 Task: Look for space in Uppal Kalan, India from 5th June, 2023 to 16th June, 2023 for 2 adults in price range Rs.14000 to Rs.18000. Place can be entire place with 1  bedroom having 1 bed and 1 bathroom. Property type can be house, flat, guest house, hotel. Amenities needed are: washing machine. Booking option can be shelf check-in. Required host language is English.
Action: Mouse moved to (459, 87)
Screenshot: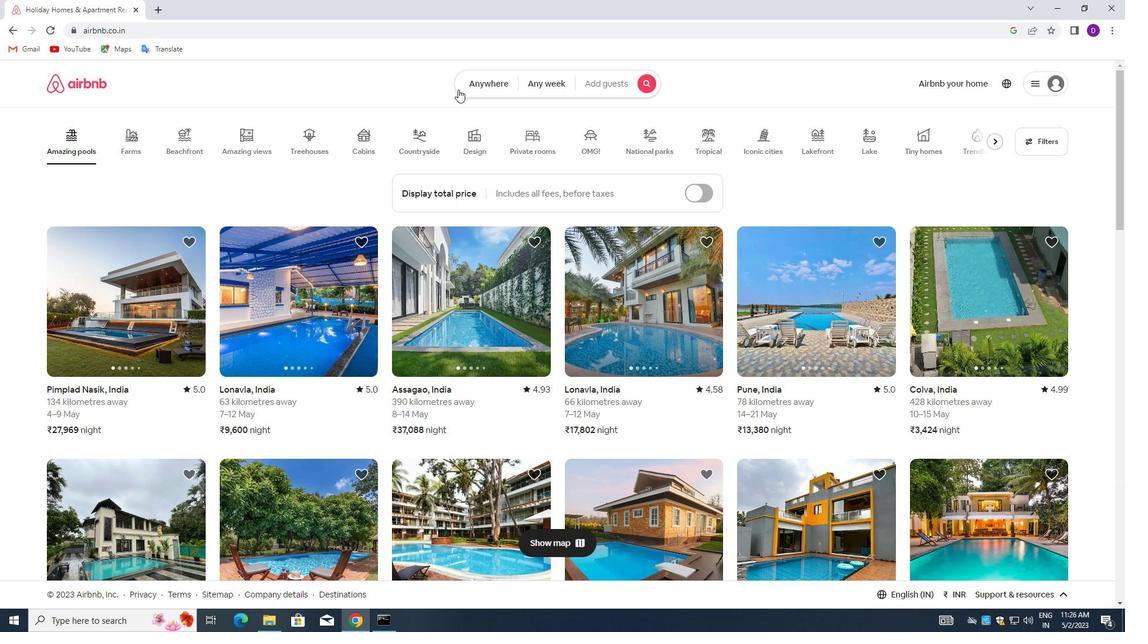 
Action: Mouse pressed left at (459, 87)
Screenshot: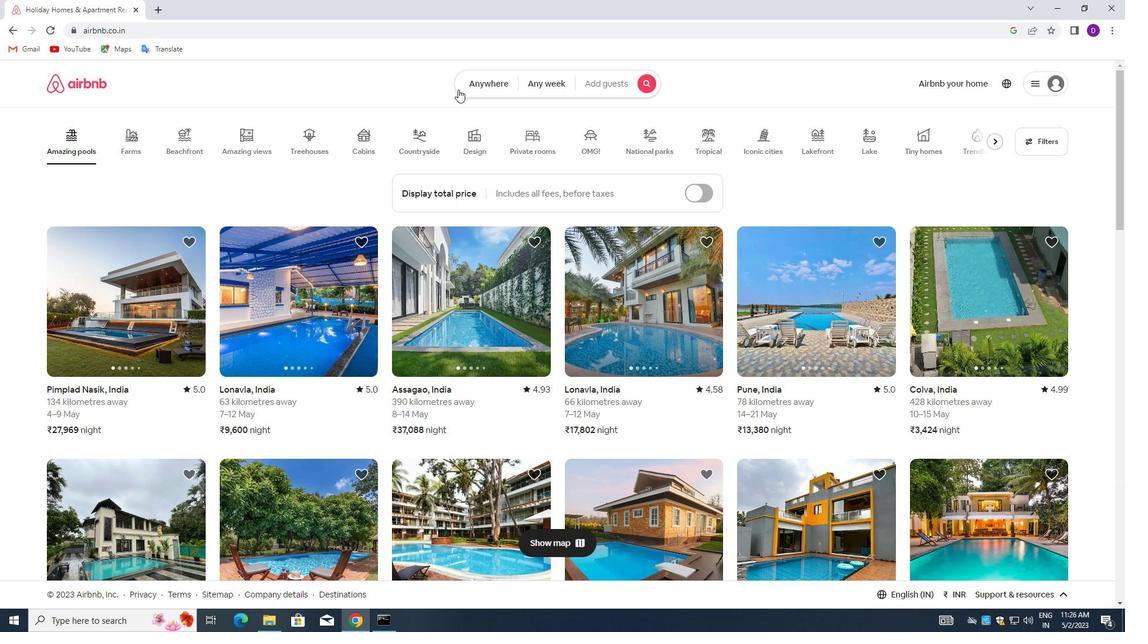 
Action: Mouse moved to (385, 128)
Screenshot: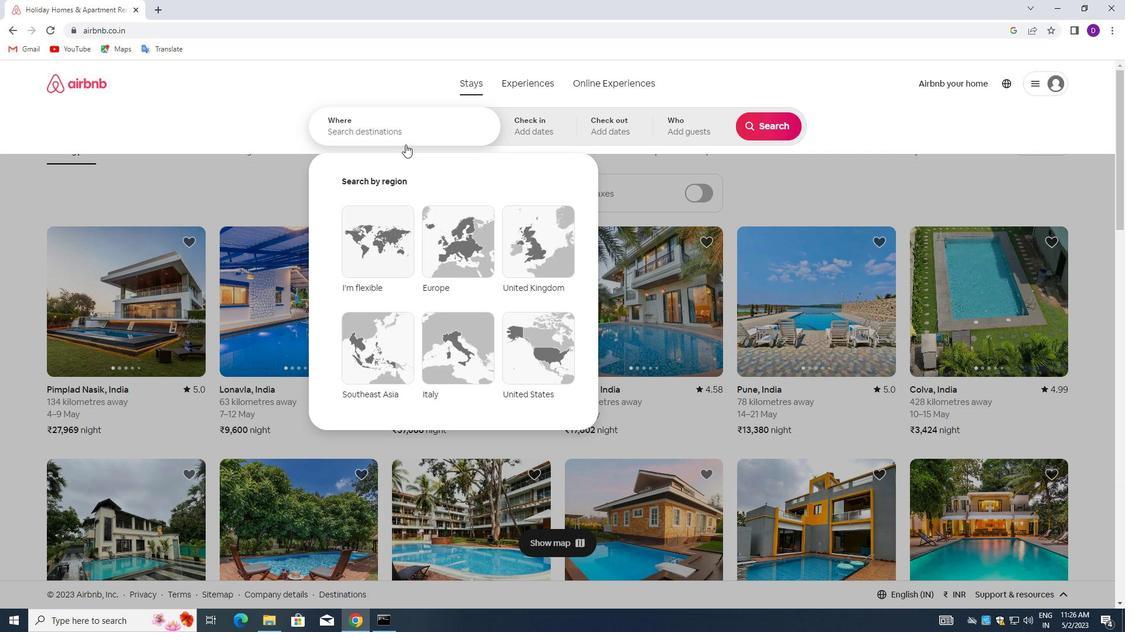 
Action: Mouse pressed left at (385, 128)
Screenshot: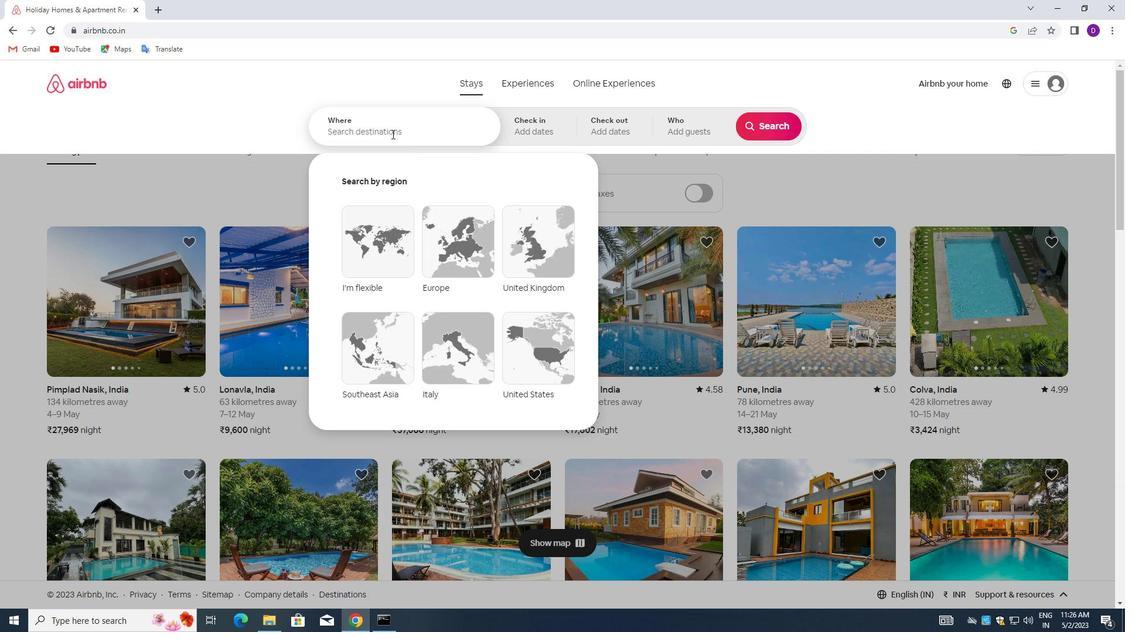 
Action: Key pressed <Key.shift>UPPAL<Key.space><Key.shift>KALAN<Key.space><Key.backspace>,<Key.space><Key.shift>INDIA<Key.enter>
Screenshot: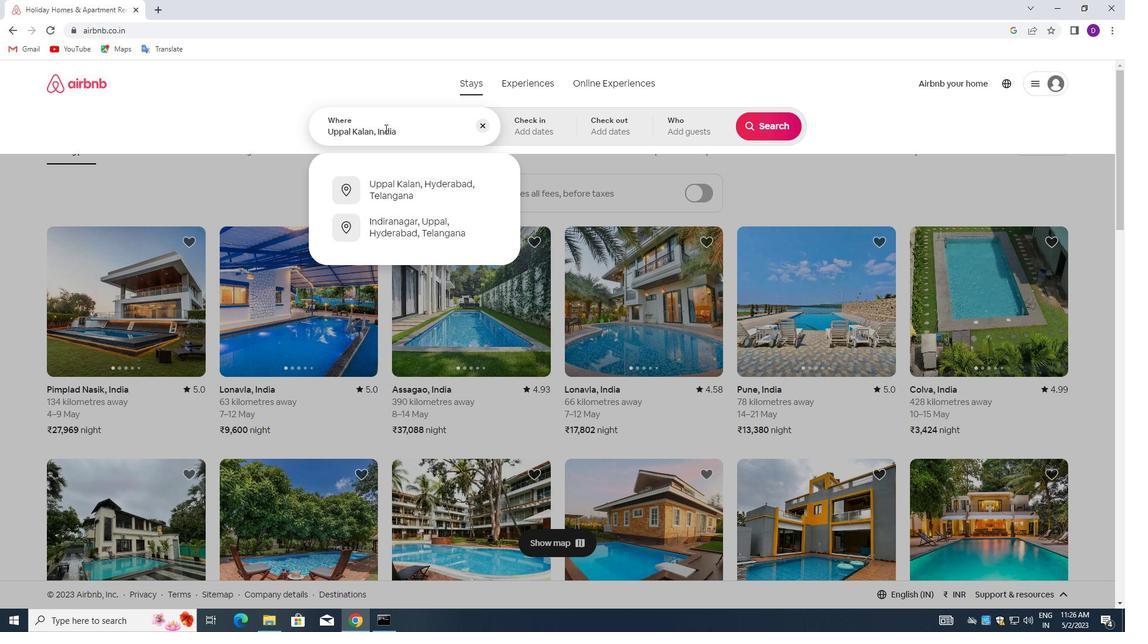 
Action: Mouse moved to (625, 292)
Screenshot: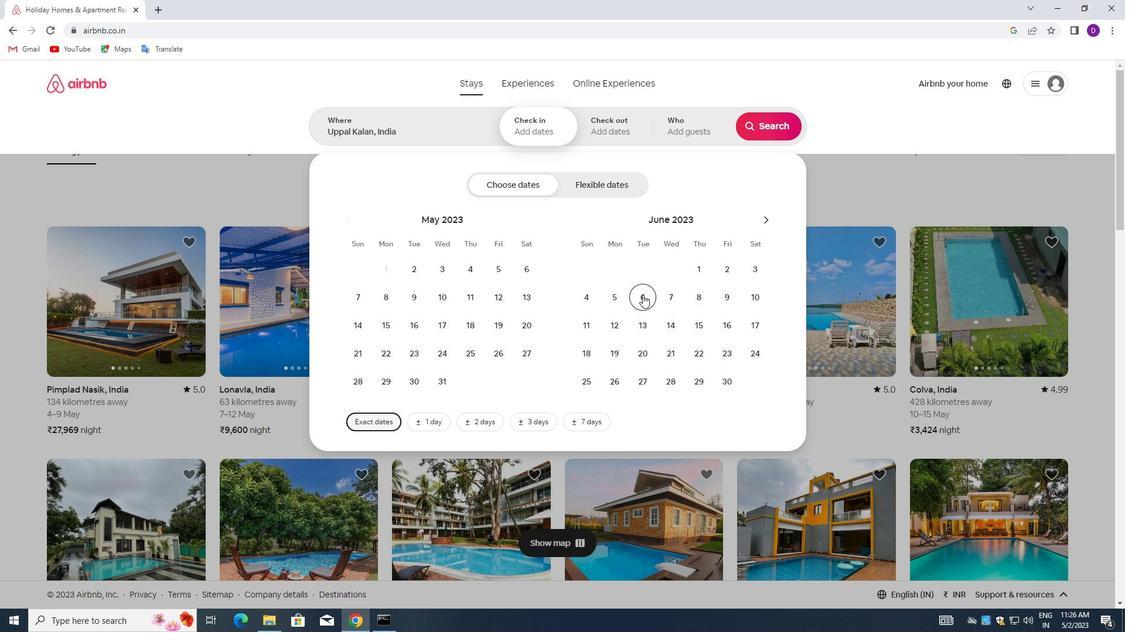
Action: Mouse pressed left at (625, 292)
Screenshot: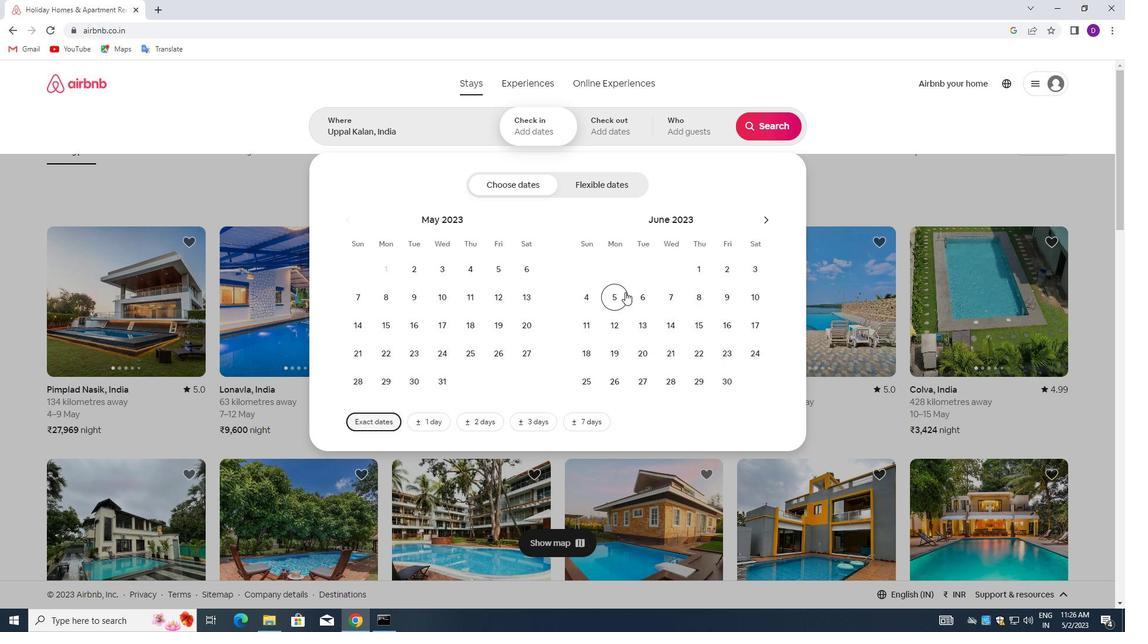 
Action: Mouse moved to (724, 322)
Screenshot: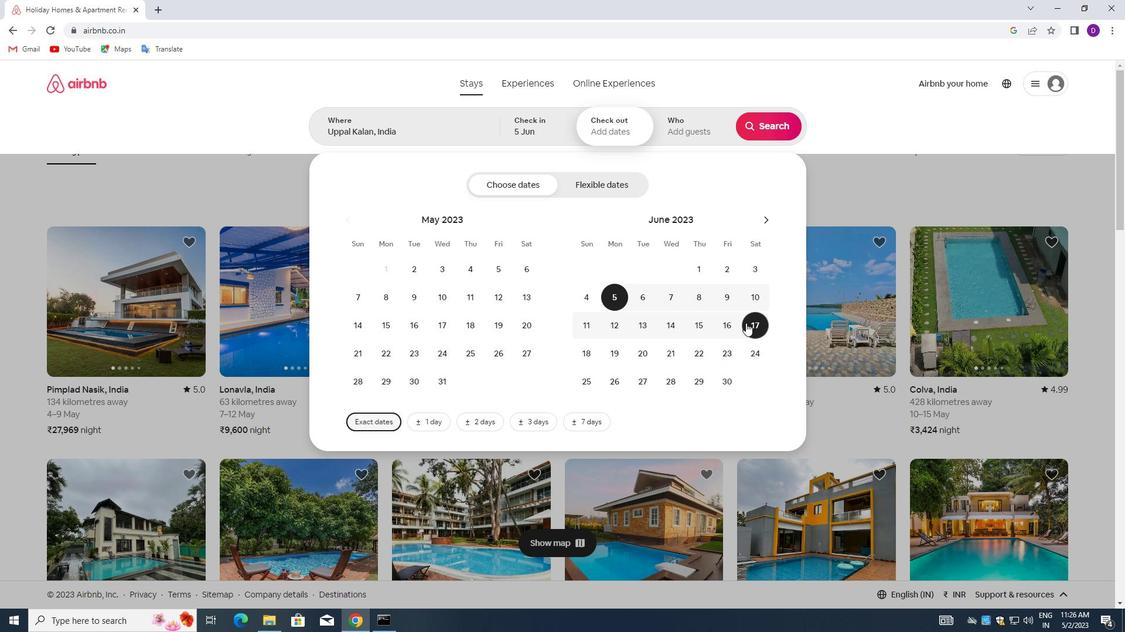 
Action: Mouse pressed left at (724, 322)
Screenshot: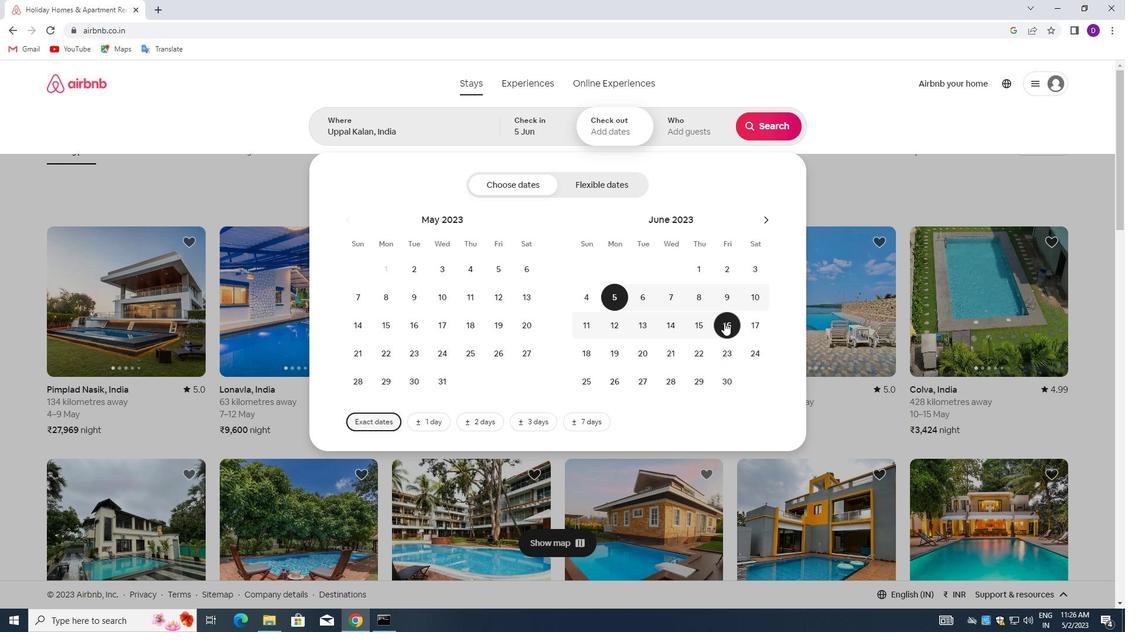 
Action: Mouse moved to (677, 119)
Screenshot: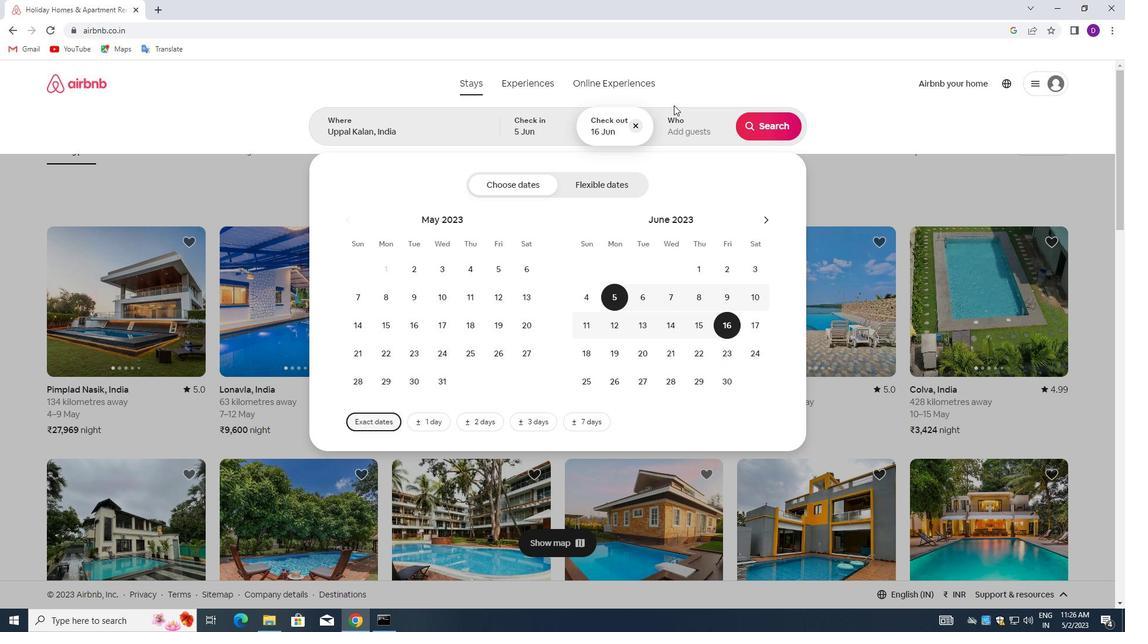 
Action: Mouse pressed left at (677, 119)
Screenshot: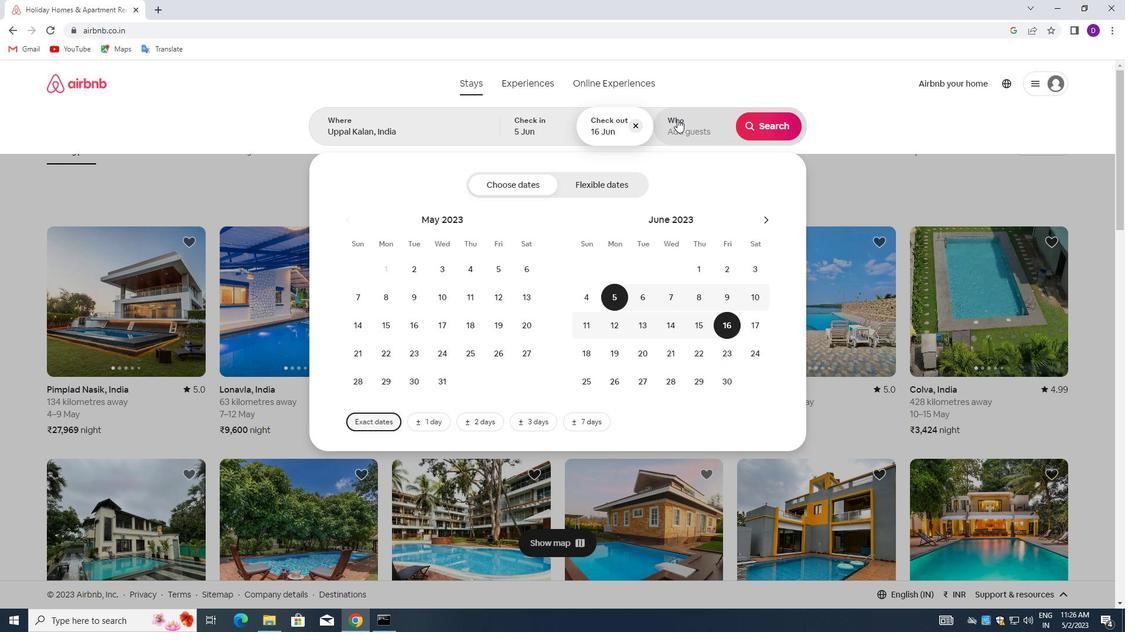 
Action: Mouse moved to (764, 186)
Screenshot: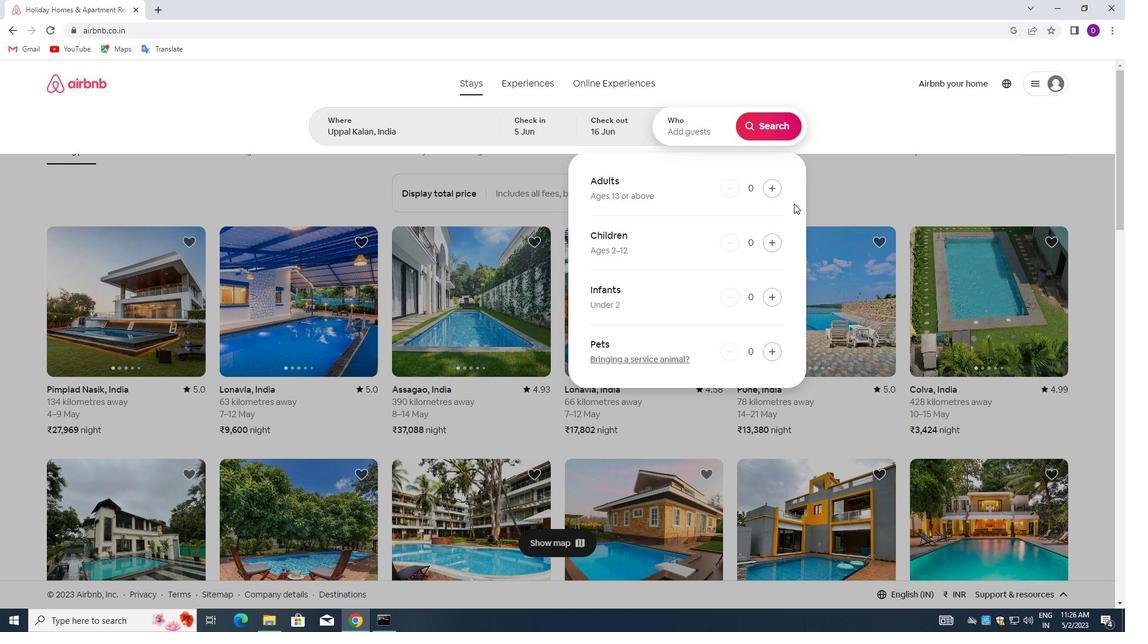 
Action: Mouse pressed left at (764, 186)
Screenshot: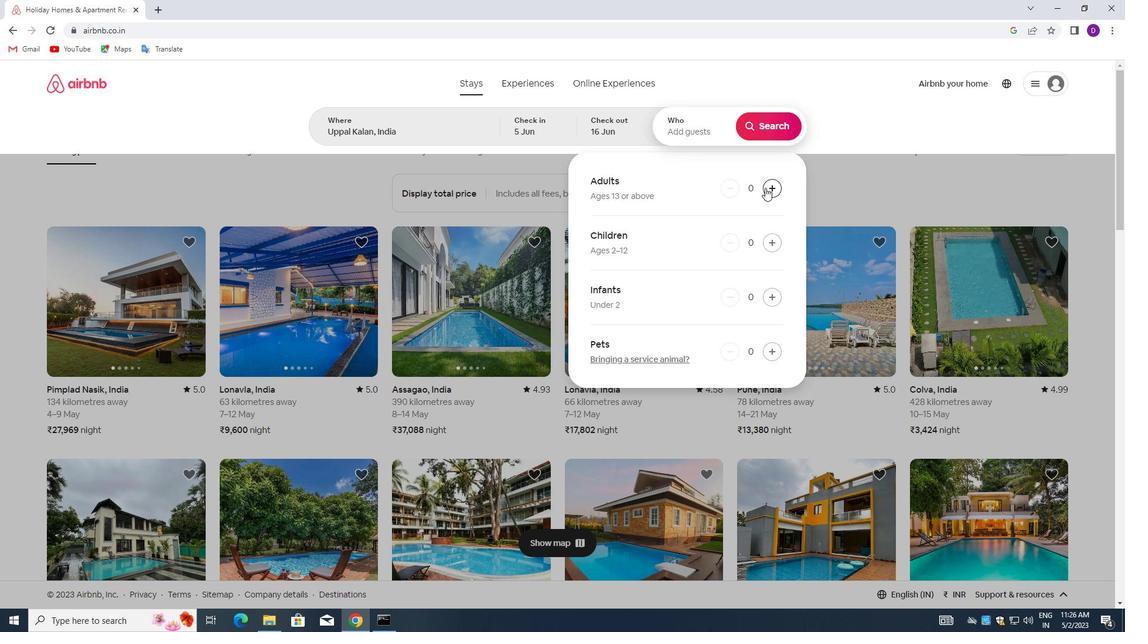 
Action: Mouse pressed left at (764, 186)
Screenshot: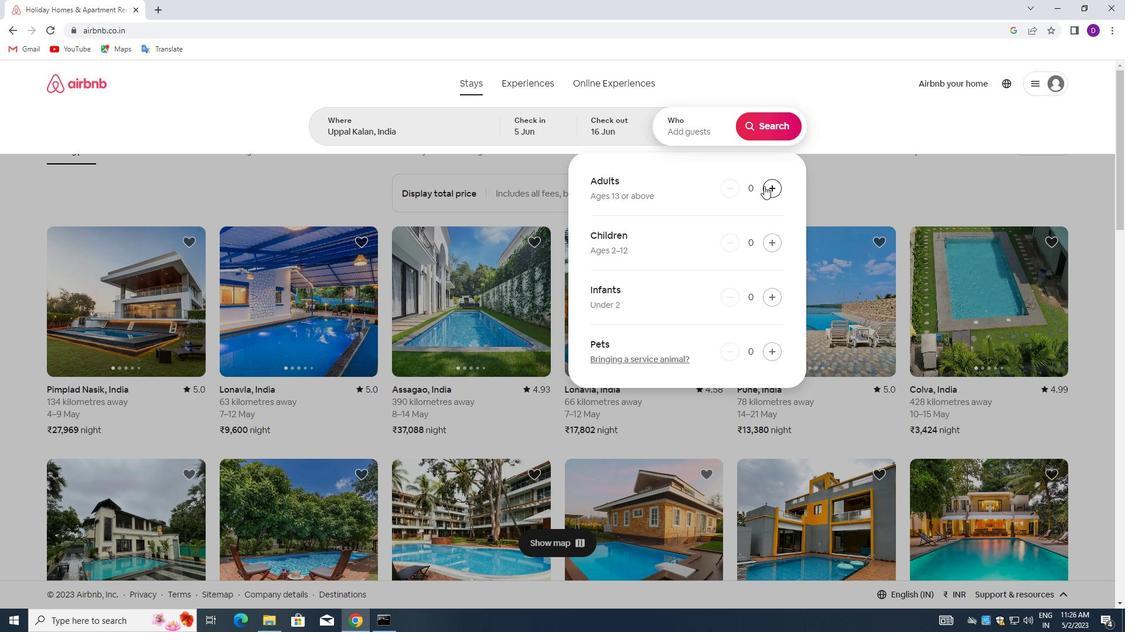 
Action: Mouse moved to (764, 122)
Screenshot: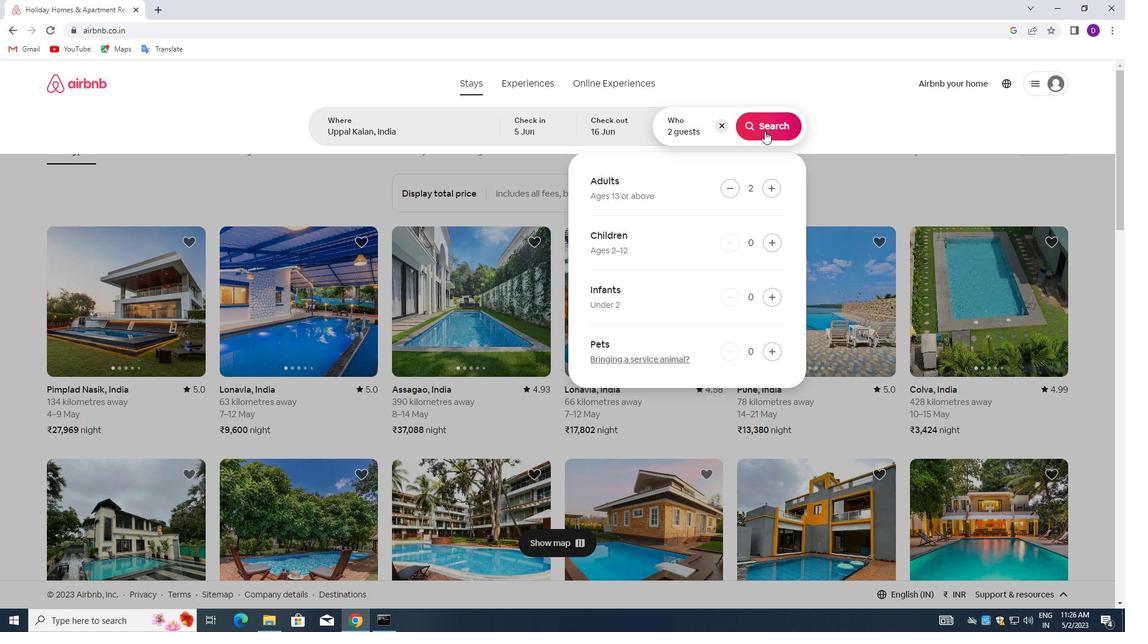 
Action: Mouse pressed left at (764, 122)
Screenshot: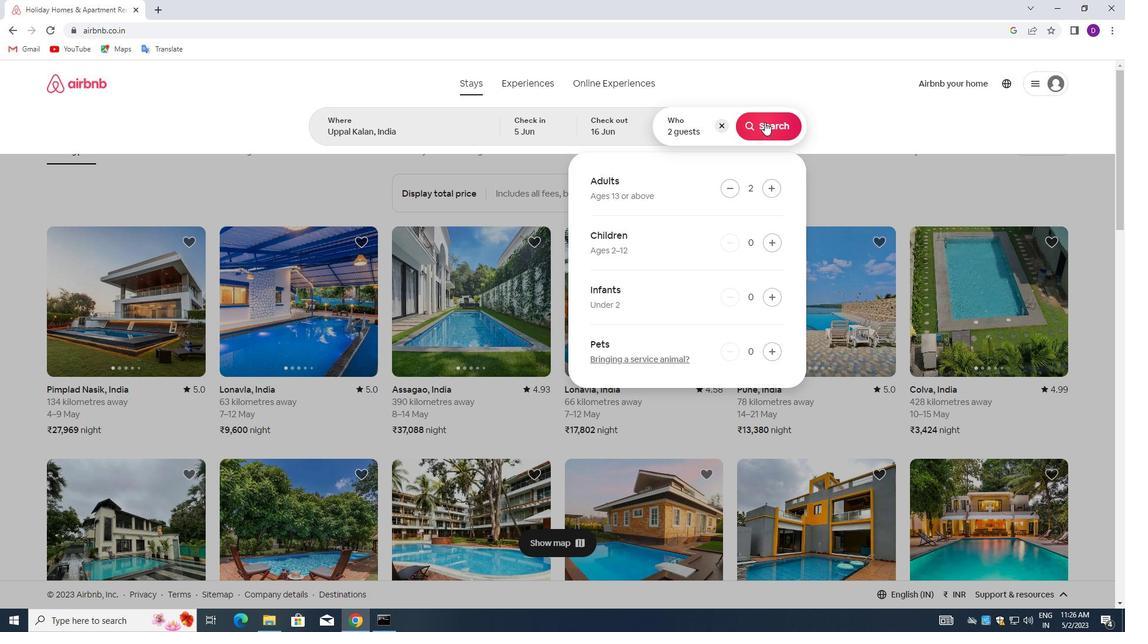 
Action: Mouse moved to (1066, 135)
Screenshot: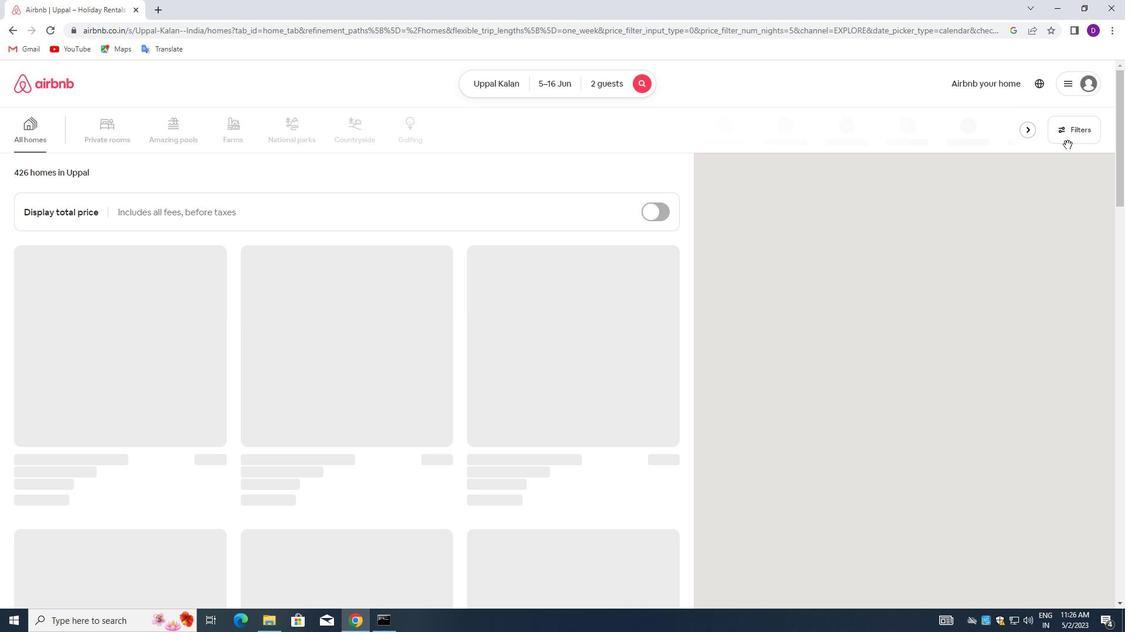 
Action: Mouse pressed left at (1066, 135)
Screenshot: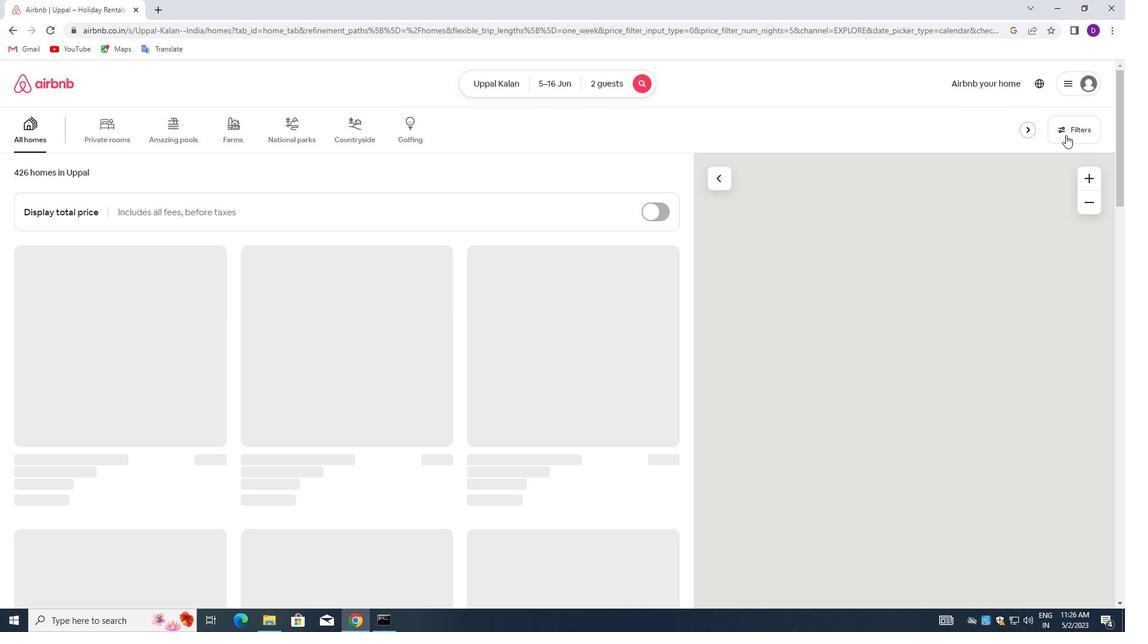 
Action: Mouse moved to (411, 279)
Screenshot: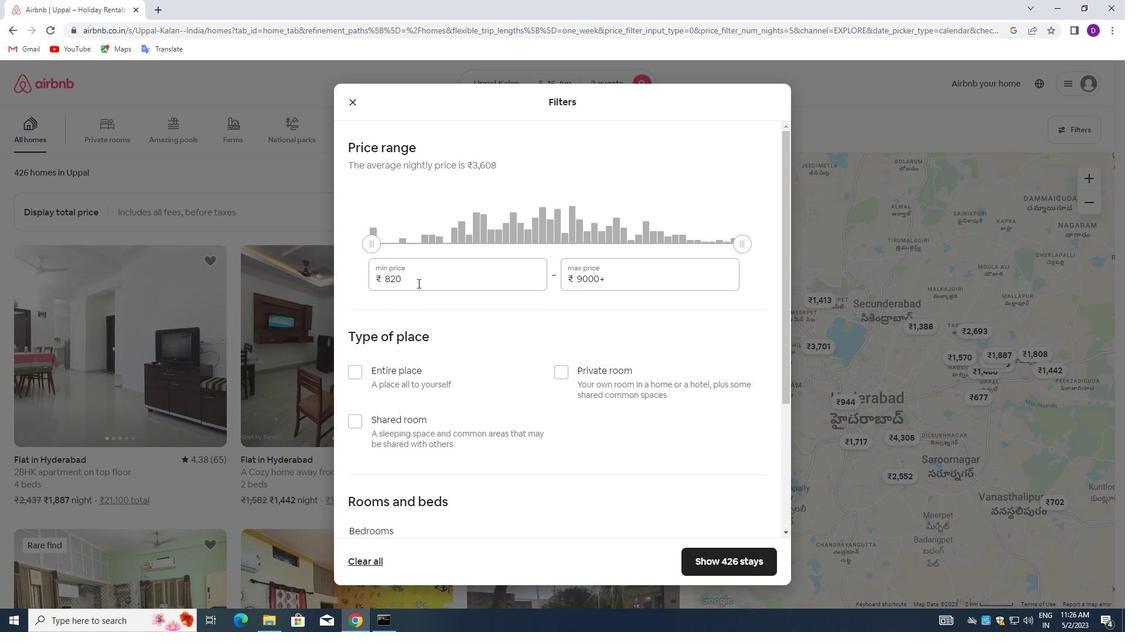 
Action: Mouse pressed left at (411, 279)
Screenshot: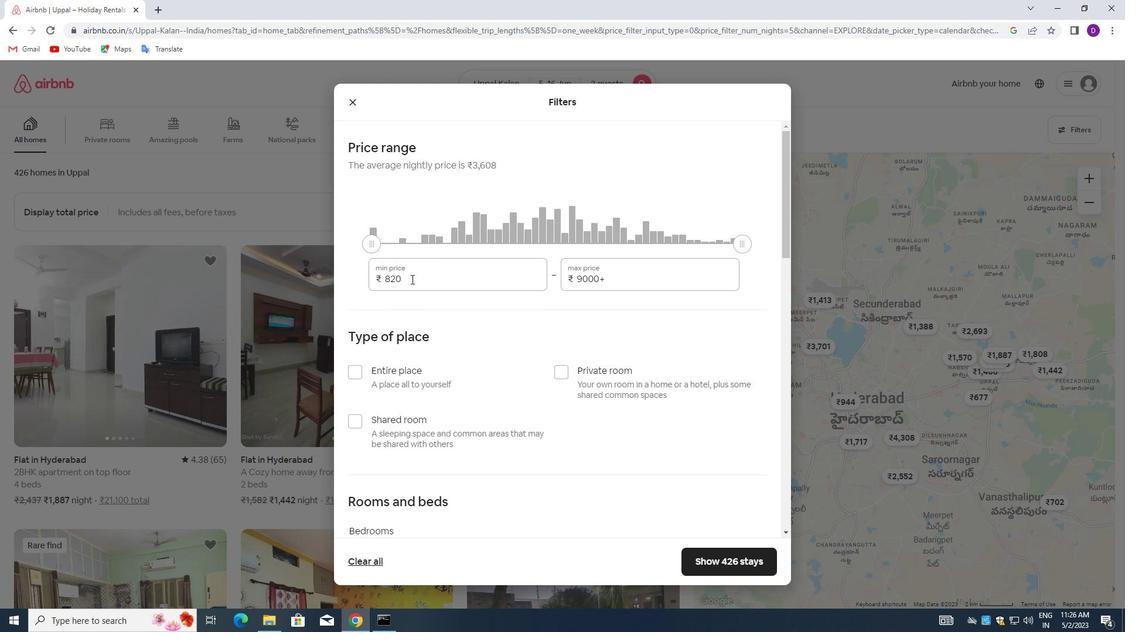 
Action: Mouse pressed left at (411, 279)
Screenshot: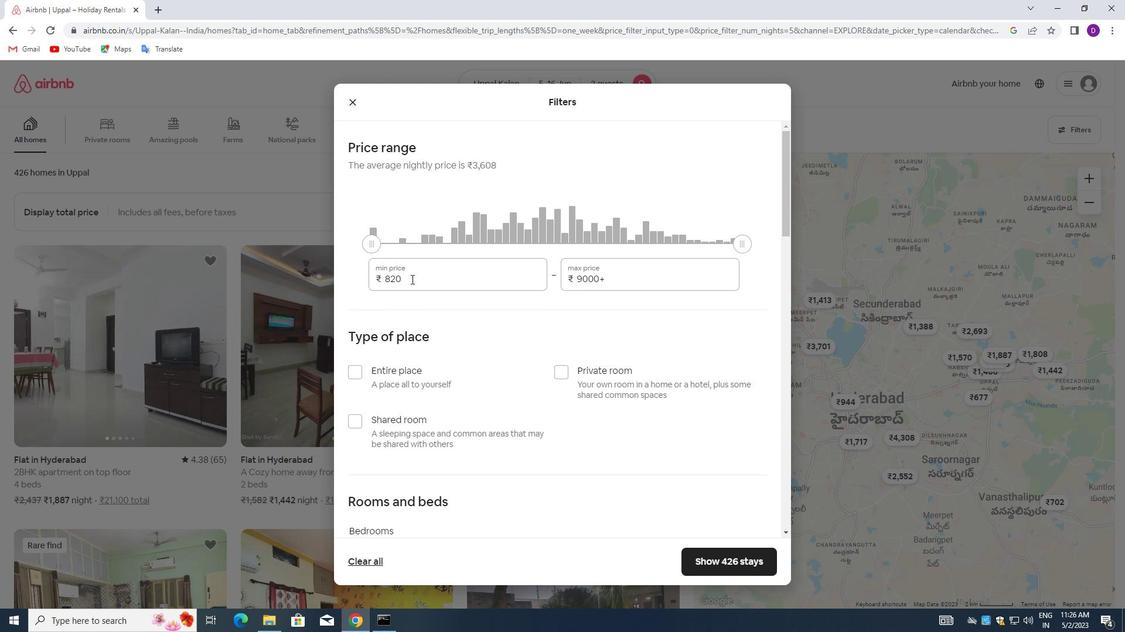 
Action: Key pressed 14000
Screenshot: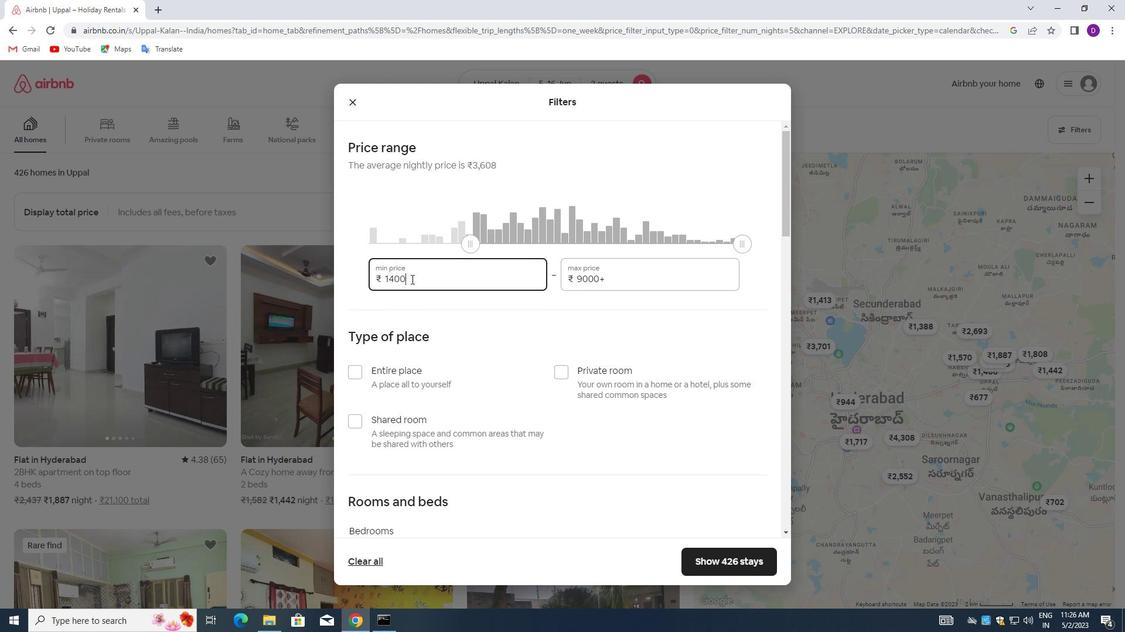 
Action: Mouse moved to (614, 276)
Screenshot: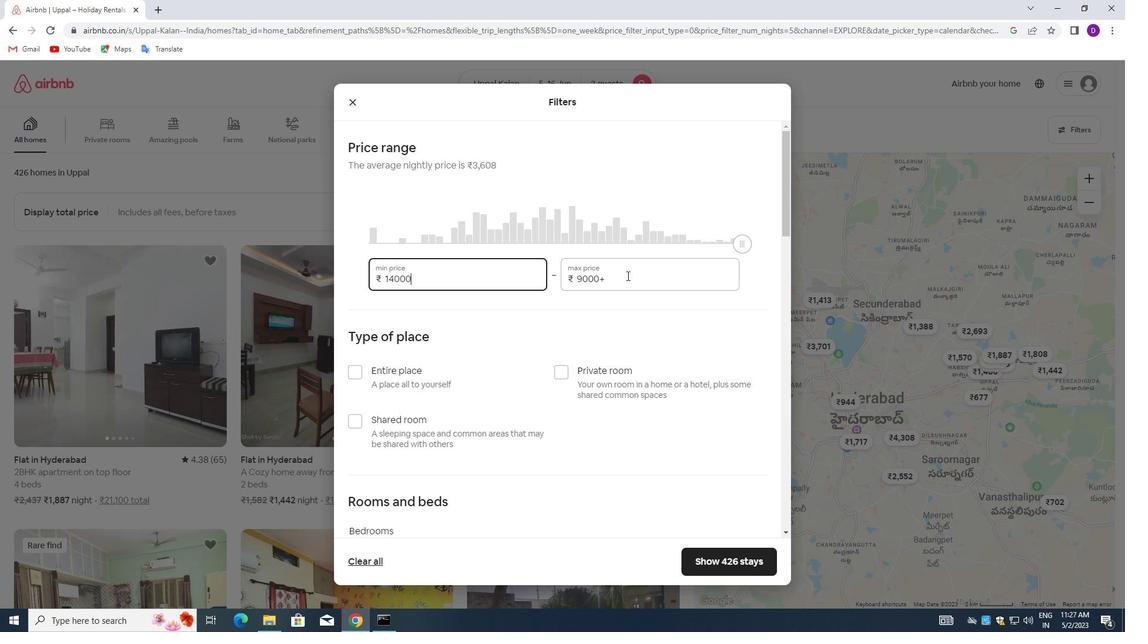 
Action: Mouse pressed left at (614, 276)
Screenshot: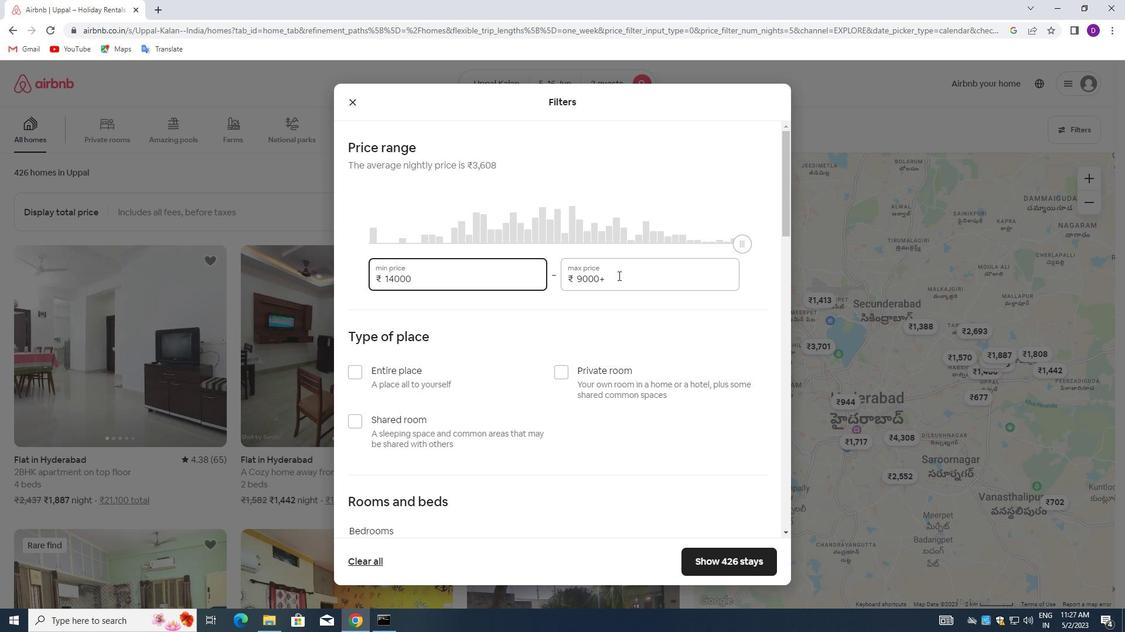 
Action: Mouse pressed left at (614, 276)
Screenshot: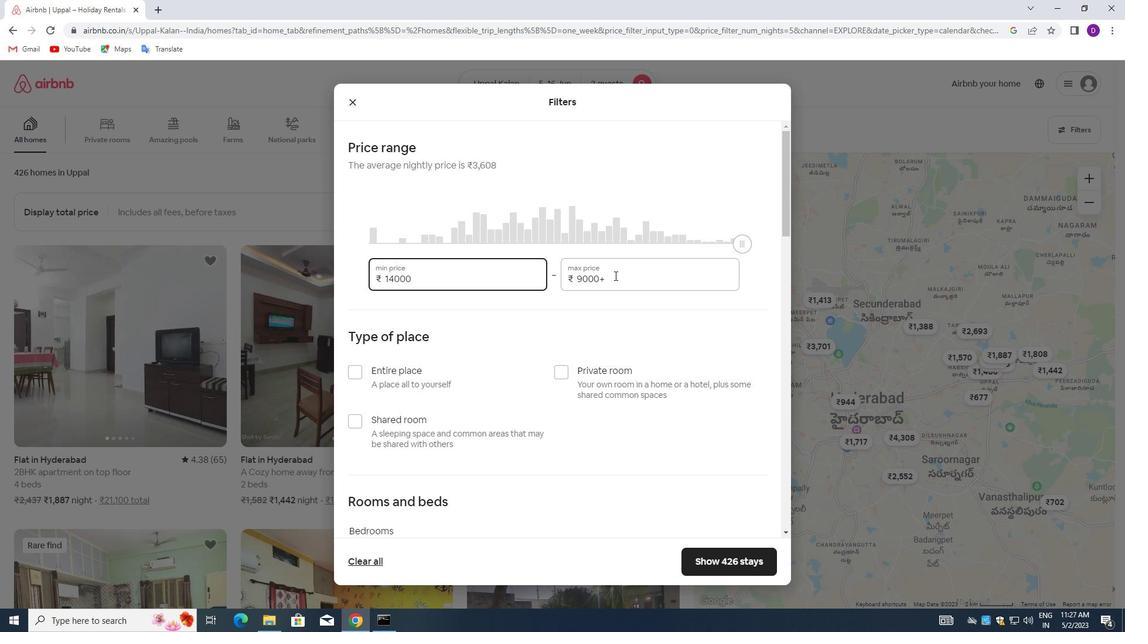 
Action: Mouse pressed left at (614, 276)
Screenshot: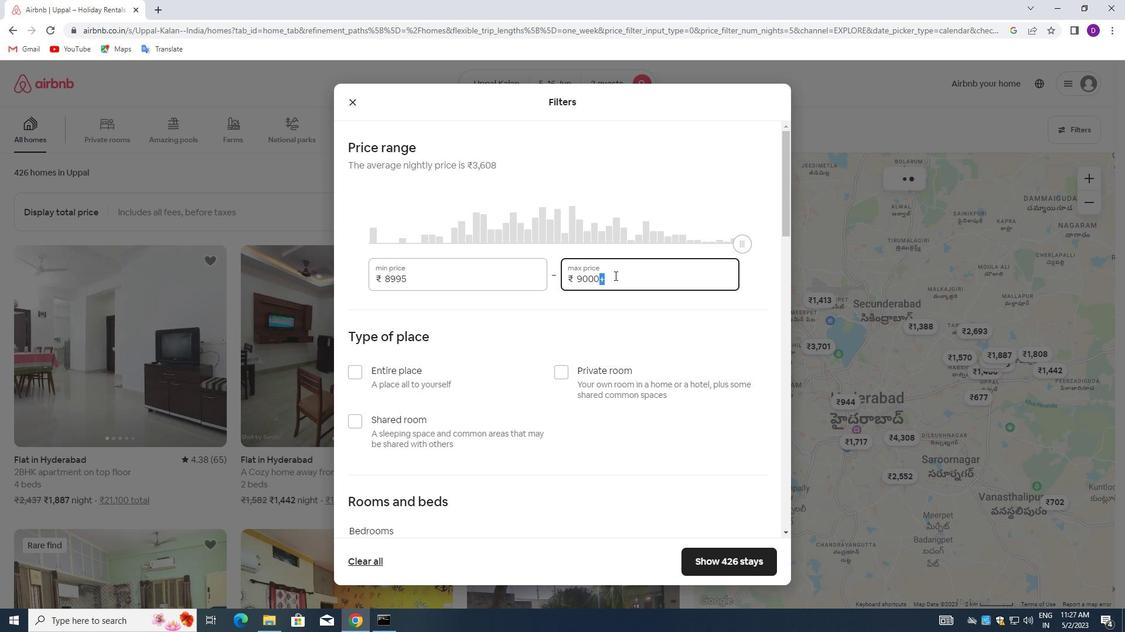 
Action: Mouse moved to (605, 273)
Screenshot: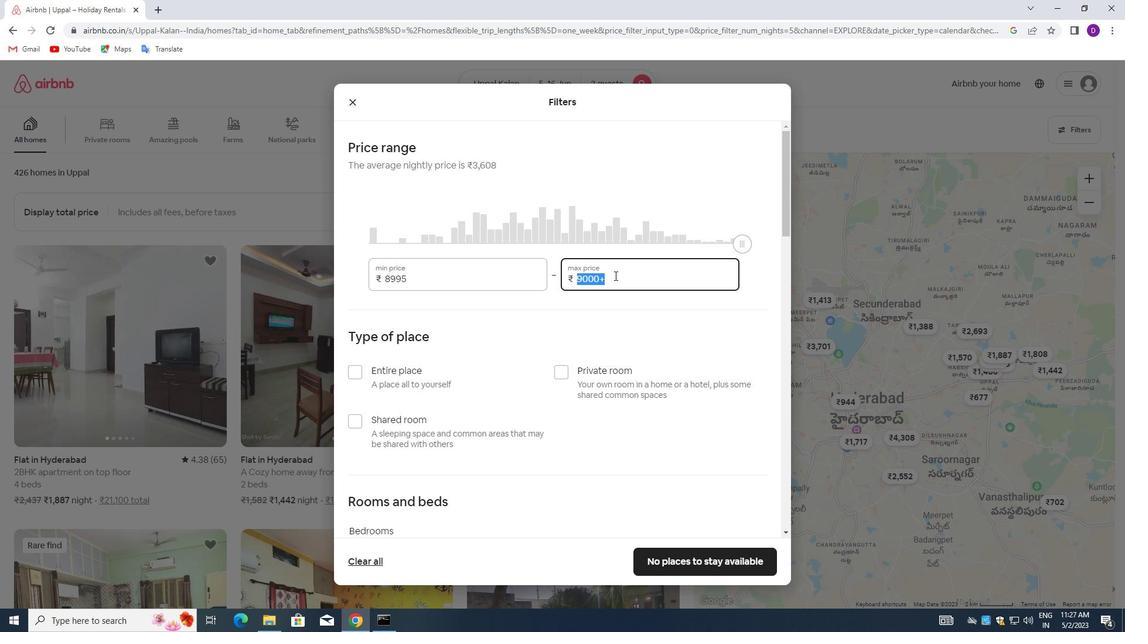 
Action: Key pressed 18000
Screenshot: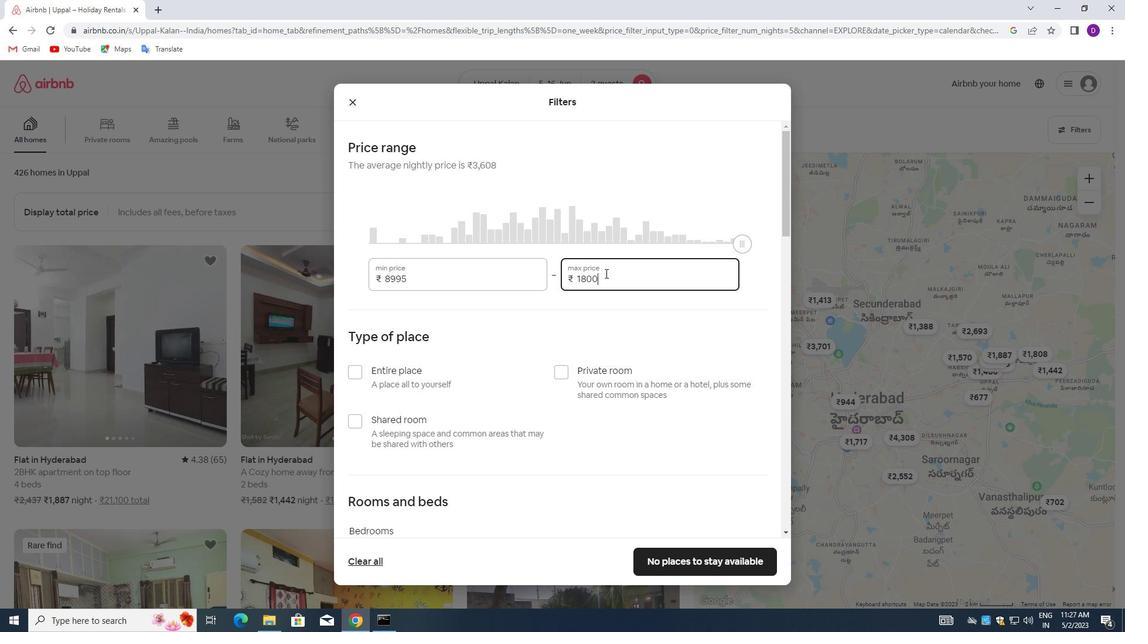 
Action: Mouse moved to (523, 338)
Screenshot: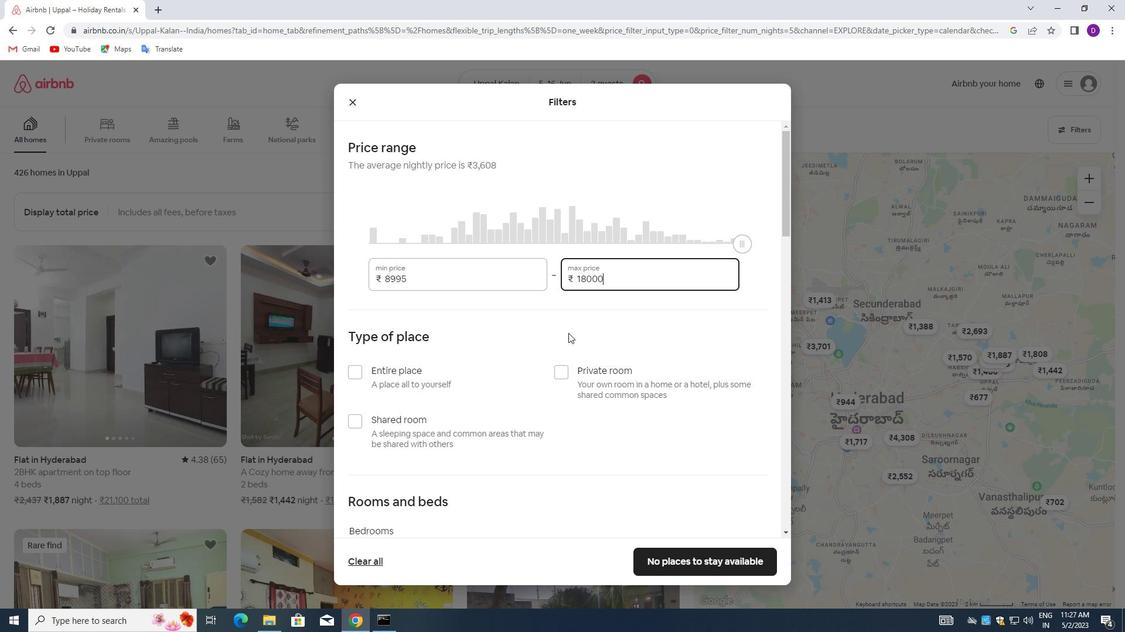 
Action: Mouse scrolled (523, 337) with delta (0, 0)
Screenshot: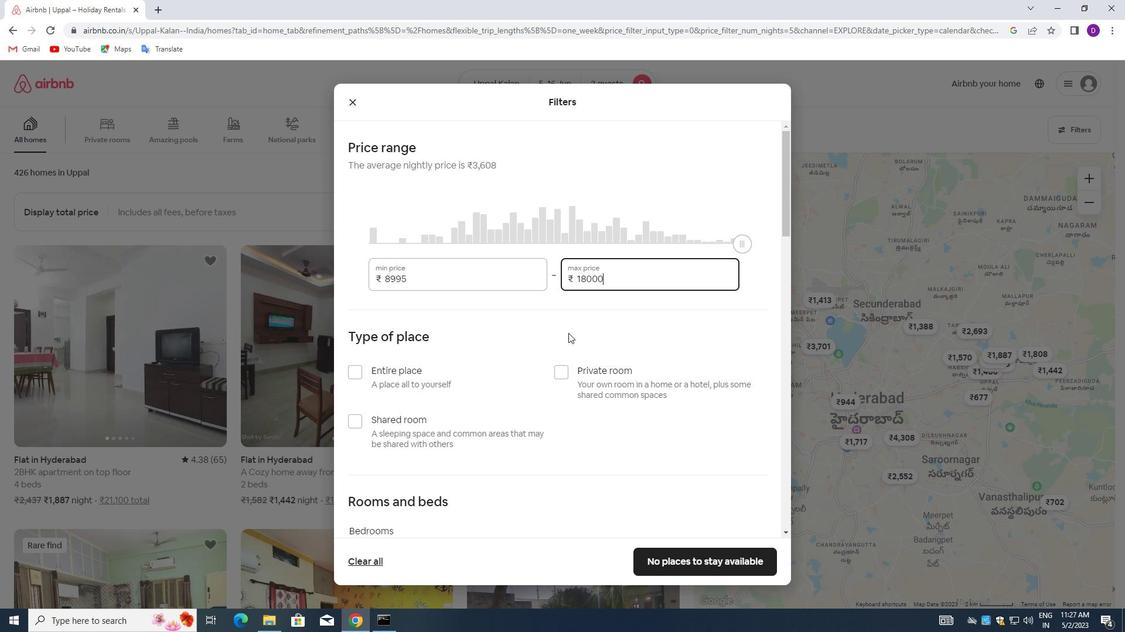 
Action: Mouse moved to (352, 309)
Screenshot: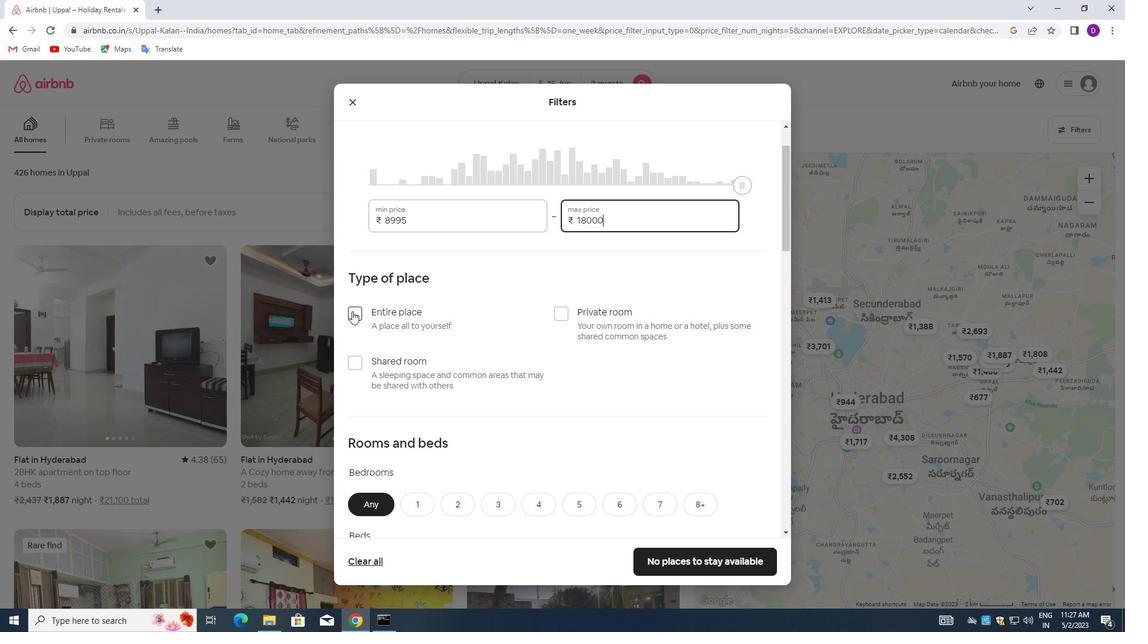 
Action: Mouse pressed left at (352, 309)
Screenshot: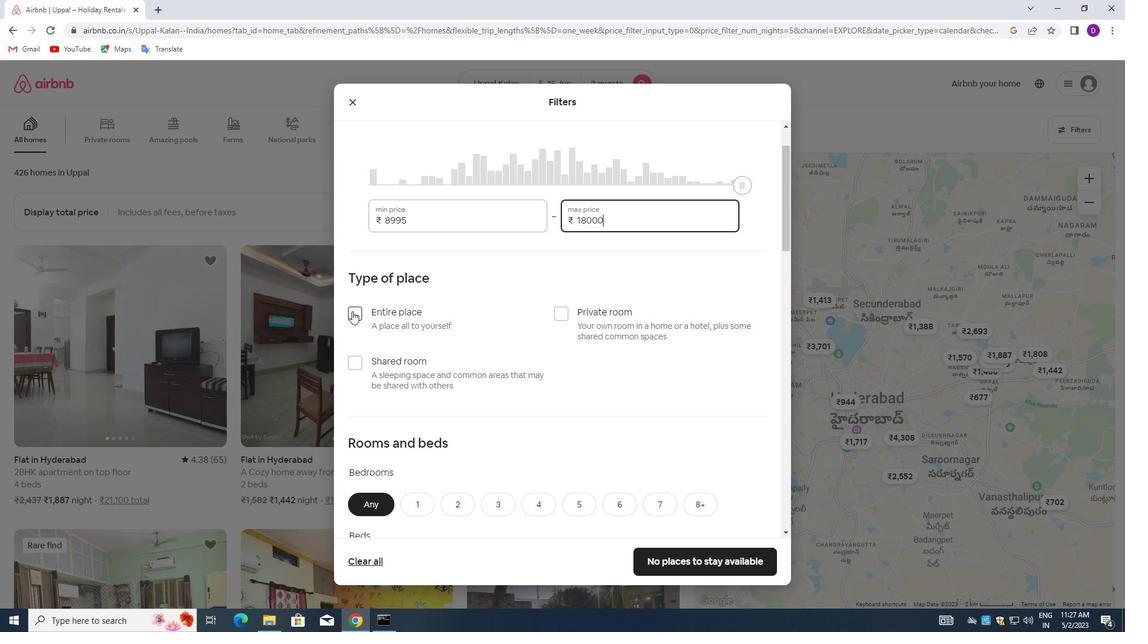 
Action: Mouse moved to (488, 345)
Screenshot: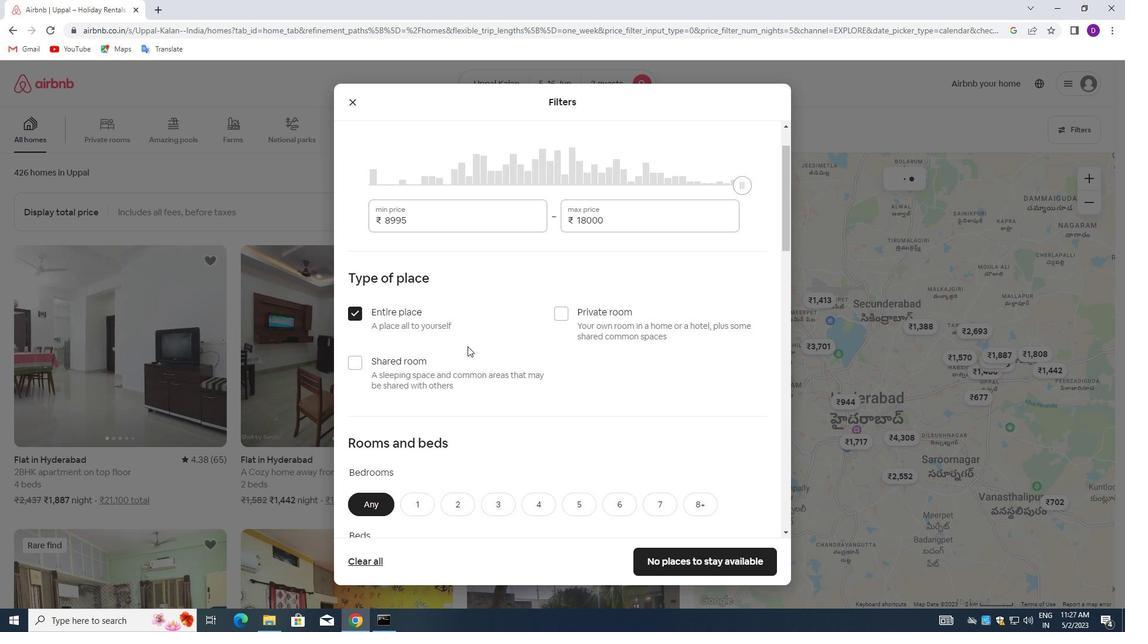 
Action: Mouse scrolled (488, 345) with delta (0, 0)
Screenshot: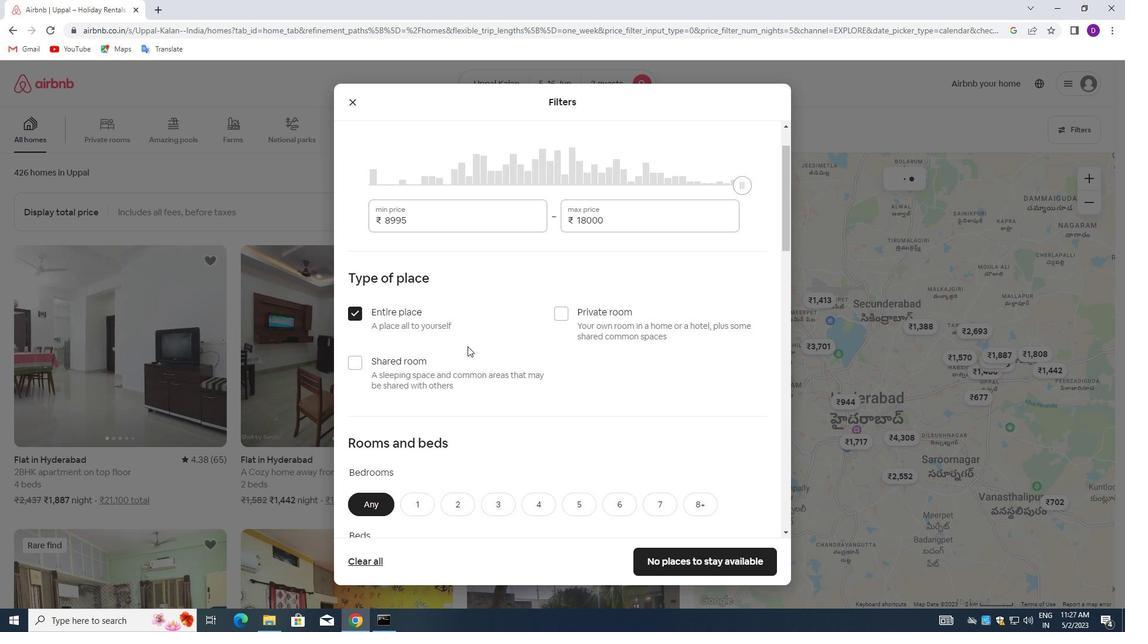 
Action: Mouse moved to (489, 347)
Screenshot: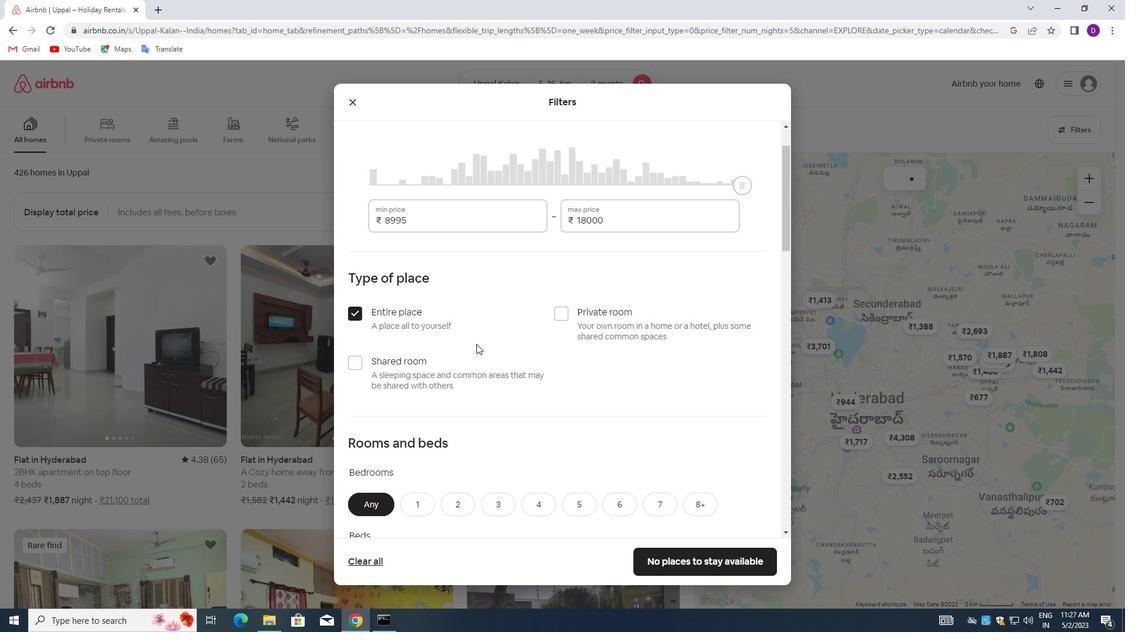 
Action: Mouse scrolled (489, 346) with delta (0, 0)
Screenshot: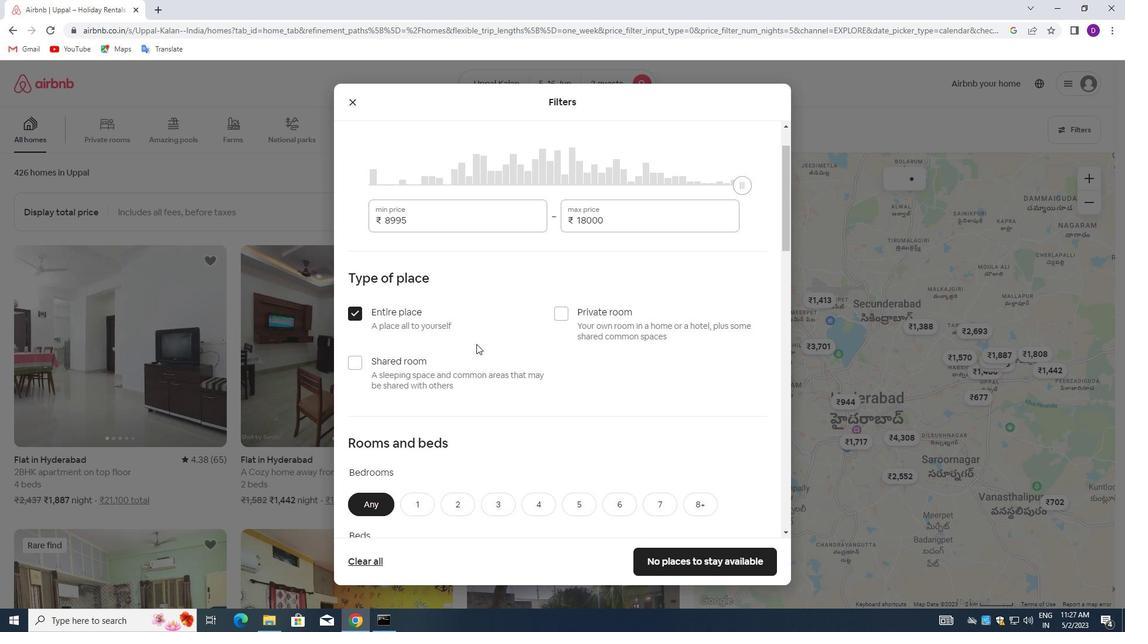 
Action: Mouse moved to (489, 349)
Screenshot: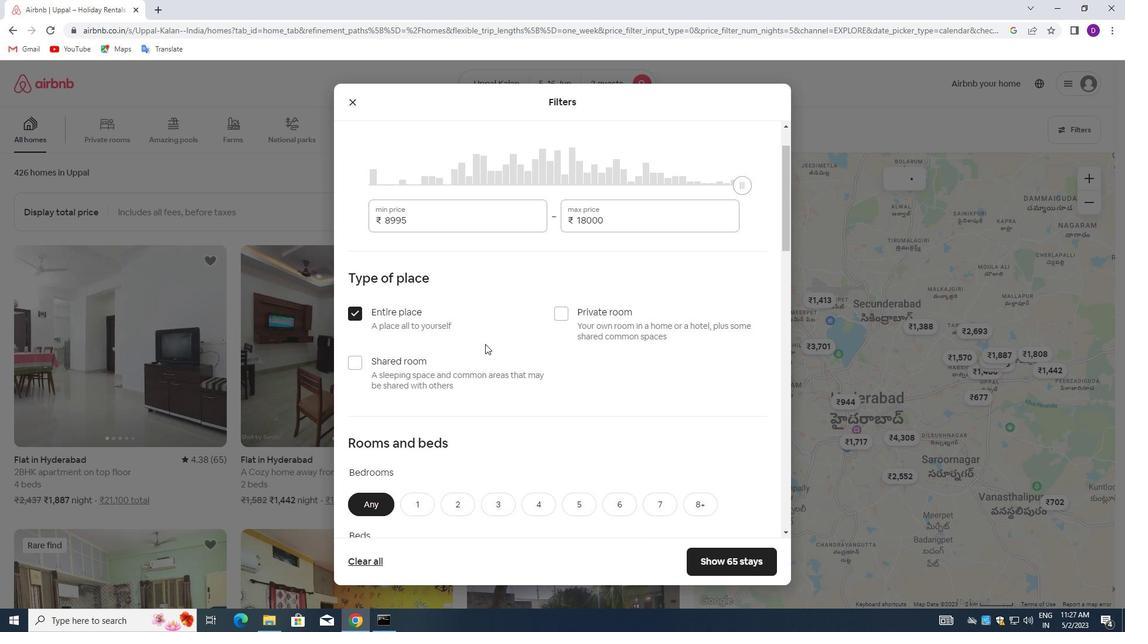 
Action: Mouse scrolled (489, 348) with delta (0, 0)
Screenshot: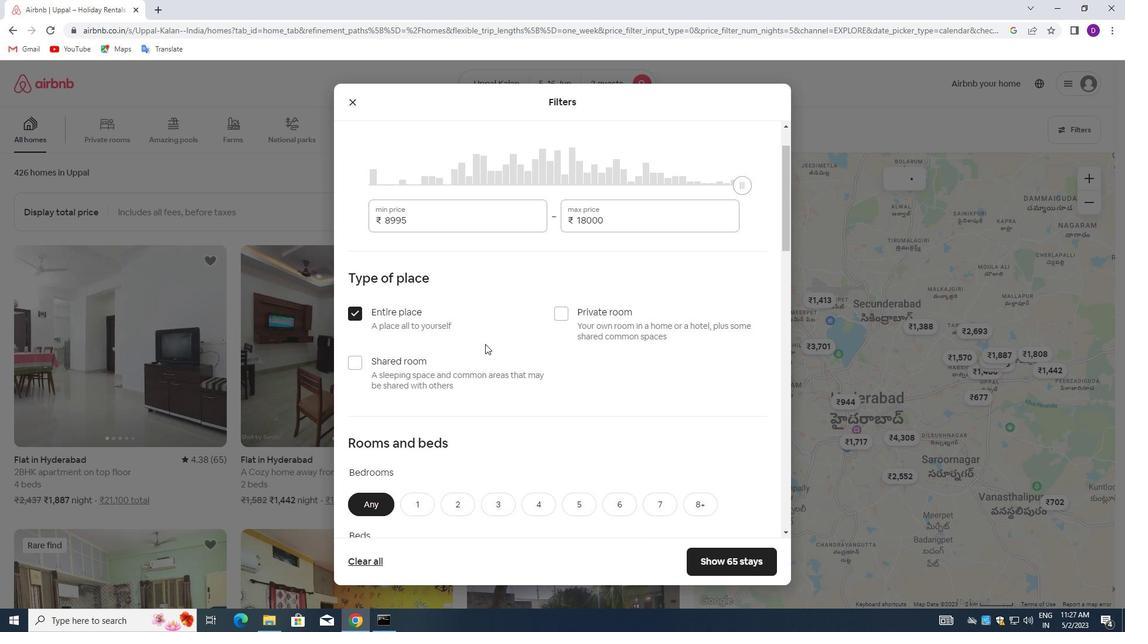 
Action: Mouse moved to (413, 340)
Screenshot: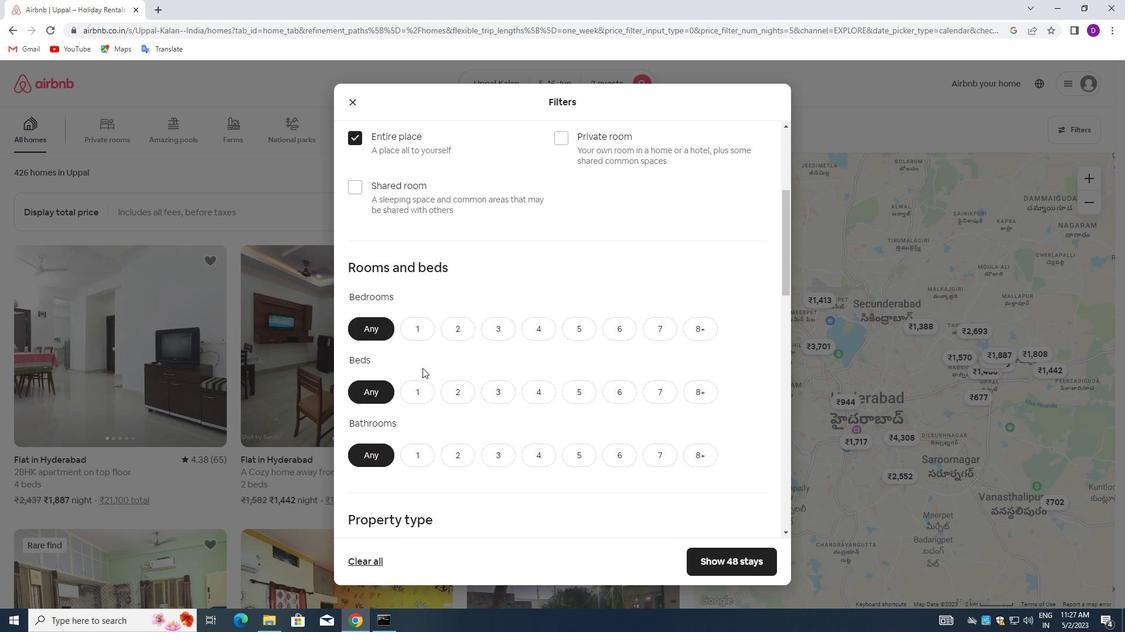 
Action: Mouse pressed left at (413, 340)
Screenshot: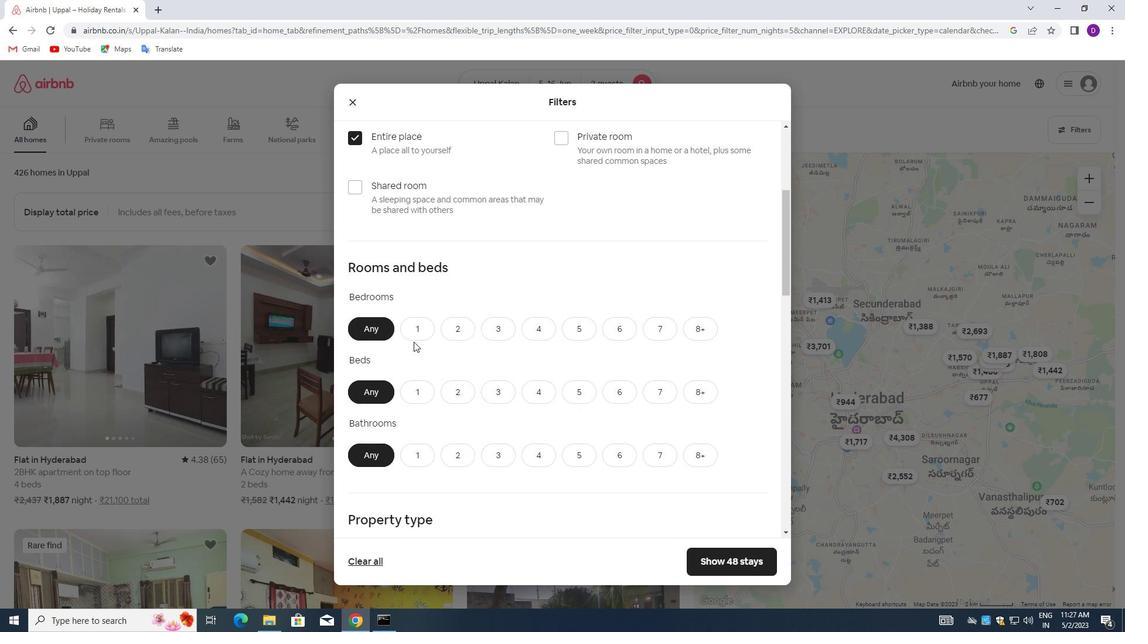 
Action: Mouse moved to (421, 385)
Screenshot: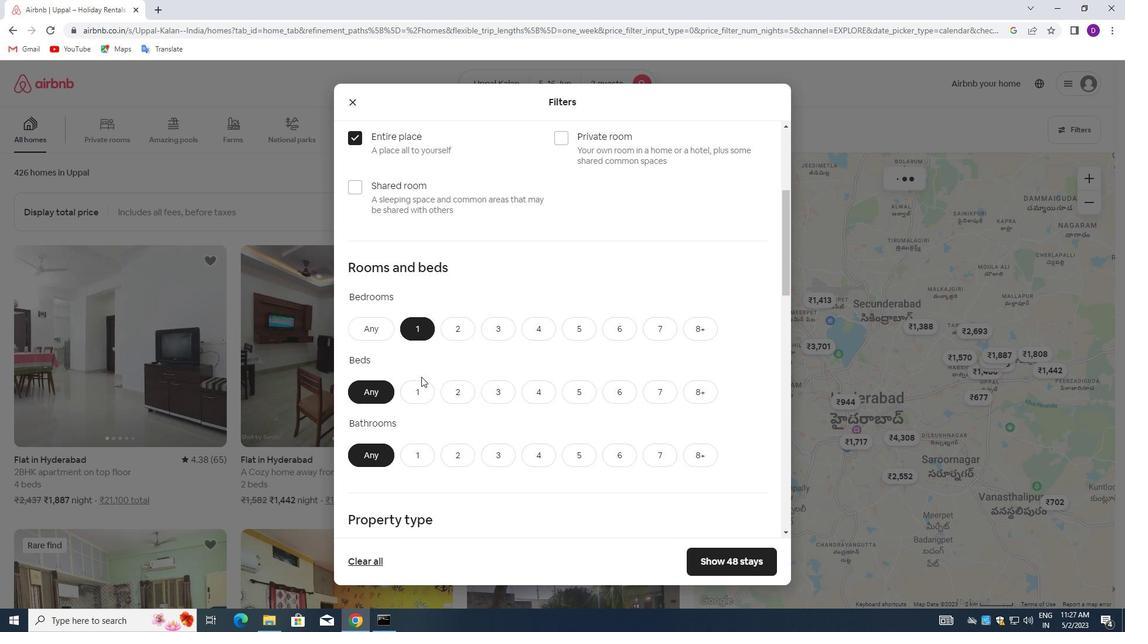 
Action: Mouse pressed left at (421, 385)
Screenshot: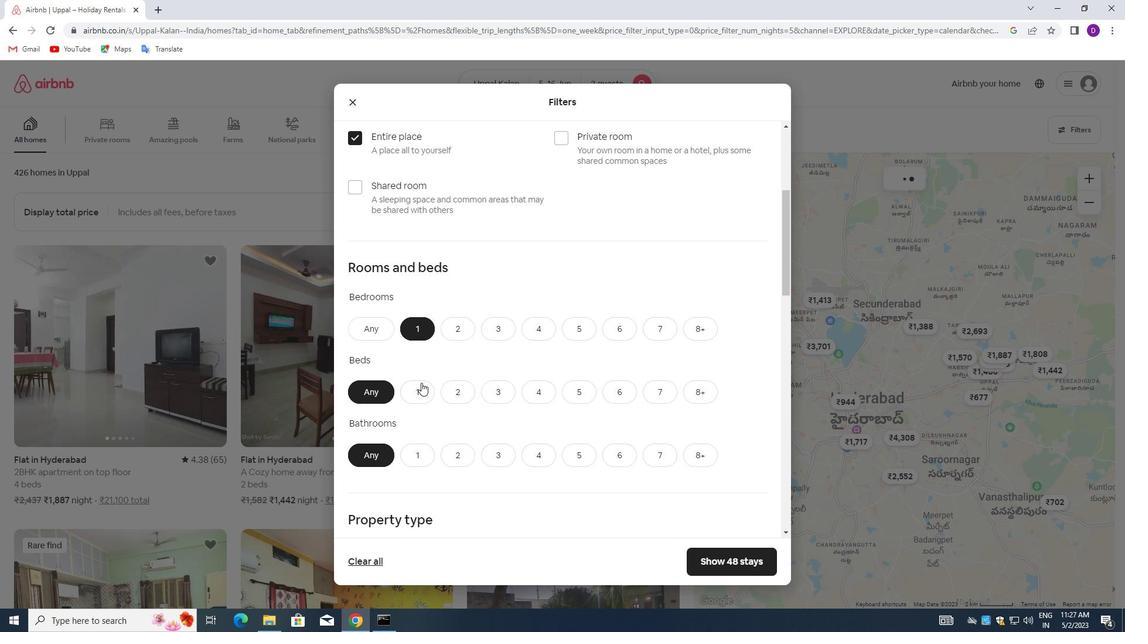 
Action: Mouse moved to (417, 447)
Screenshot: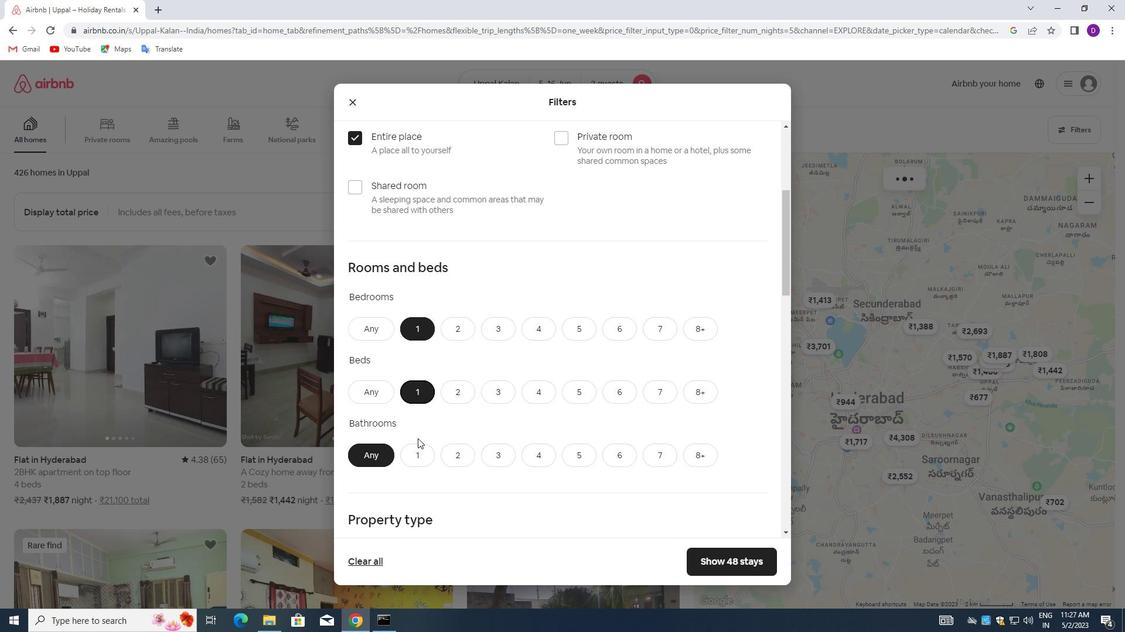 
Action: Mouse pressed left at (417, 447)
Screenshot: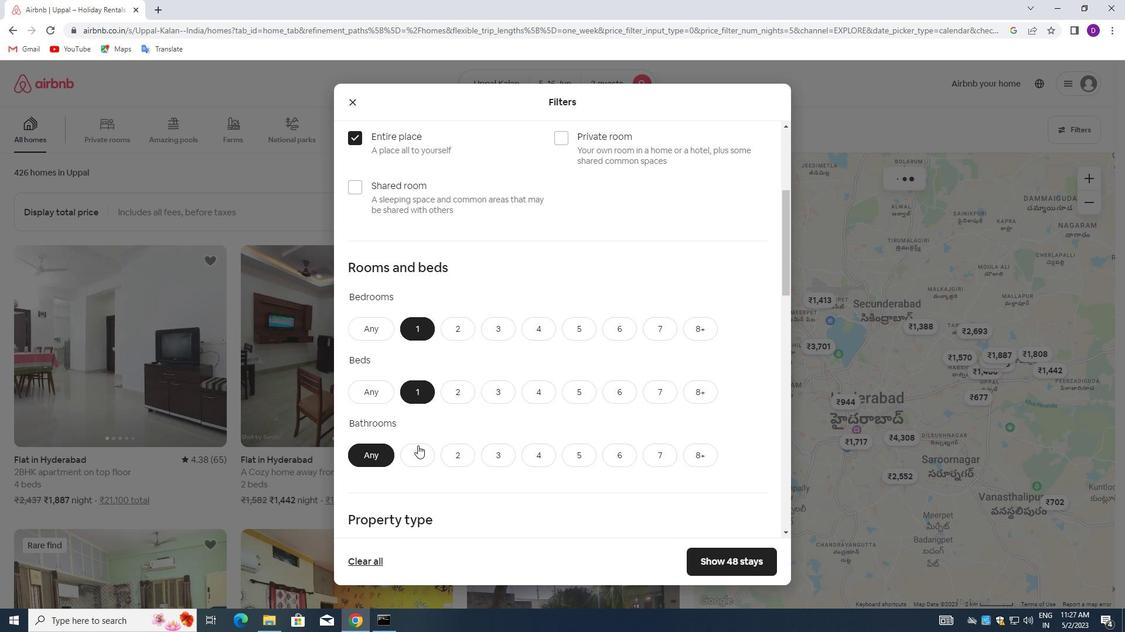 
Action: Mouse moved to (492, 458)
Screenshot: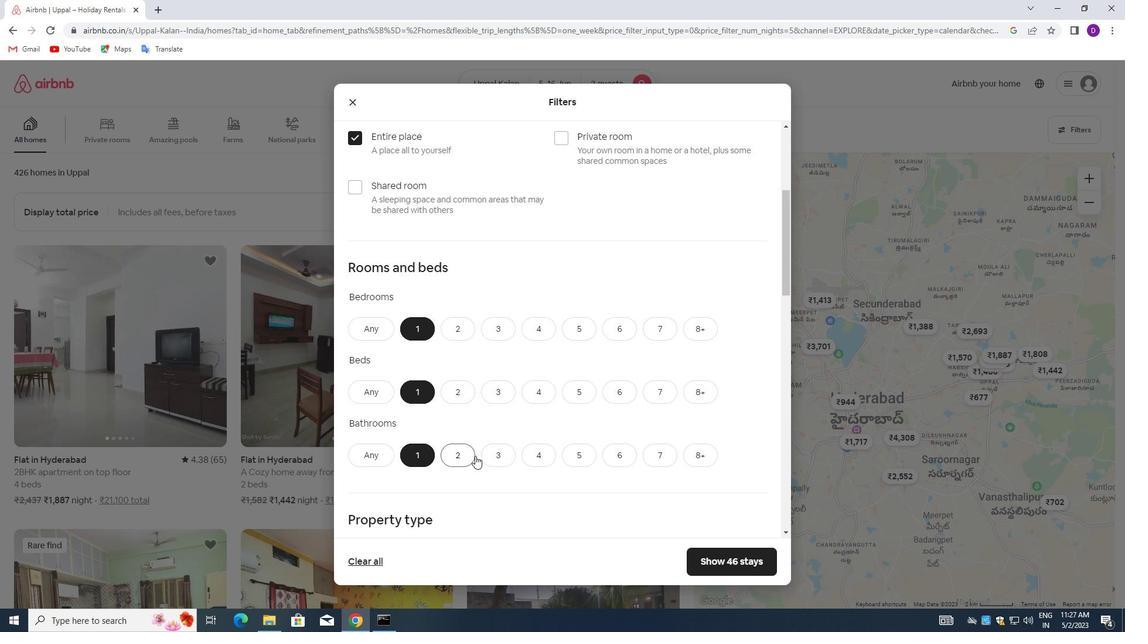 
Action: Mouse scrolled (492, 457) with delta (0, 0)
Screenshot: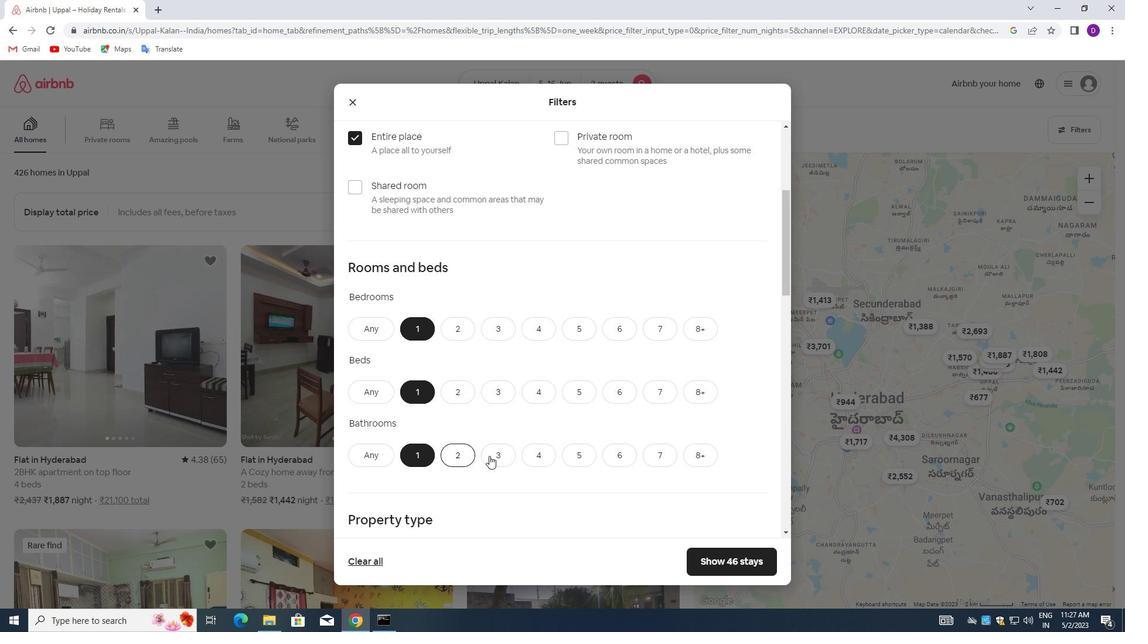 
Action: Mouse moved to (492, 458)
Screenshot: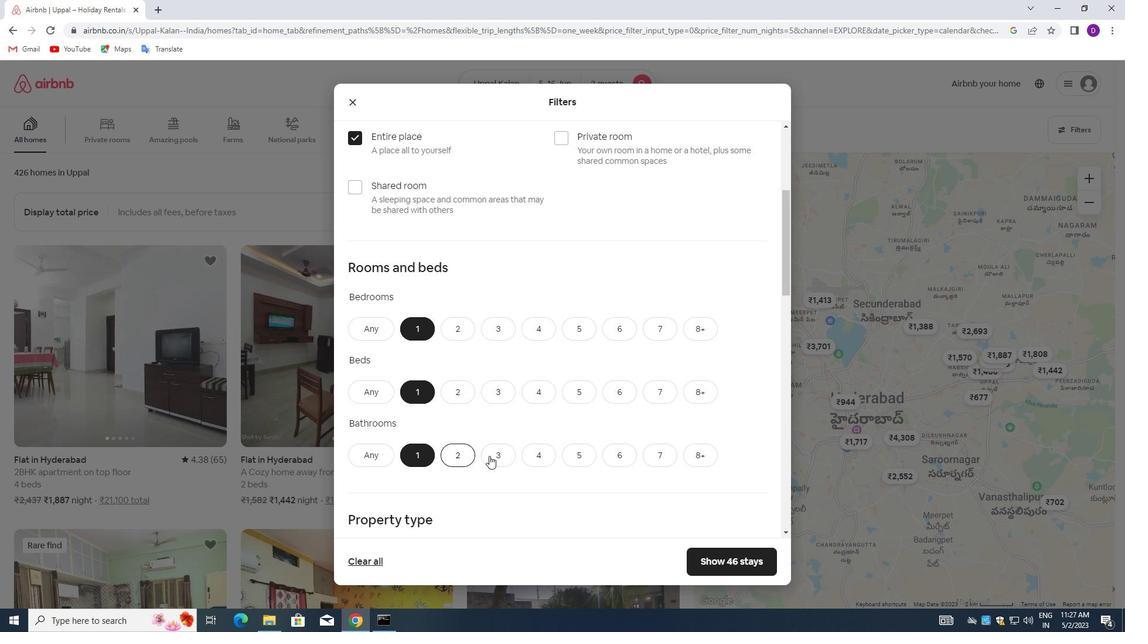 
Action: Mouse scrolled (492, 457) with delta (0, 0)
Screenshot: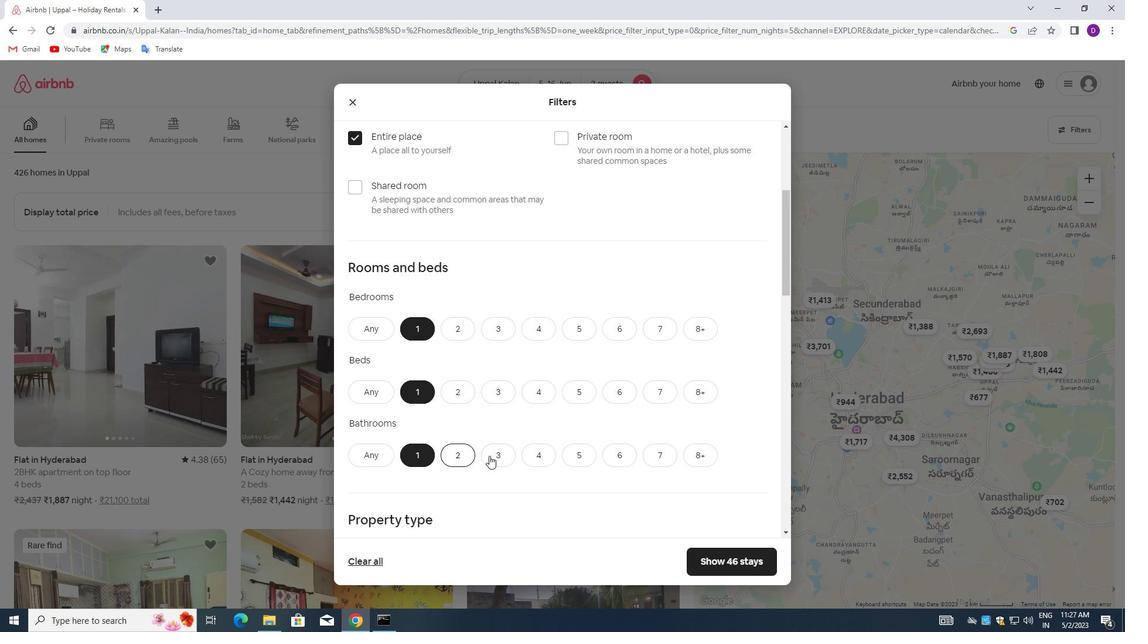 
Action: Mouse moved to (462, 463)
Screenshot: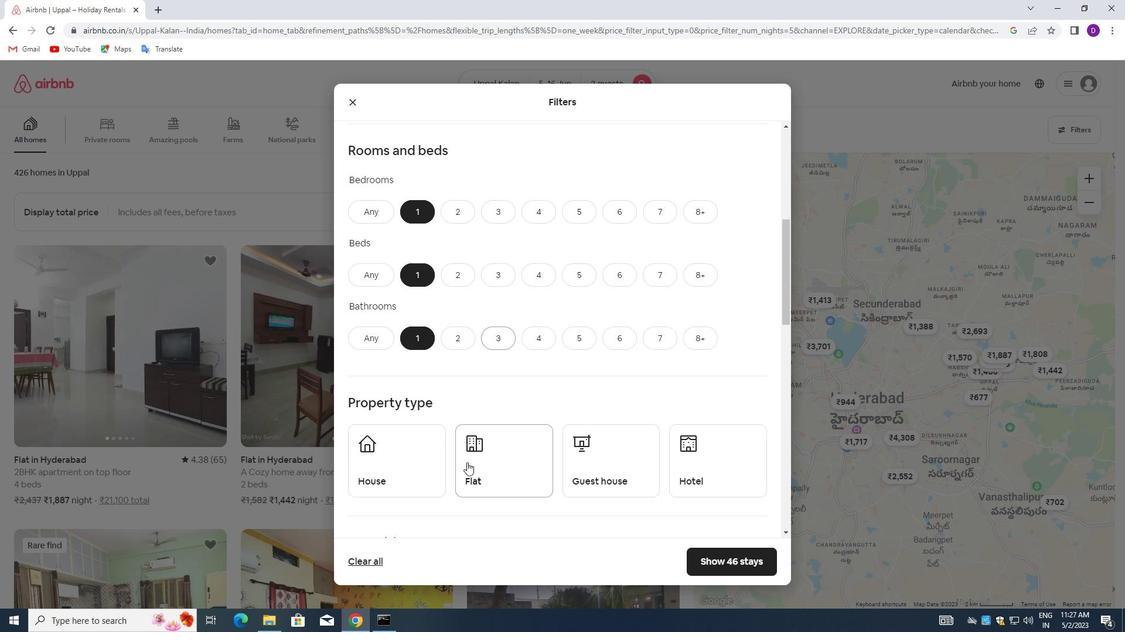 
Action: Mouse scrolled (462, 462) with delta (0, 0)
Screenshot: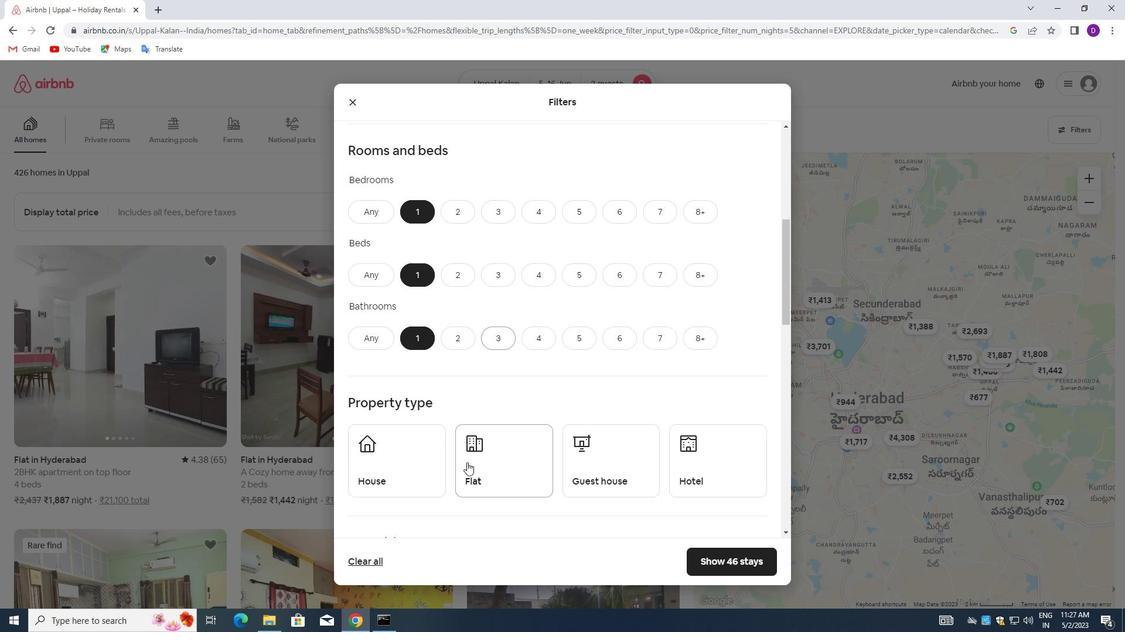 
Action: Mouse moved to (380, 417)
Screenshot: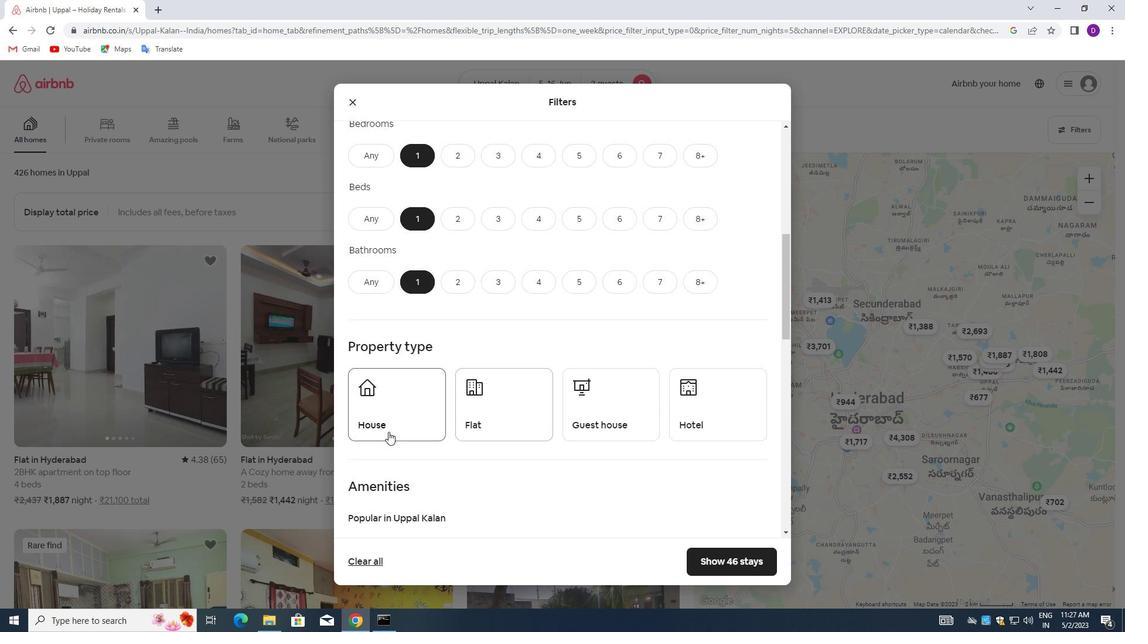 
Action: Mouse pressed left at (380, 417)
Screenshot: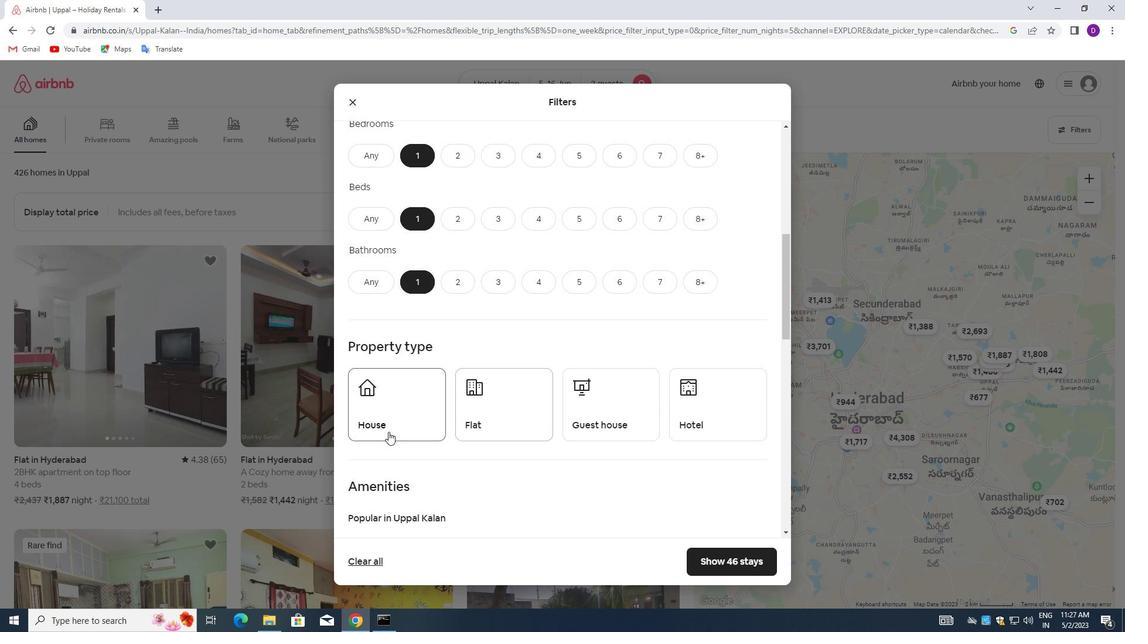 
Action: Mouse moved to (492, 407)
Screenshot: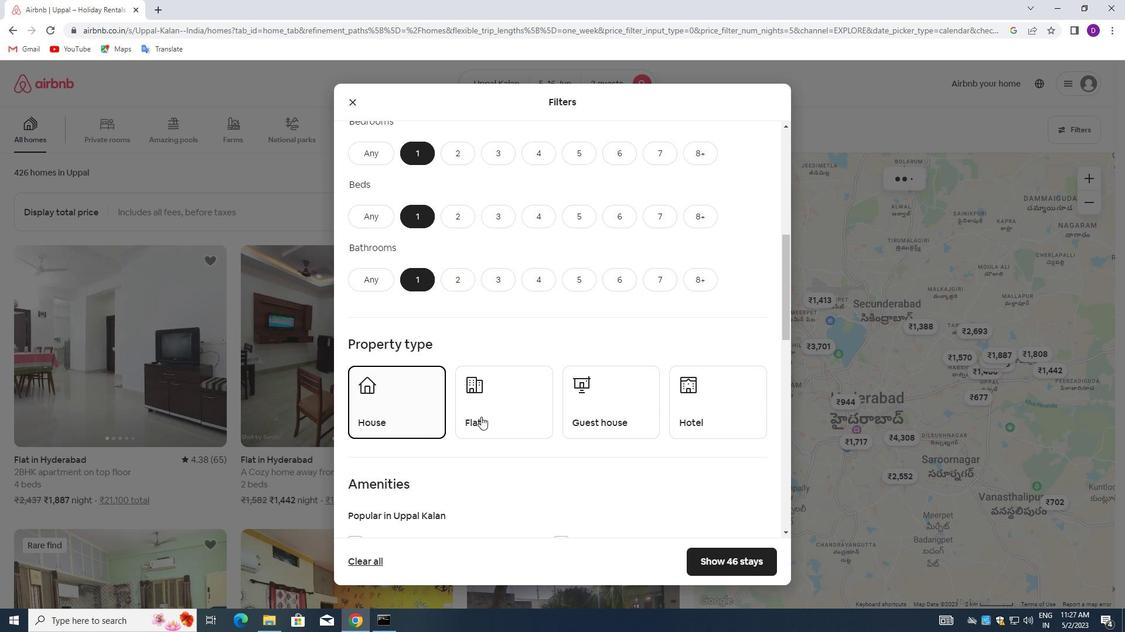 
Action: Mouse pressed left at (492, 407)
Screenshot: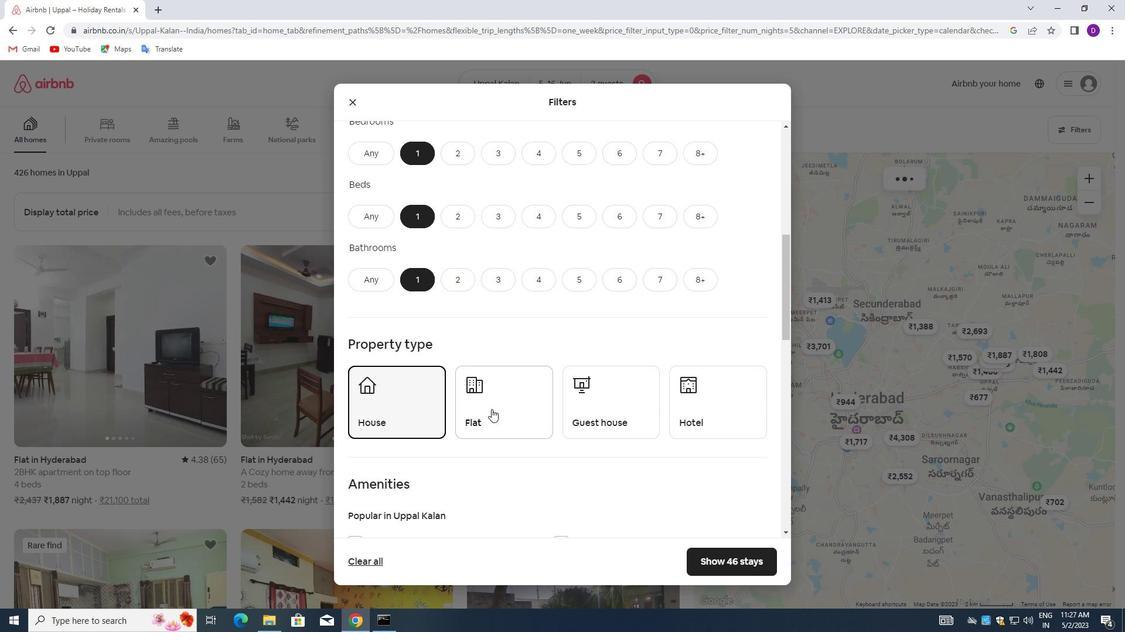 
Action: Mouse moved to (586, 400)
Screenshot: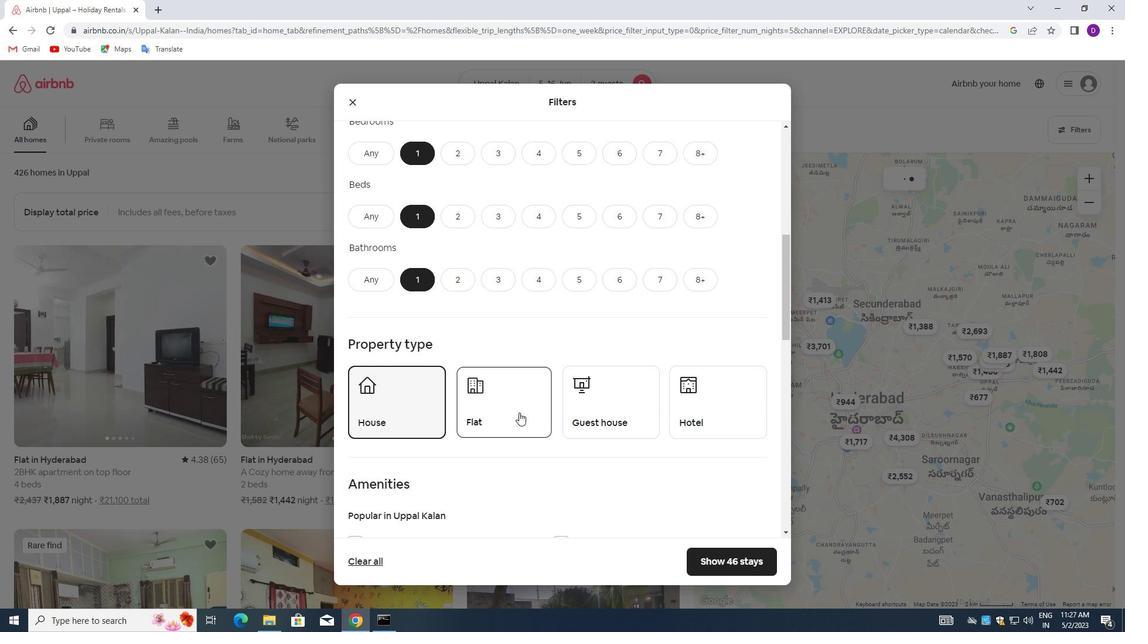 
Action: Mouse pressed left at (586, 400)
Screenshot: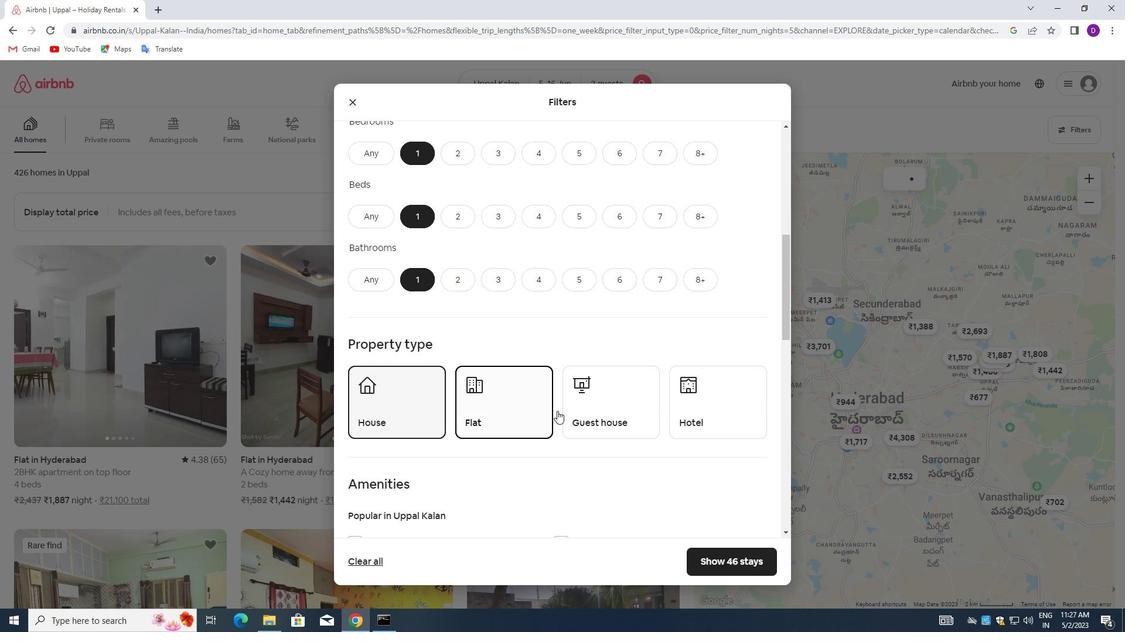 
Action: Mouse moved to (684, 397)
Screenshot: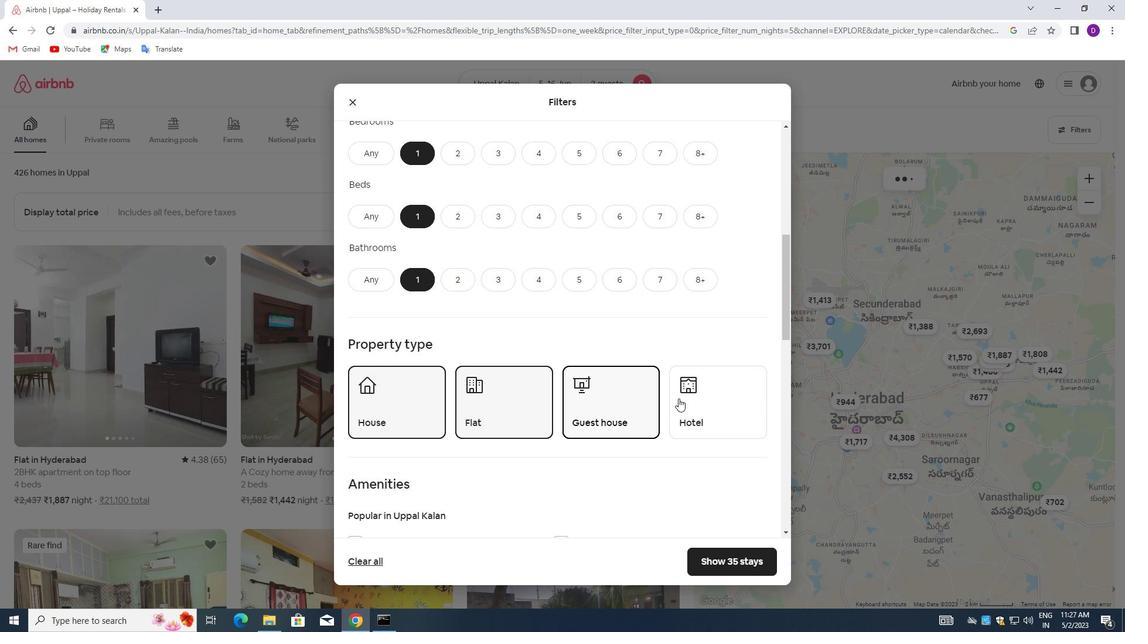 
Action: Mouse pressed left at (684, 397)
Screenshot: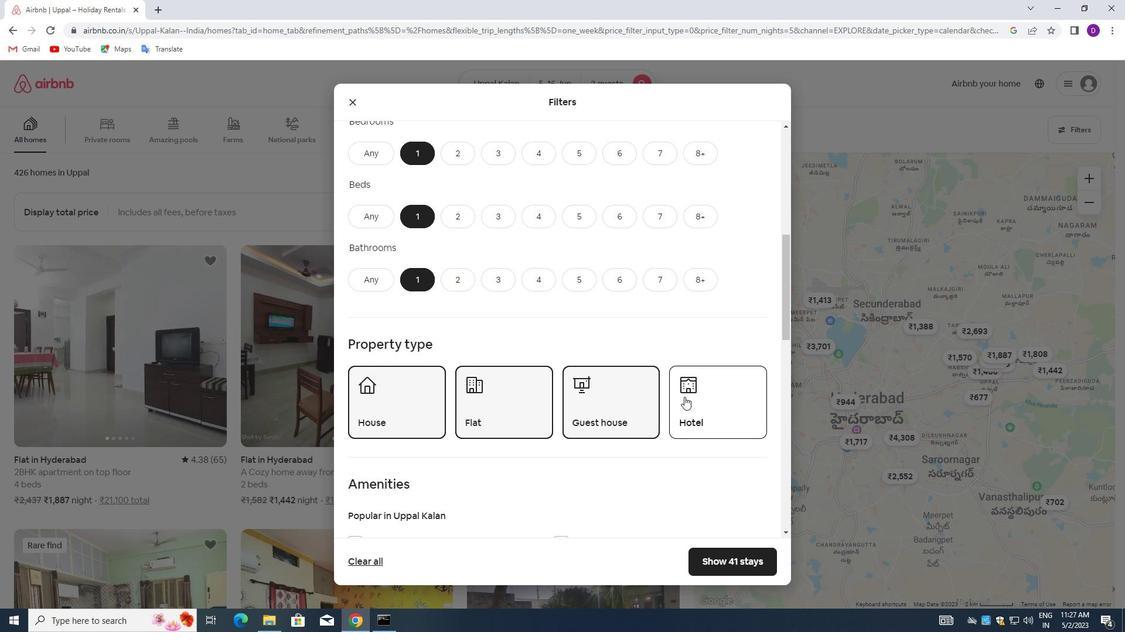 
Action: Mouse moved to (540, 444)
Screenshot: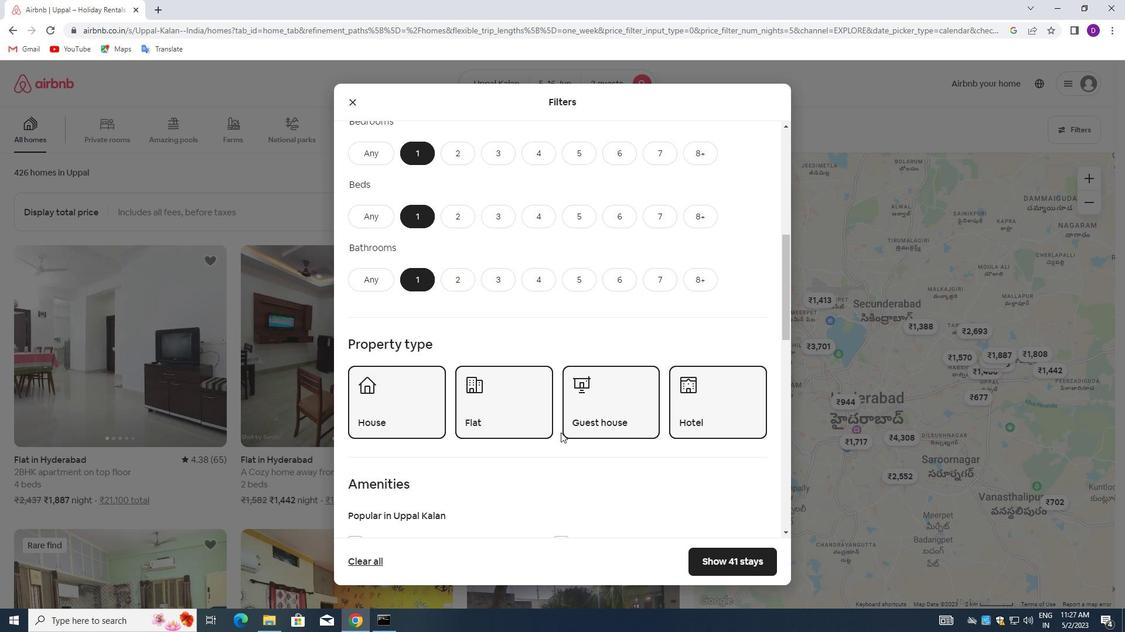 
Action: Mouse scrolled (540, 444) with delta (0, 0)
Screenshot: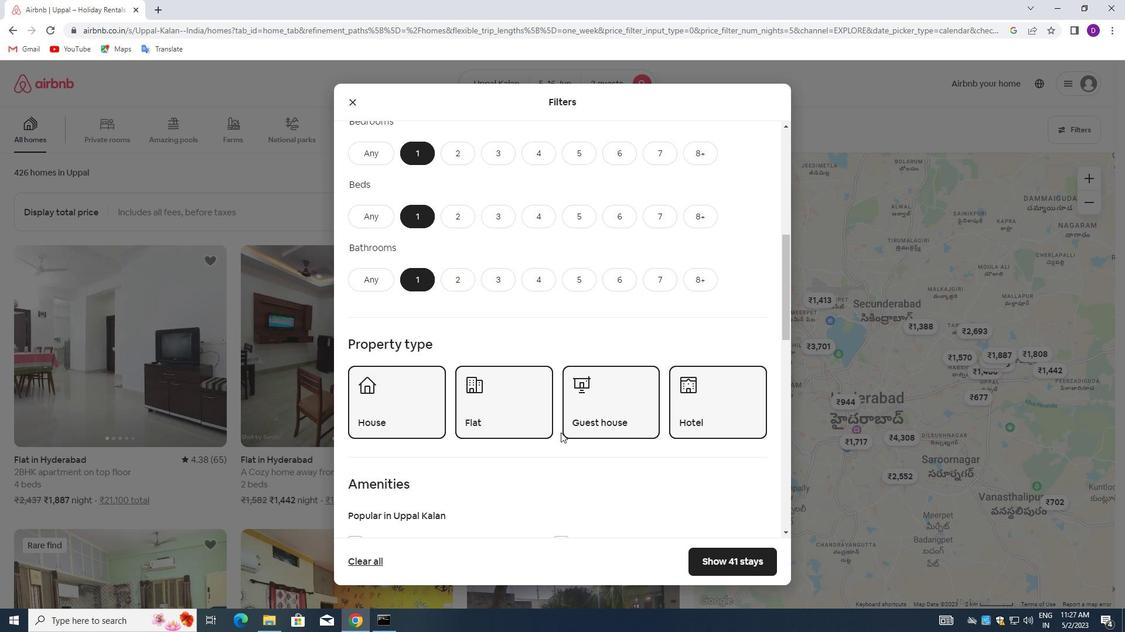 
Action: Mouse moved to (540, 445)
Screenshot: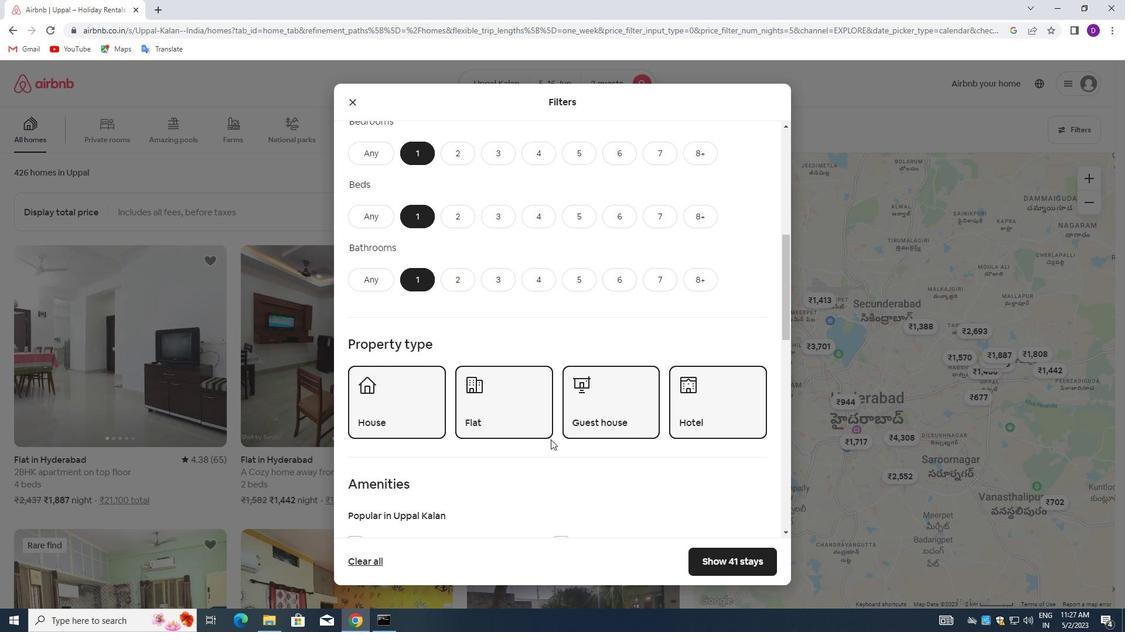 
Action: Mouse scrolled (540, 444) with delta (0, 0)
Screenshot: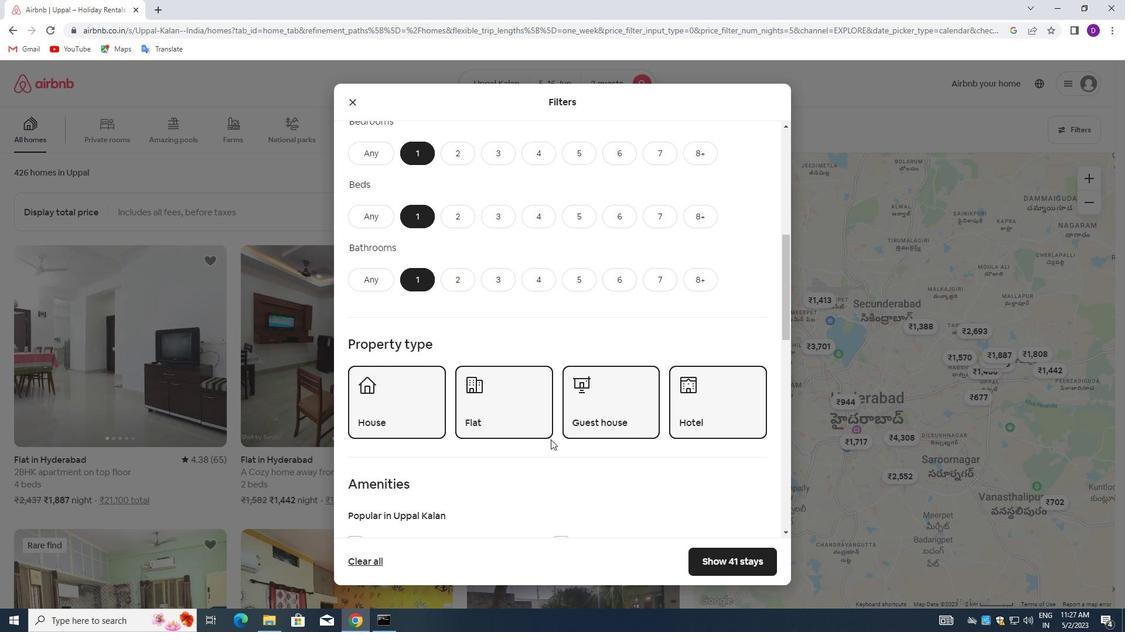 
Action: Mouse moved to (534, 436)
Screenshot: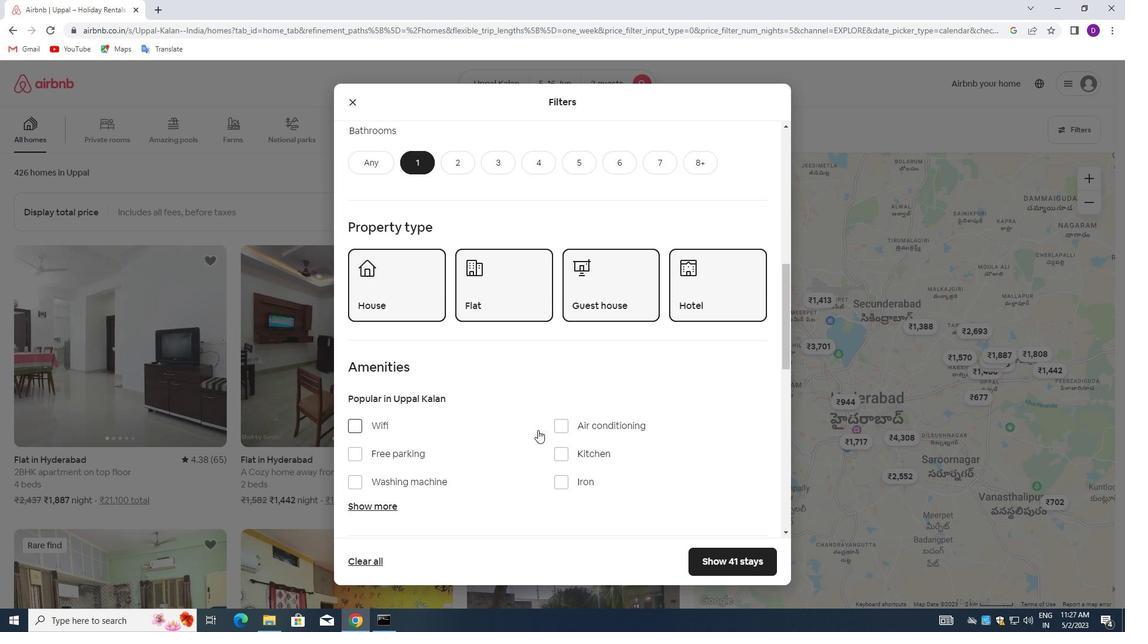 
Action: Mouse scrolled (534, 436) with delta (0, 0)
Screenshot: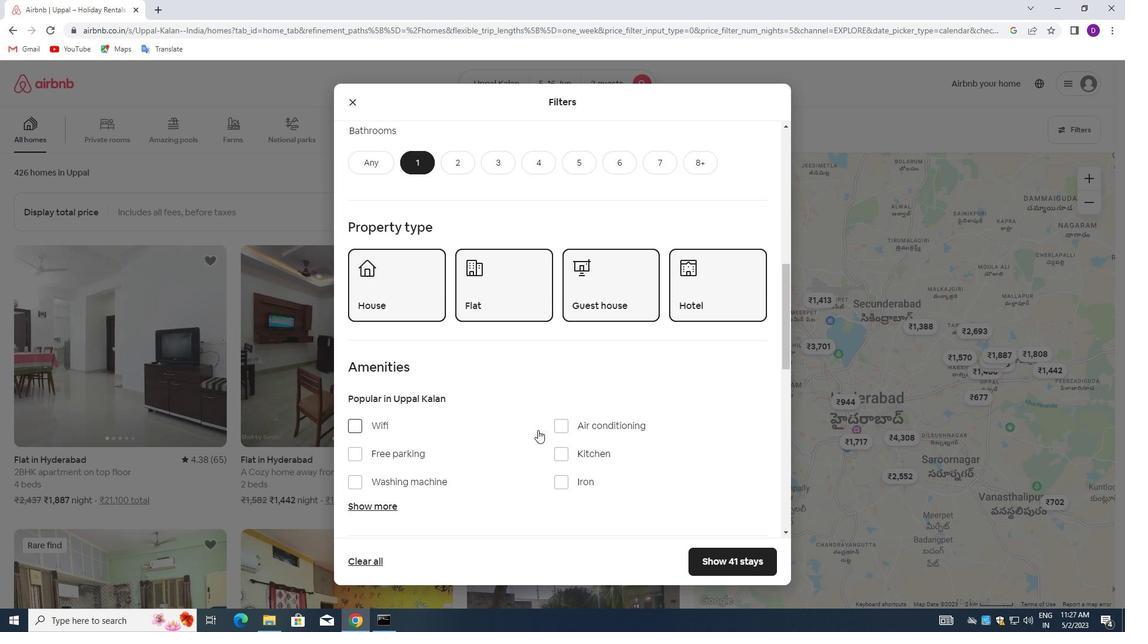 
Action: Mouse moved to (512, 442)
Screenshot: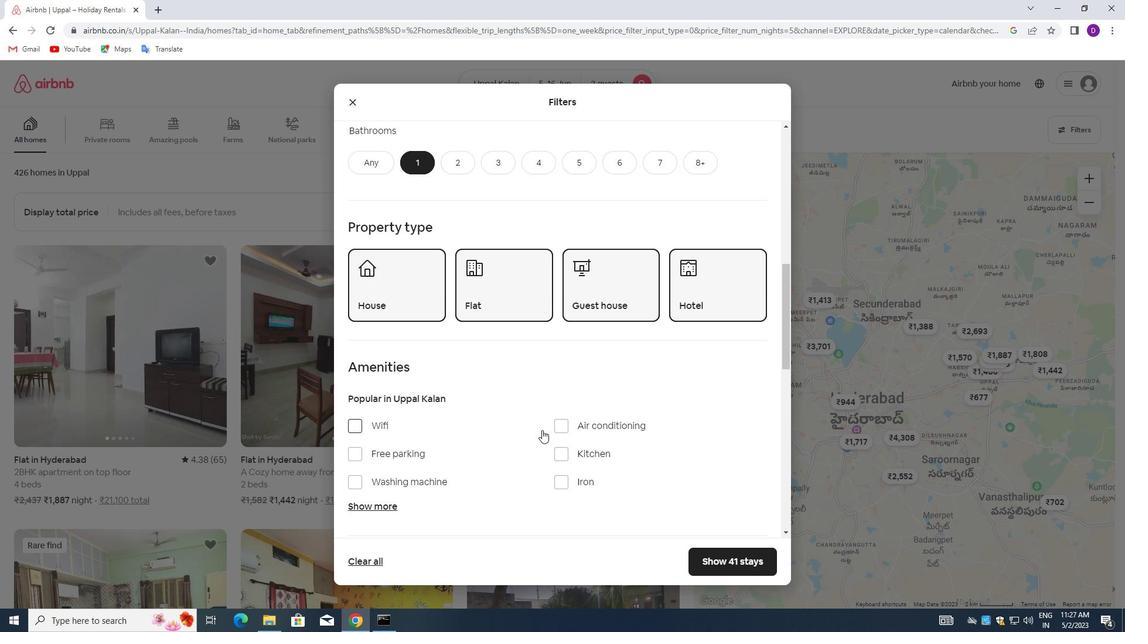 
Action: Mouse scrolled (512, 441) with delta (0, 0)
Screenshot: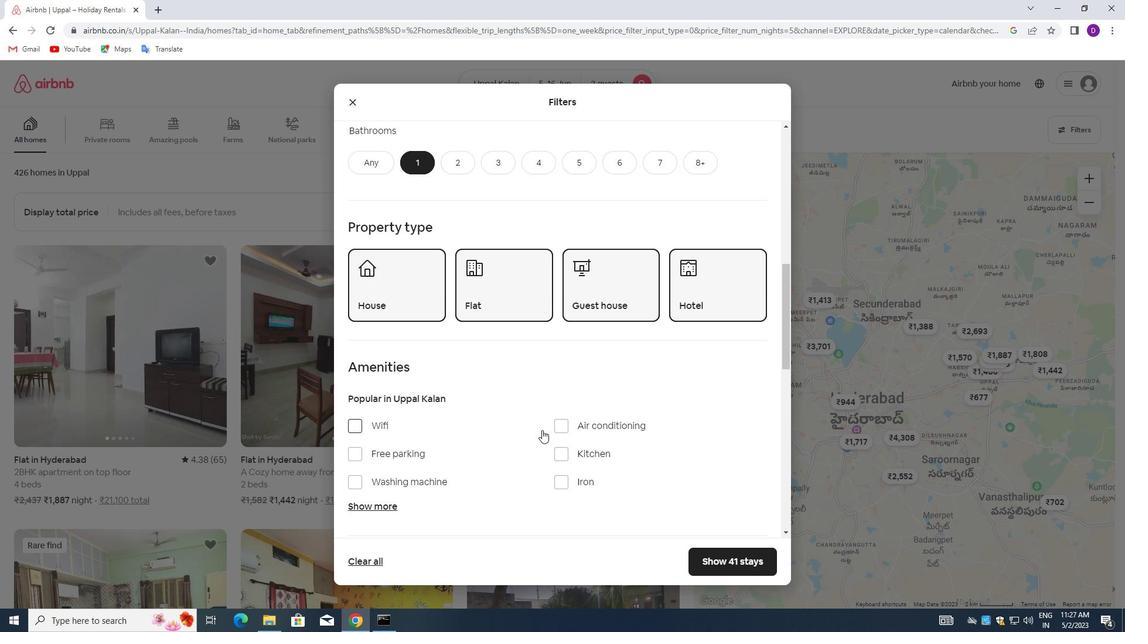 
Action: Mouse moved to (355, 366)
Screenshot: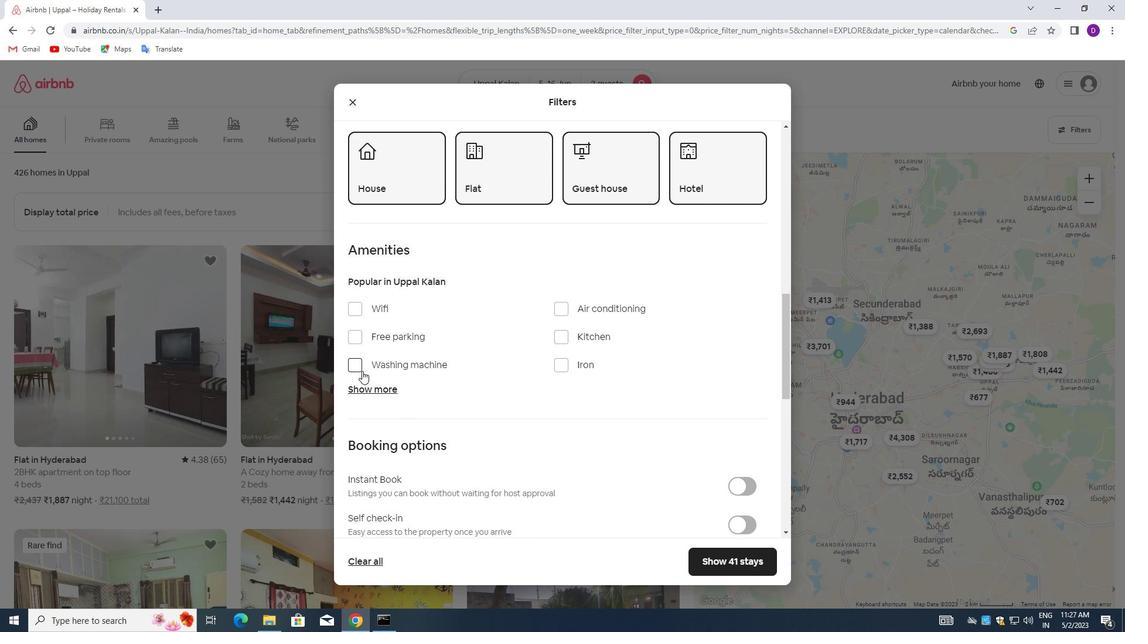
Action: Mouse pressed left at (355, 366)
Screenshot: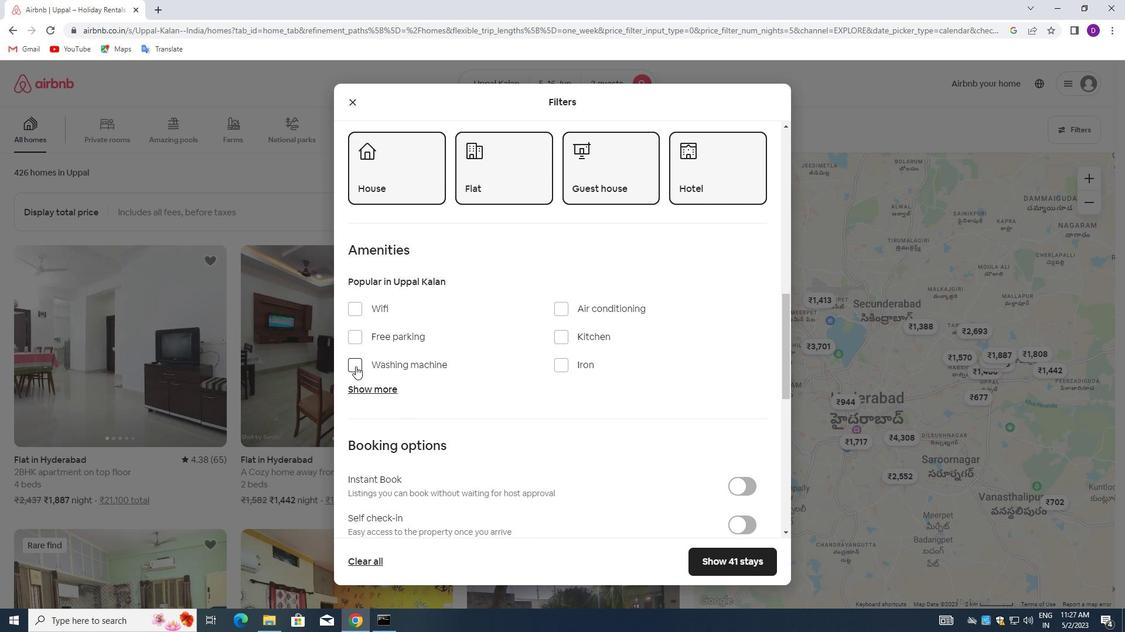 
Action: Mouse moved to (668, 431)
Screenshot: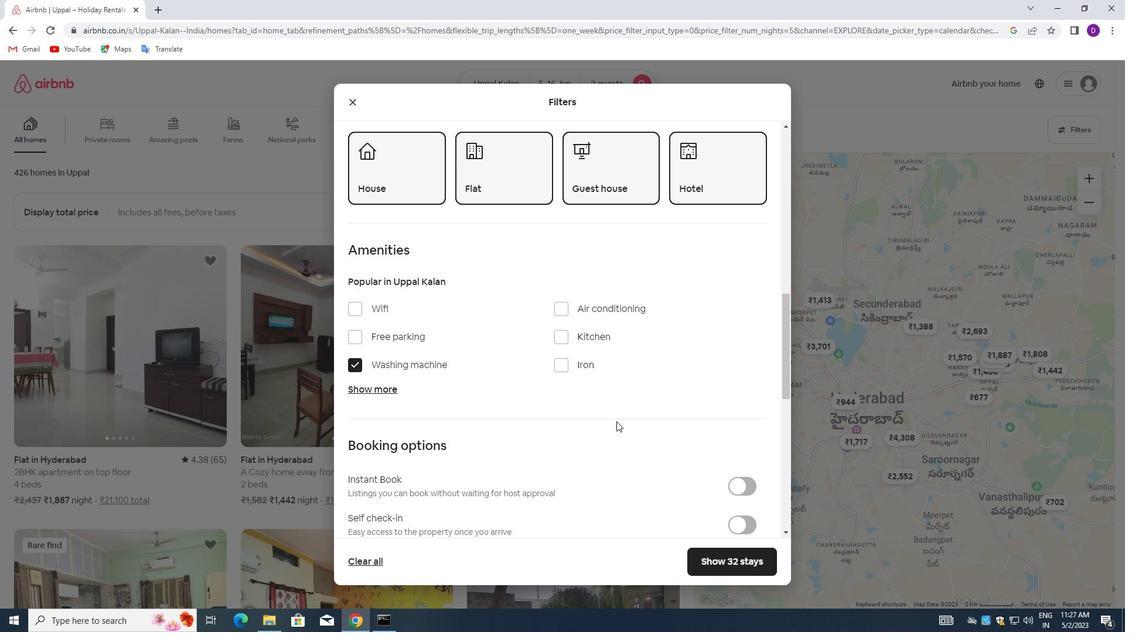 
Action: Mouse scrolled (668, 431) with delta (0, 0)
Screenshot: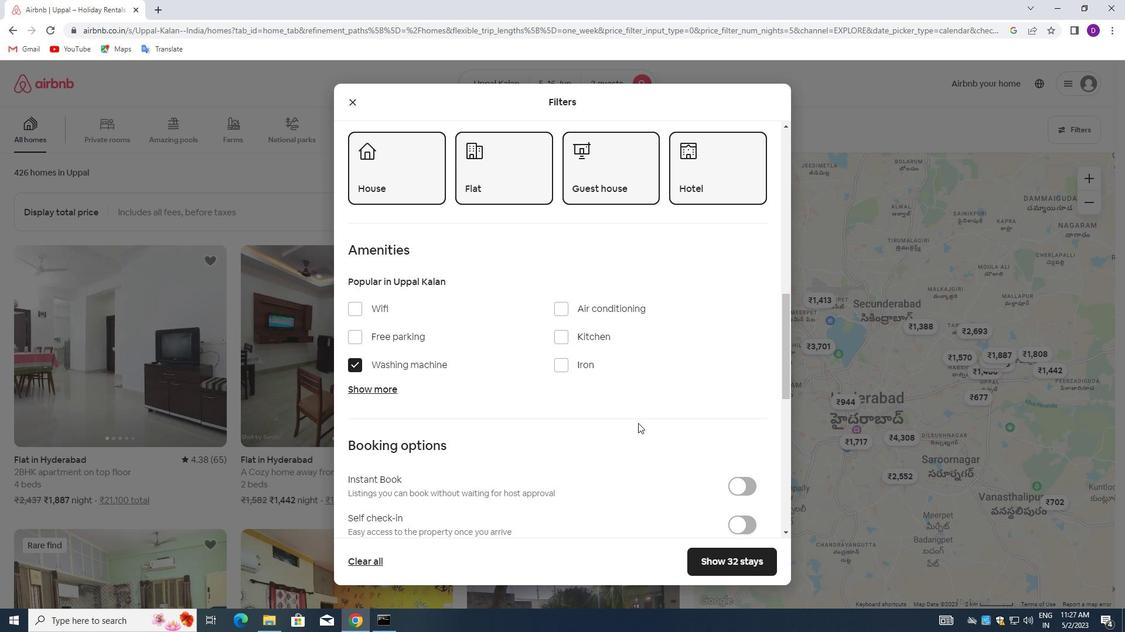 
Action: Mouse moved to (669, 432)
Screenshot: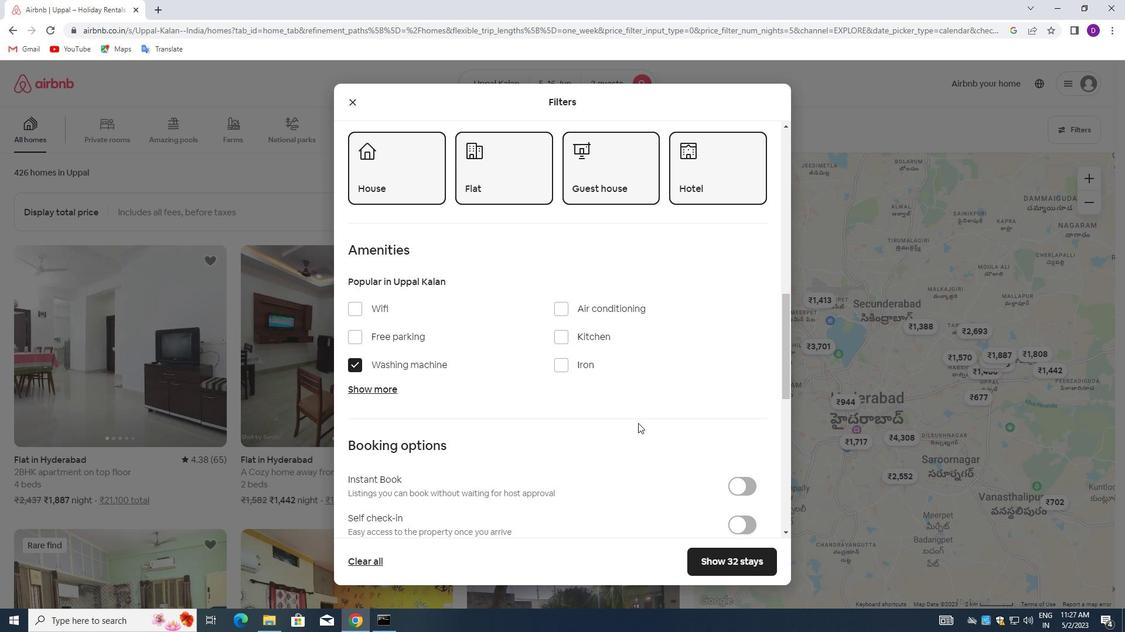 
Action: Mouse scrolled (669, 431) with delta (0, 0)
Screenshot: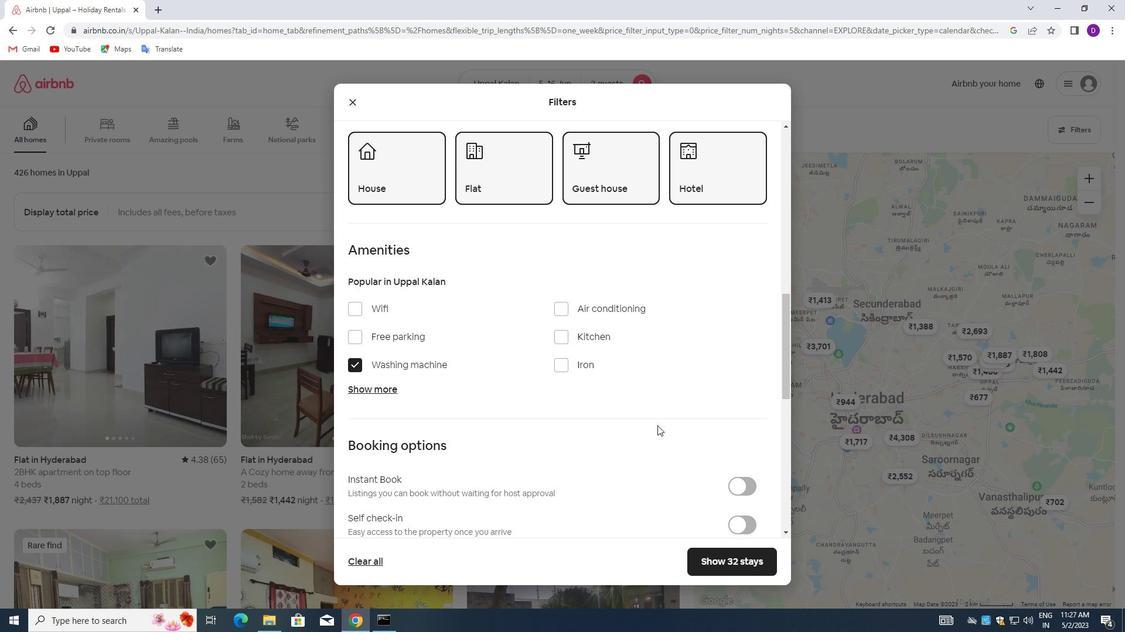 
Action: Mouse moved to (736, 407)
Screenshot: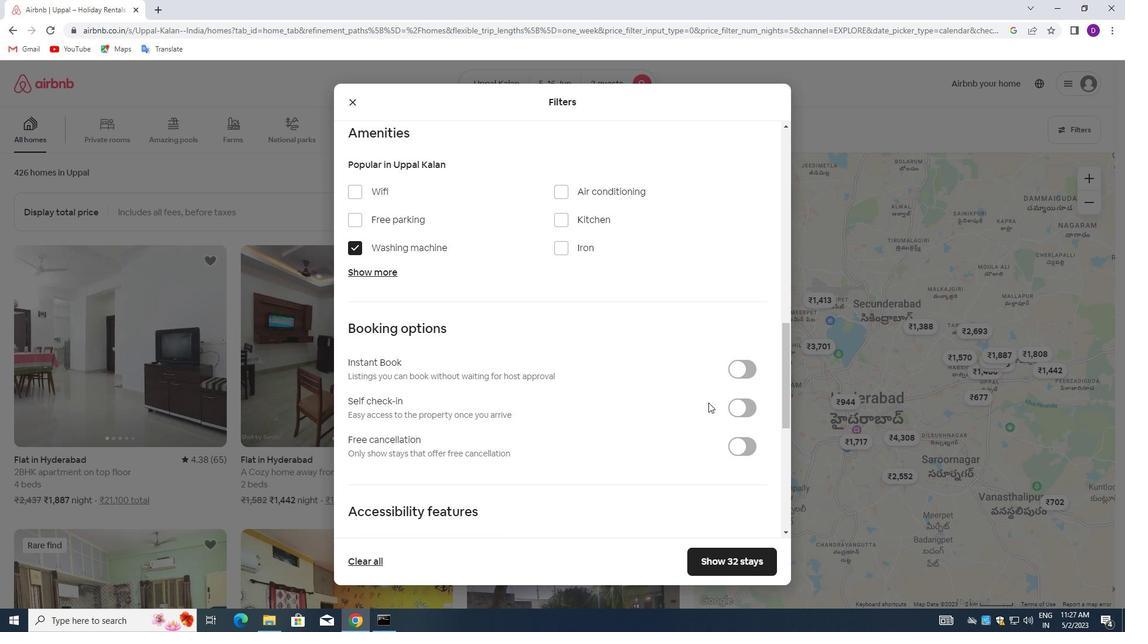 
Action: Mouse pressed left at (736, 407)
Screenshot: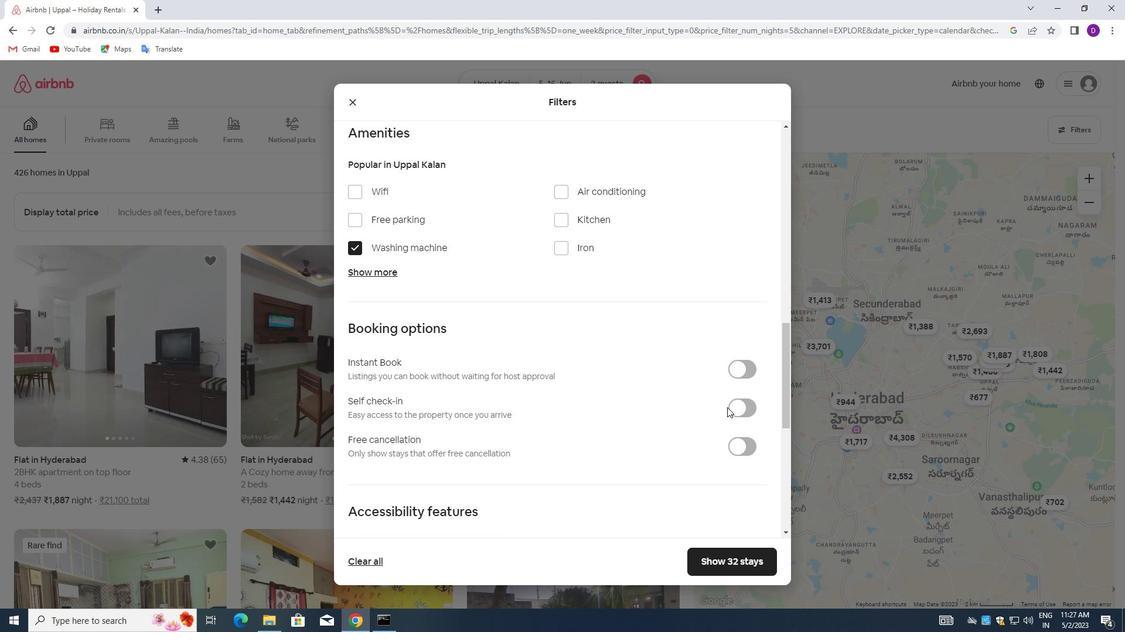 
Action: Mouse moved to (496, 433)
Screenshot: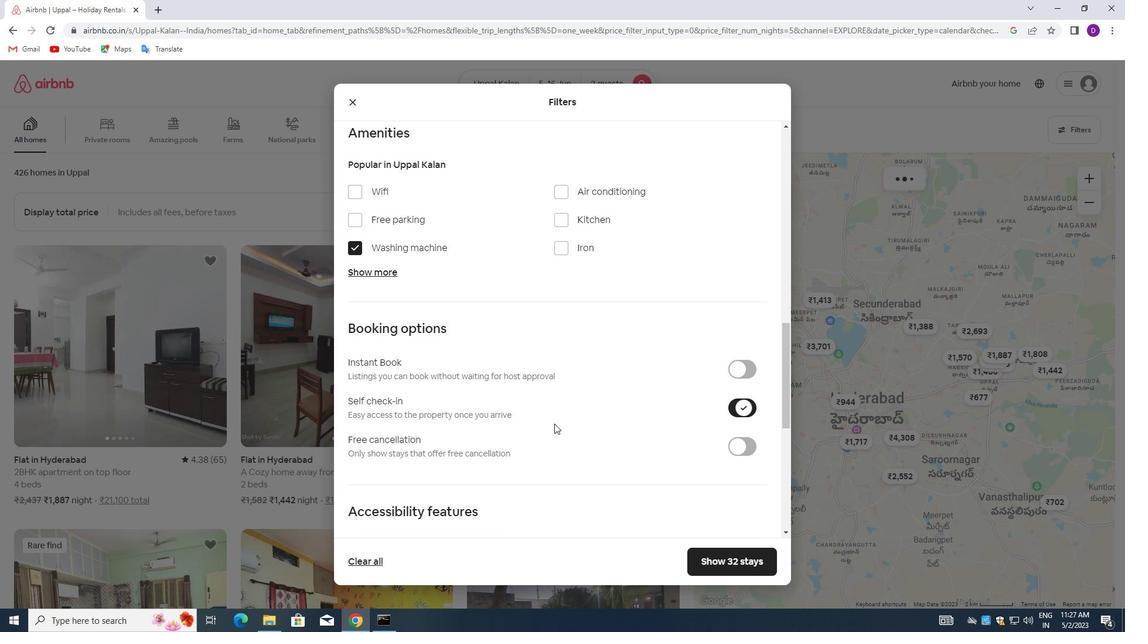 
Action: Mouse scrolled (496, 433) with delta (0, 0)
Screenshot: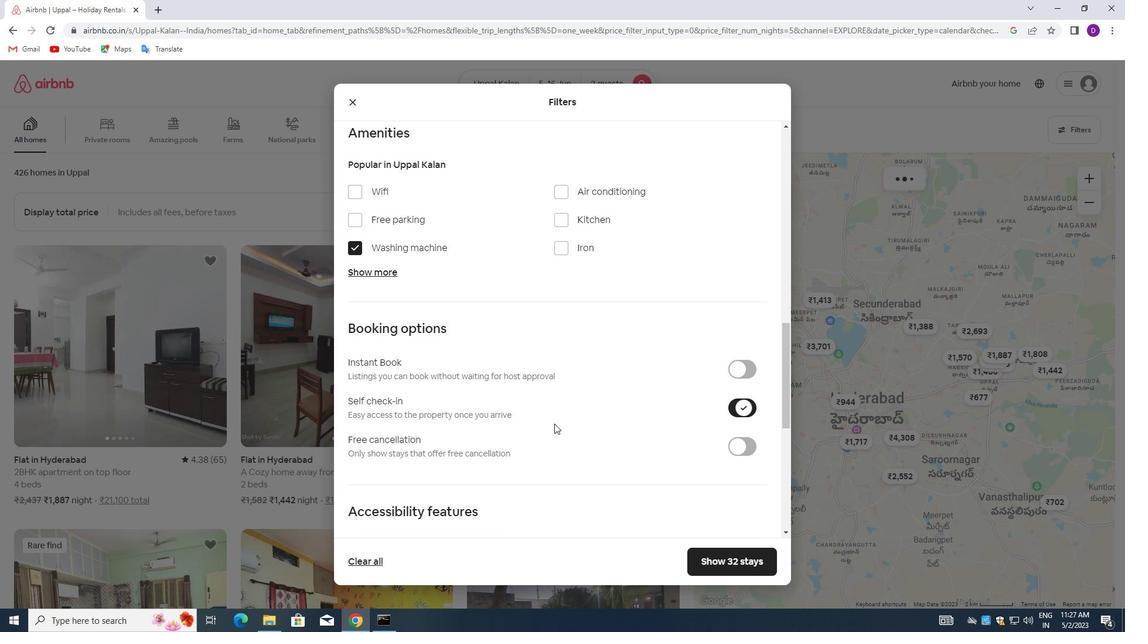 
Action: Mouse moved to (494, 435)
Screenshot: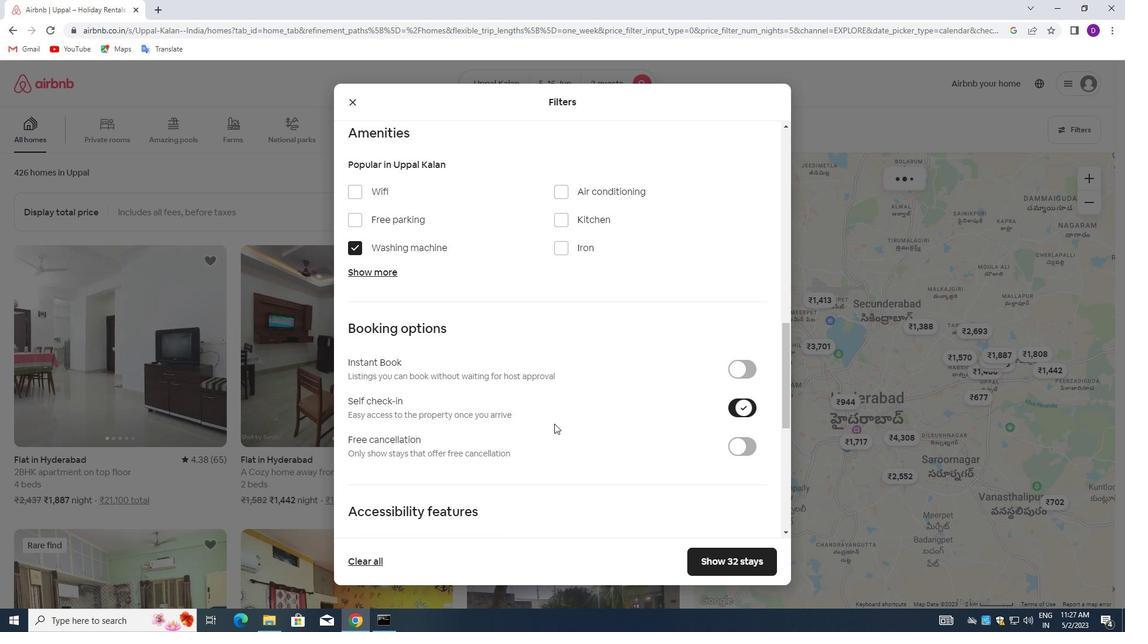 
Action: Mouse scrolled (494, 434) with delta (0, 0)
Screenshot: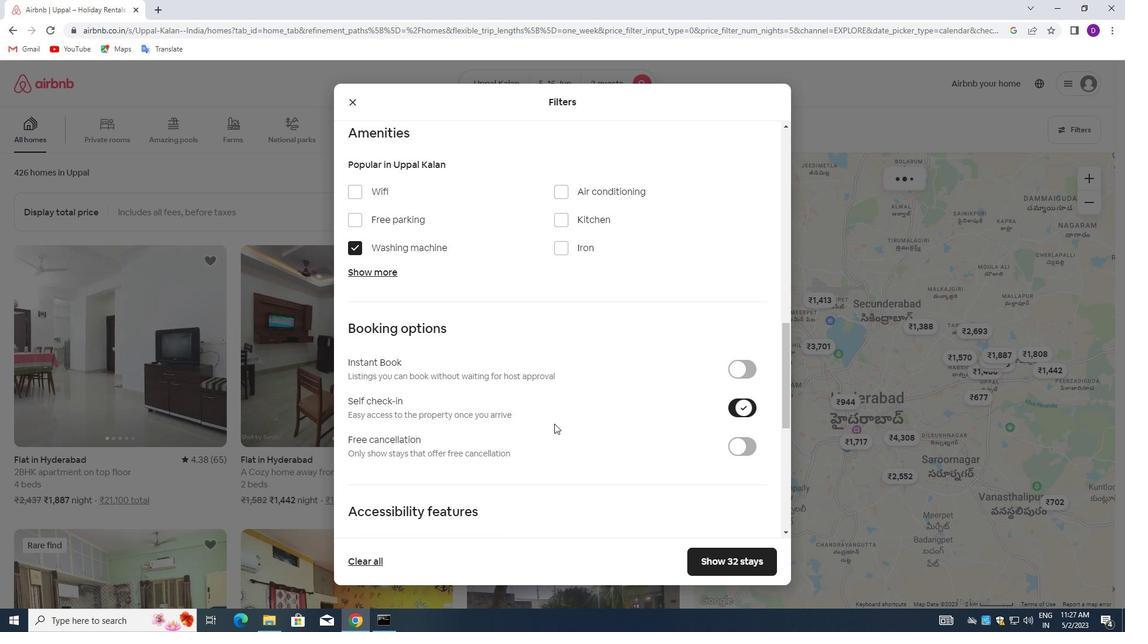 
Action: Mouse scrolled (494, 434) with delta (0, 0)
Screenshot: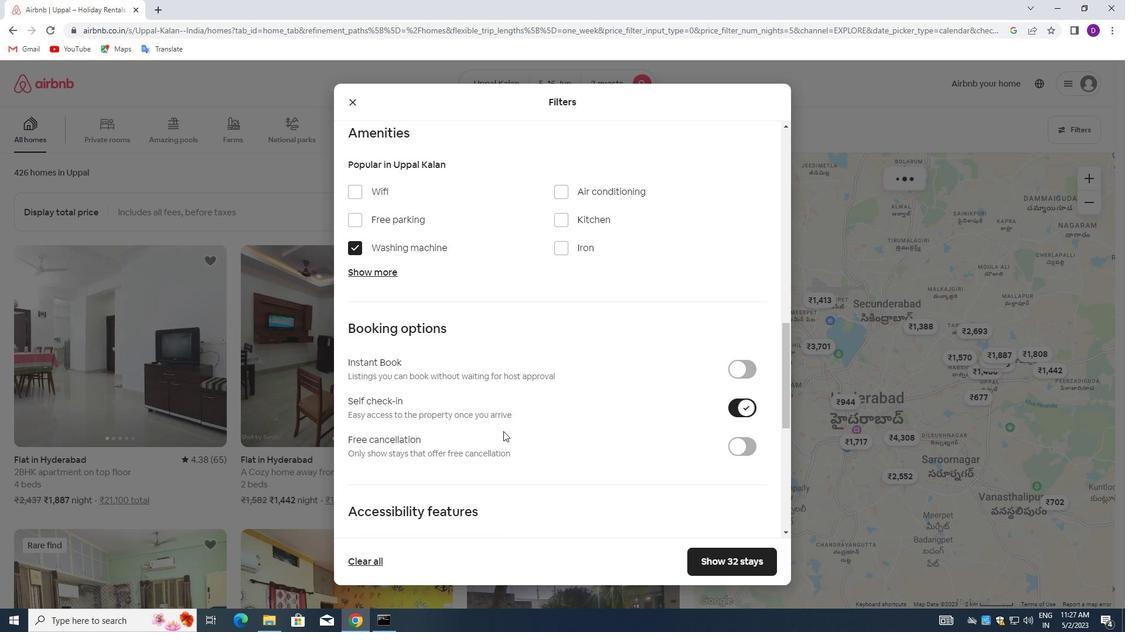 
Action: Mouse scrolled (494, 434) with delta (0, 0)
Screenshot: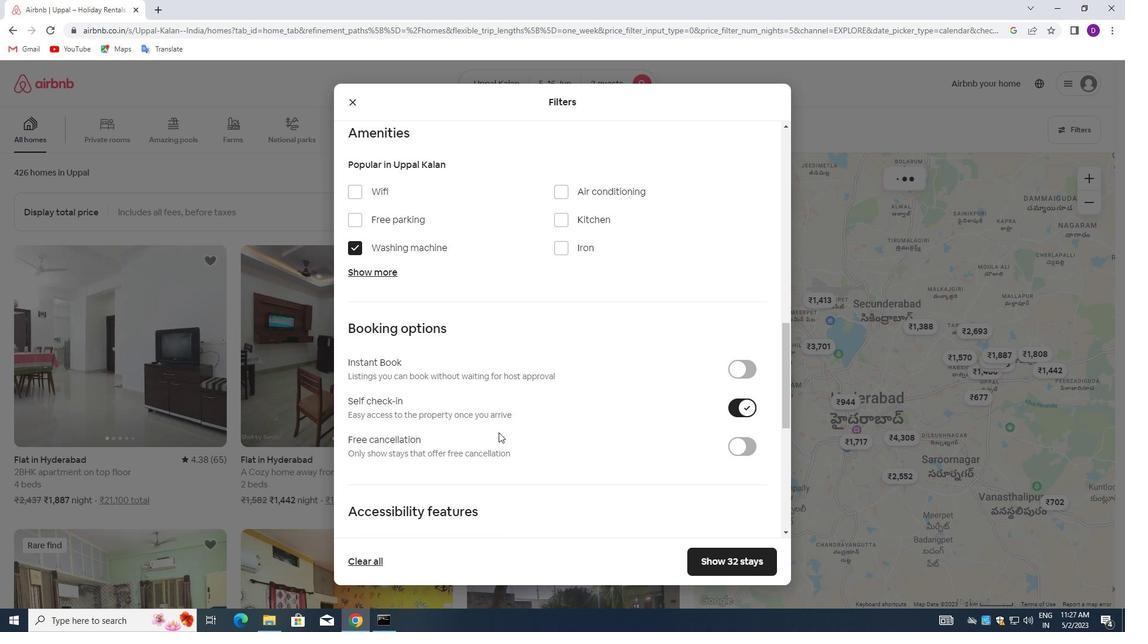 
Action: Mouse moved to (492, 436)
Screenshot: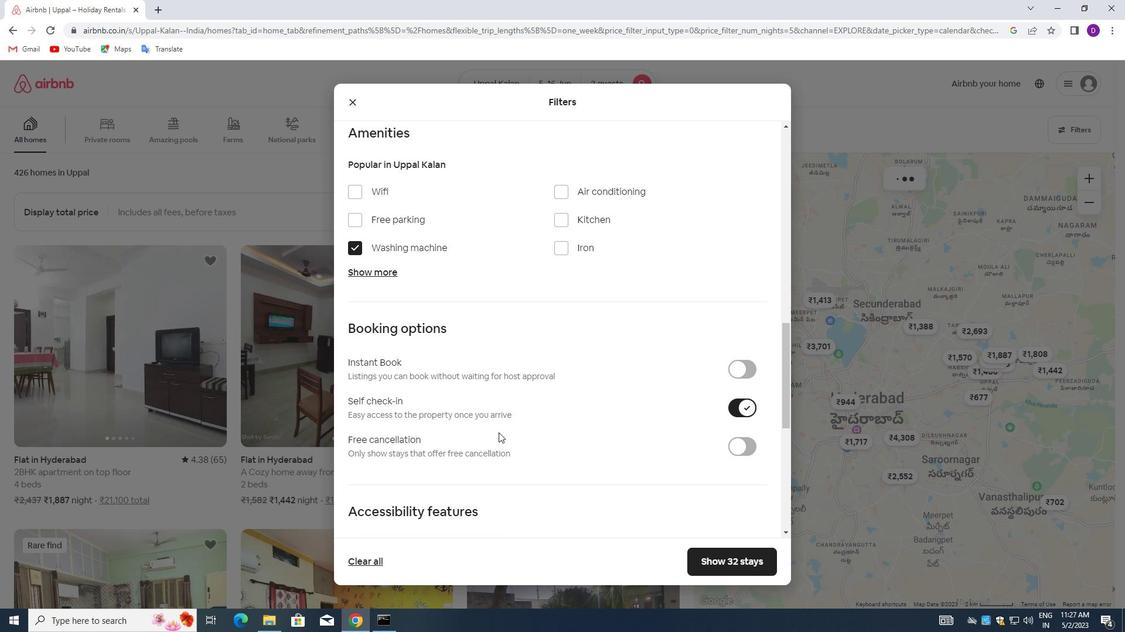 
Action: Mouse scrolled (492, 436) with delta (0, 0)
Screenshot: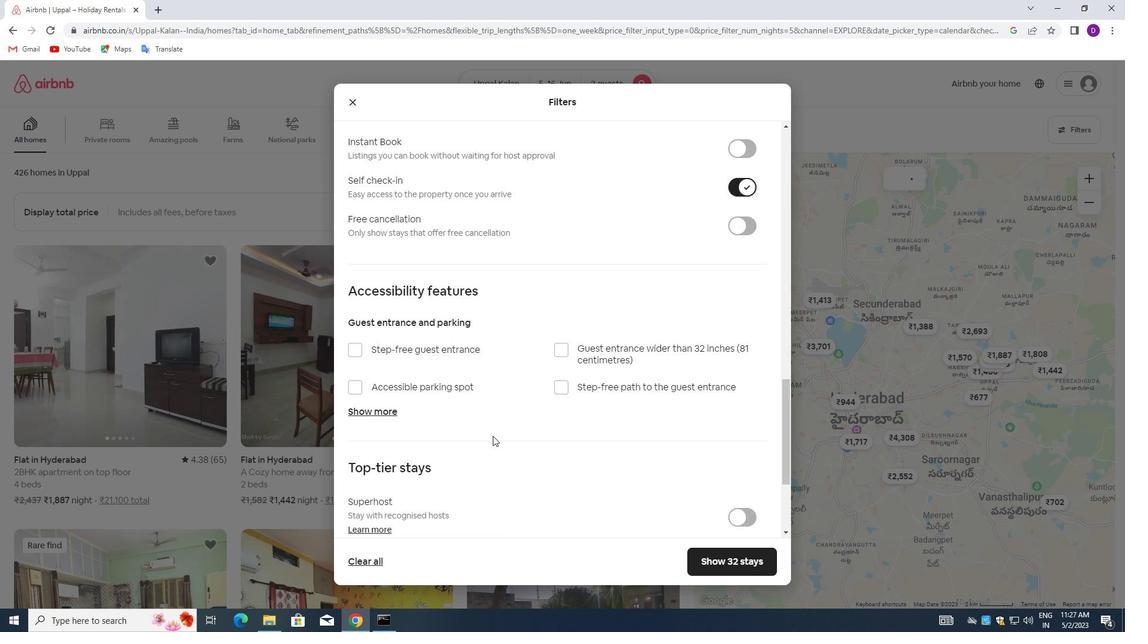 
Action: Mouse moved to (492, 437)
Screenshot: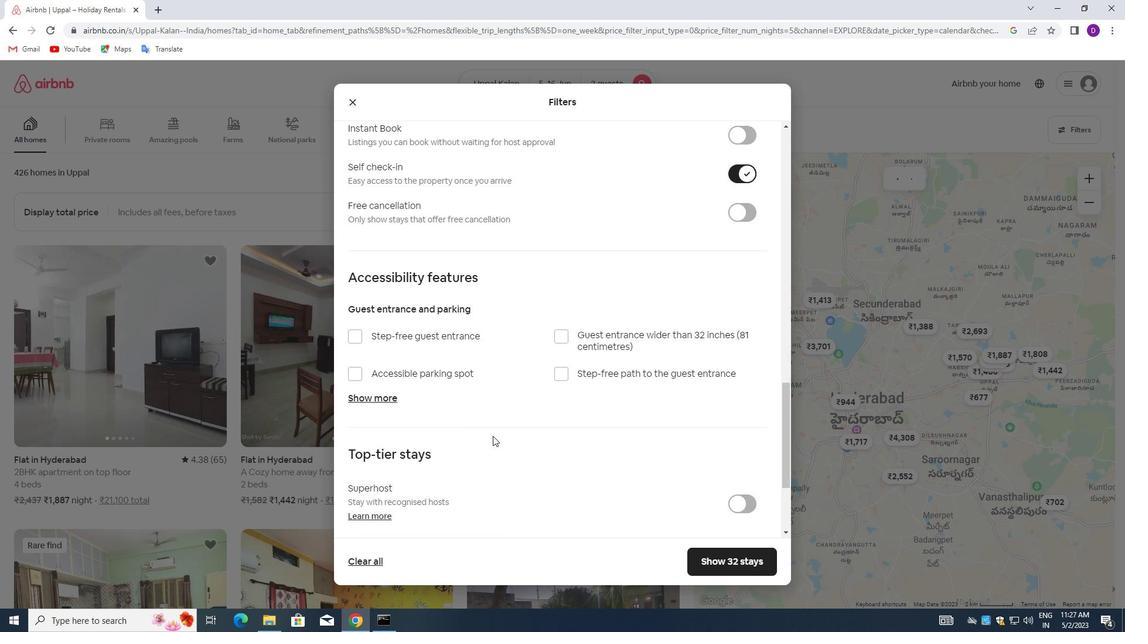
Action: Mouse scrolled (492, 437) with delta (0, 0)
Screenshot: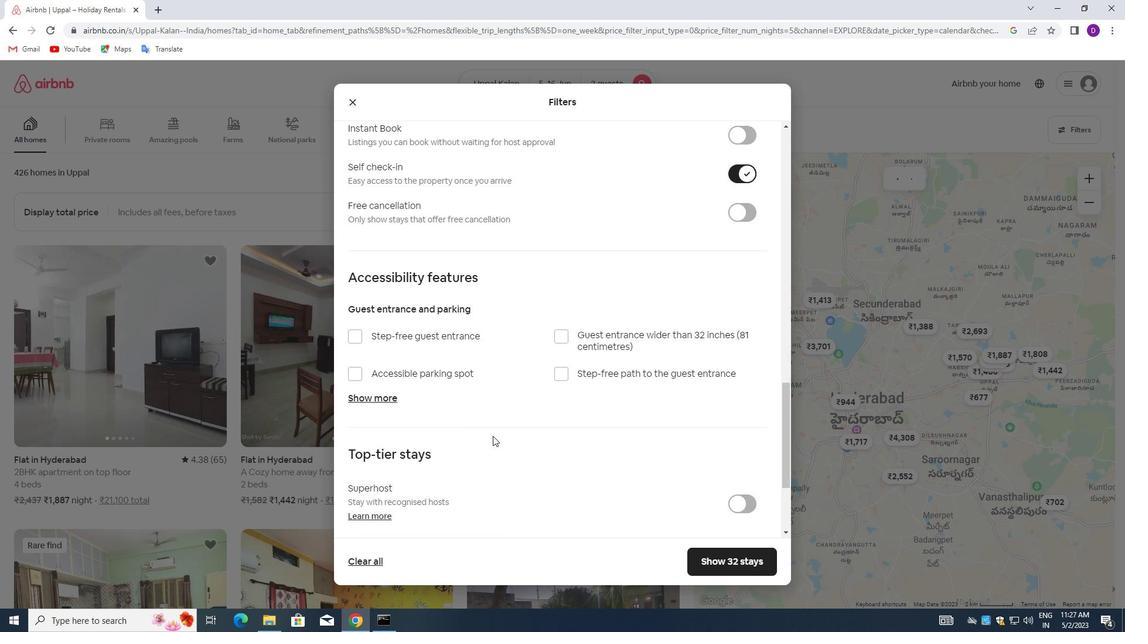 
Action: Mouse moved to (491, 440)
Screenshot: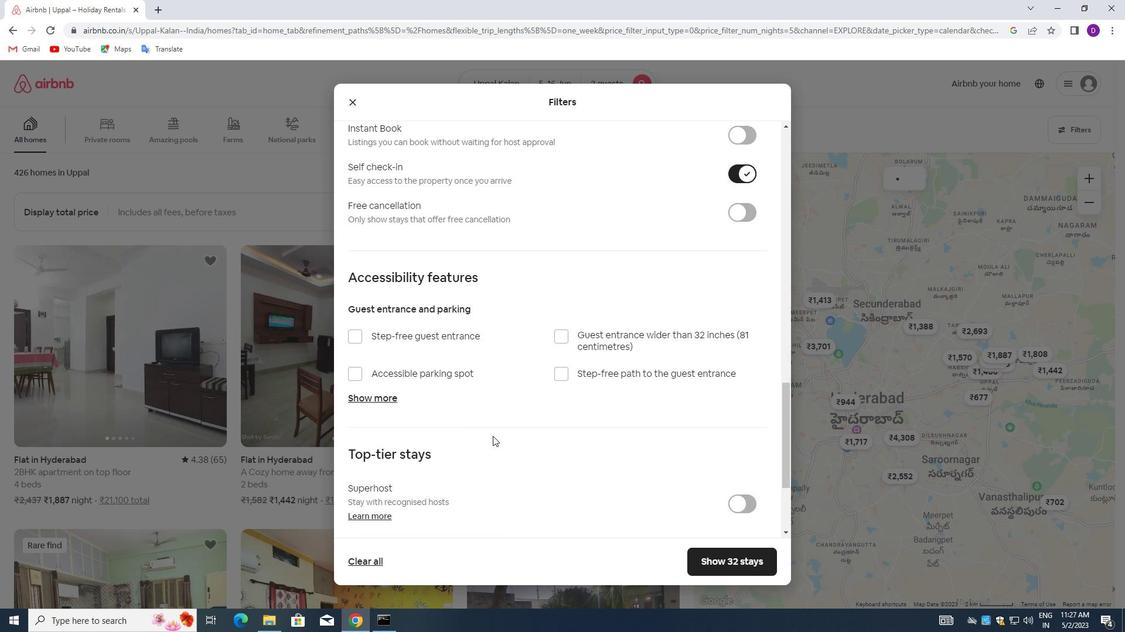 
Action: Mouse scrolled (491, 439) with delta (0, 0)
Screenshot: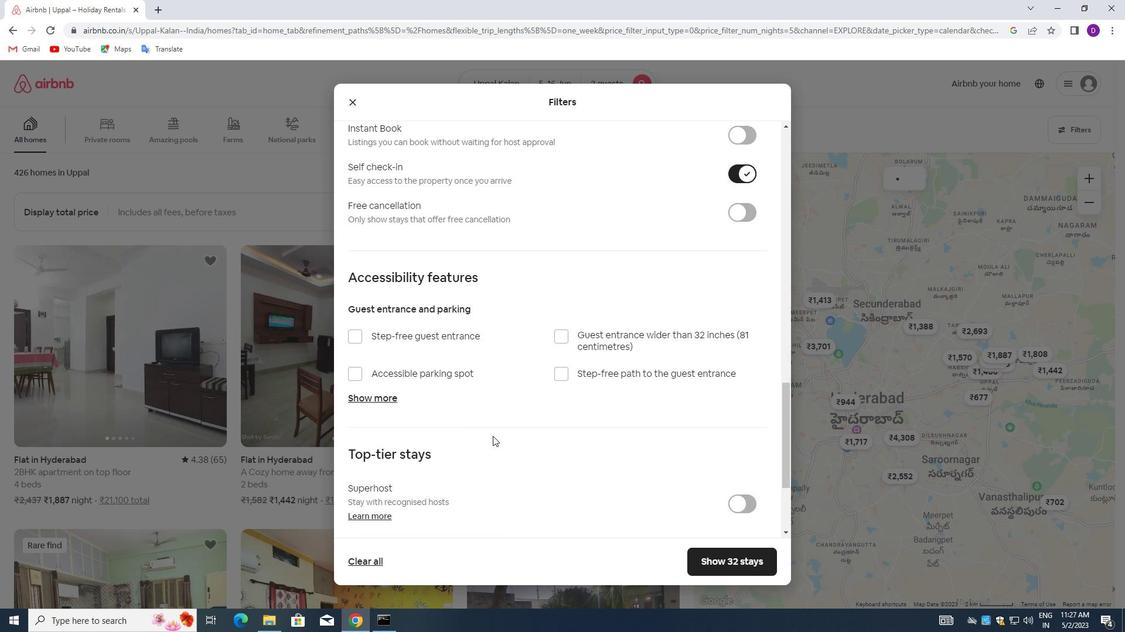 
Action: Mouse moved to (490, 442)
Screenshot: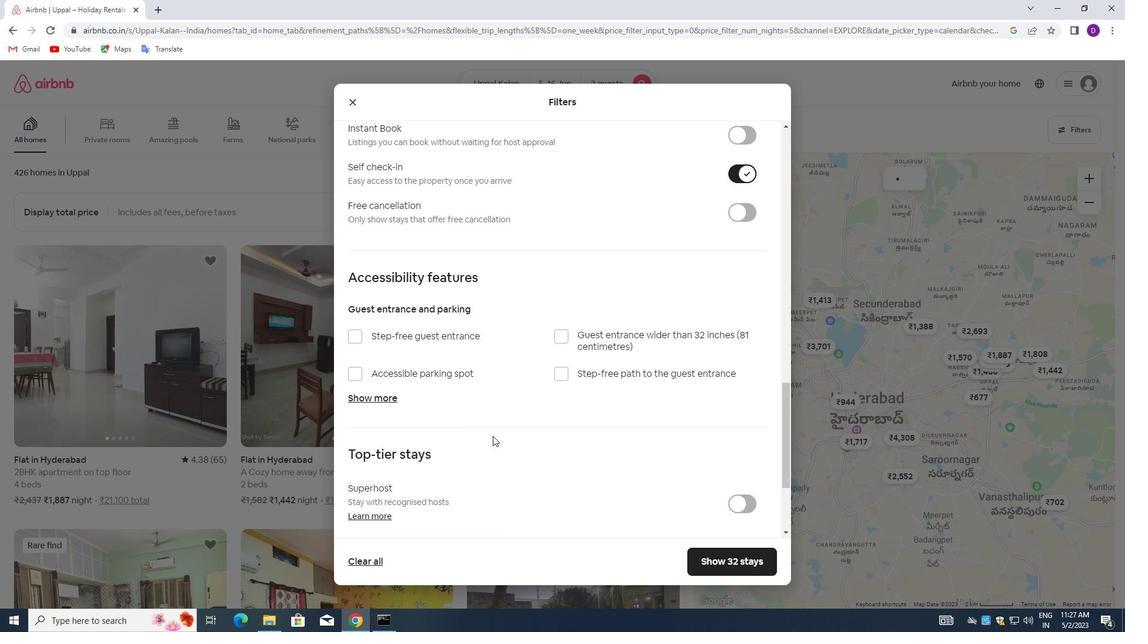 
Action: Mouse scrolled (490, 441) with delta (0, 0)
Screenshot: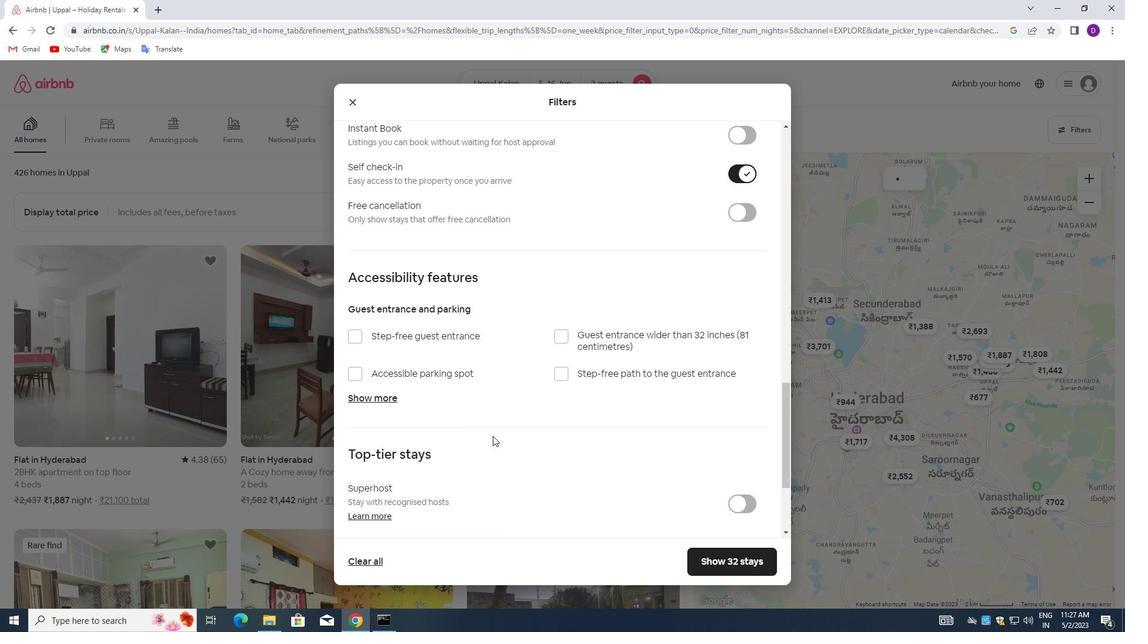 
Action: Mouse moved to (489, 443)
Screenshot: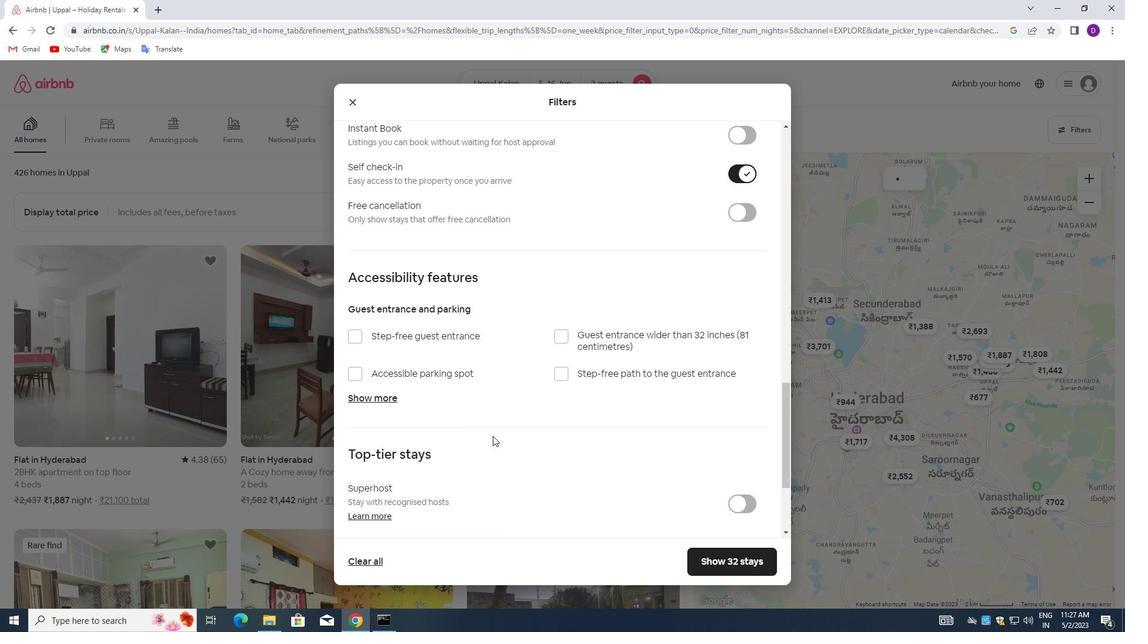 
Action: Mouse scrolled (489, 443) with delta (0, 0)
Screenshot: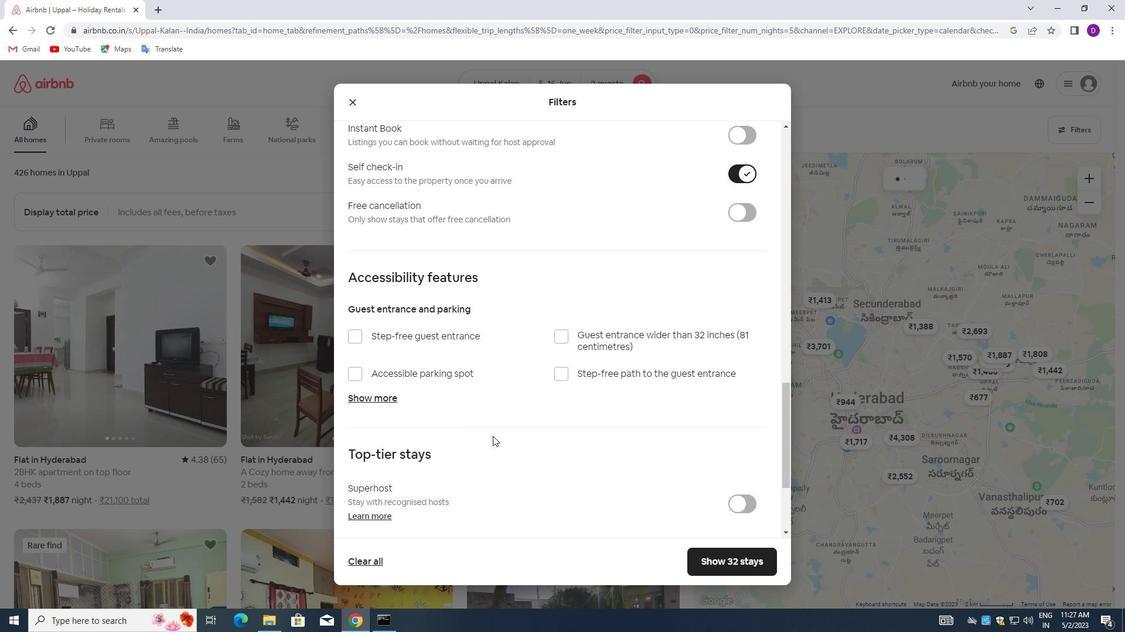
Action: Mouse moved to (489, 444)
Screenshot: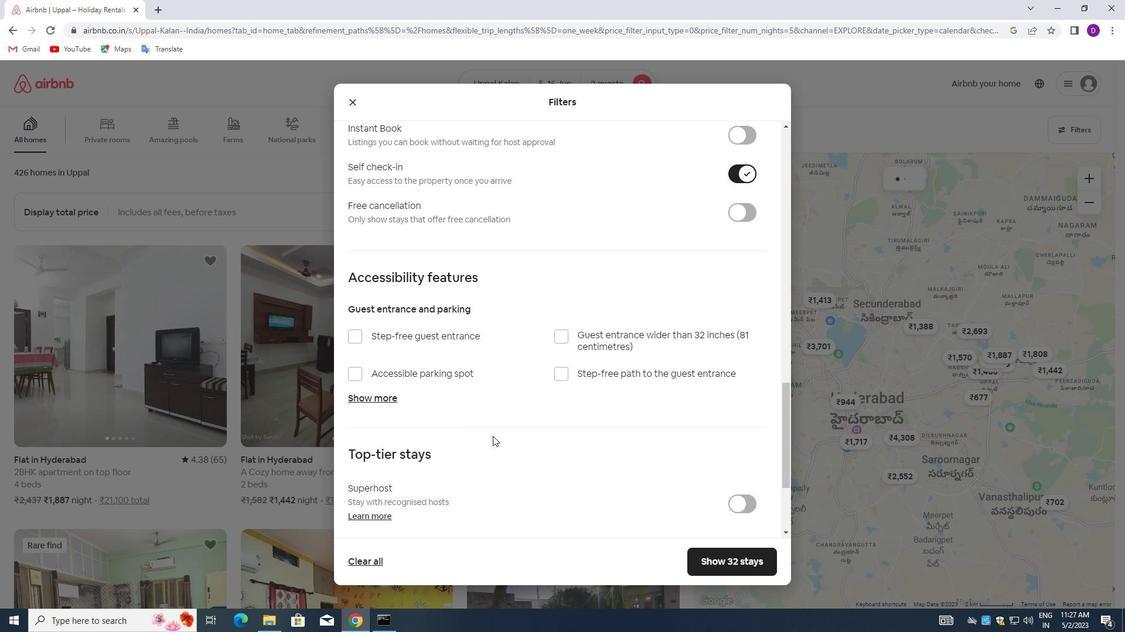 
Action: Mouse scrolled (489, 443) with delta (0, 0)
Screenshot: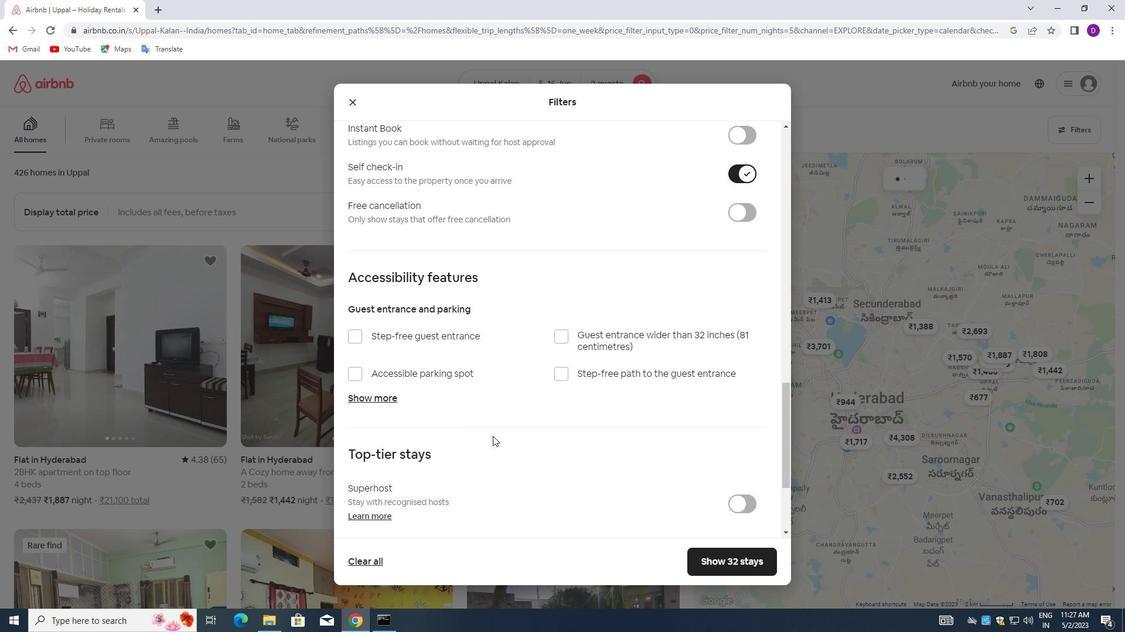 
Action: Mouse moved to (488, 445)
Screenshot: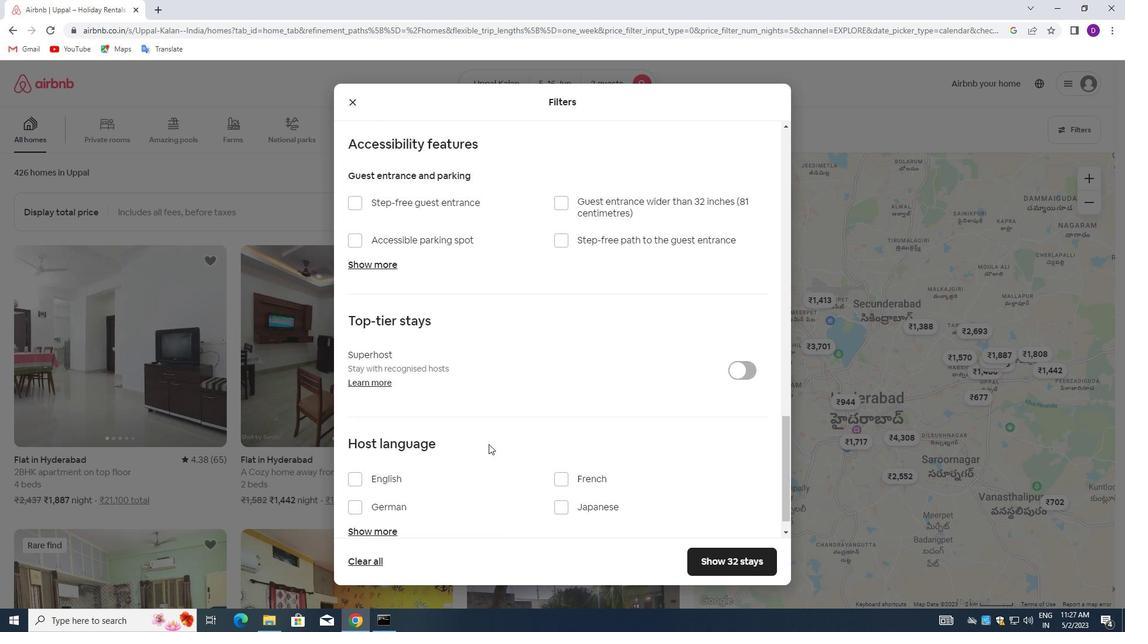 
Action: Mouse scrolled (488, 444) with delta (0, 0)
Screenshot: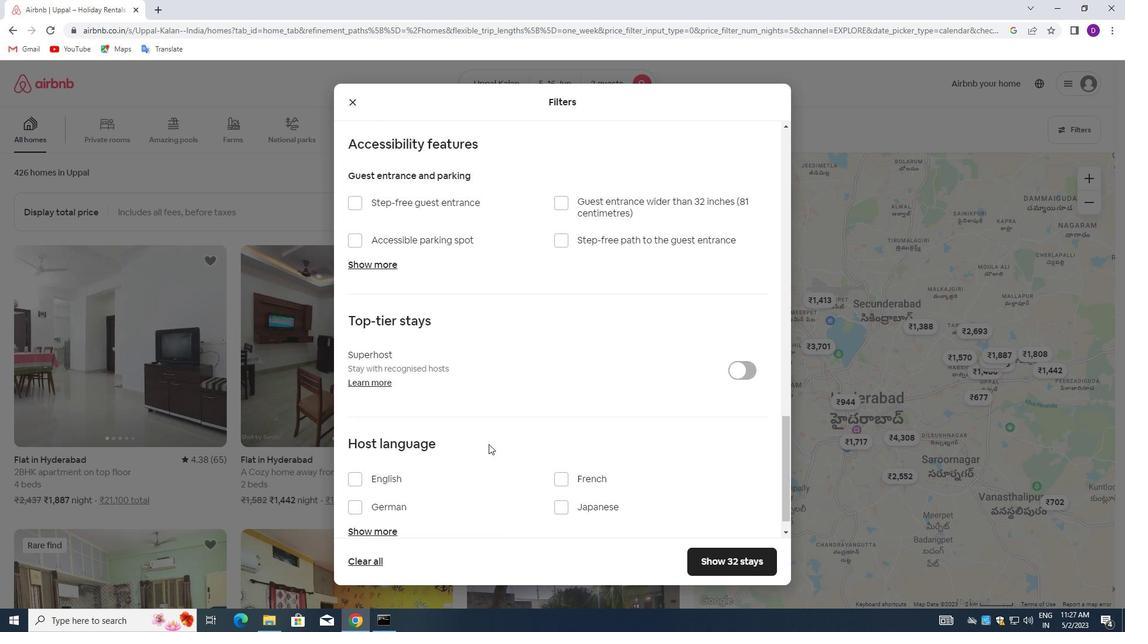 
Action: Mouse moved to (488, 447)
Screenshot: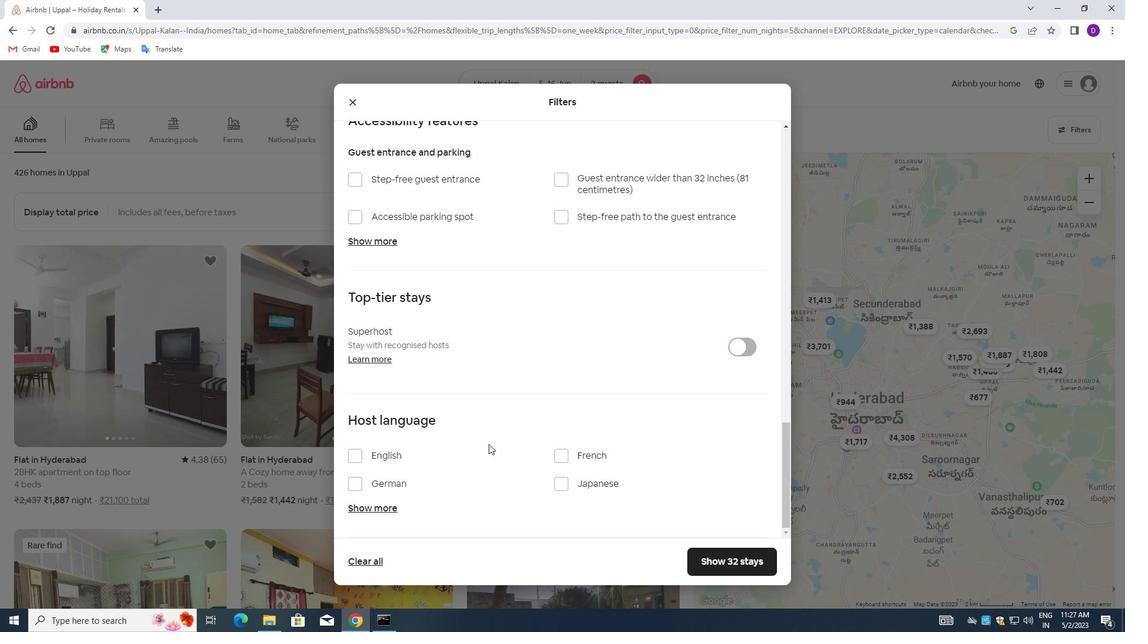 
Action: Mouse scrolled (488, 447) with delta (0, 0)
Screenshot: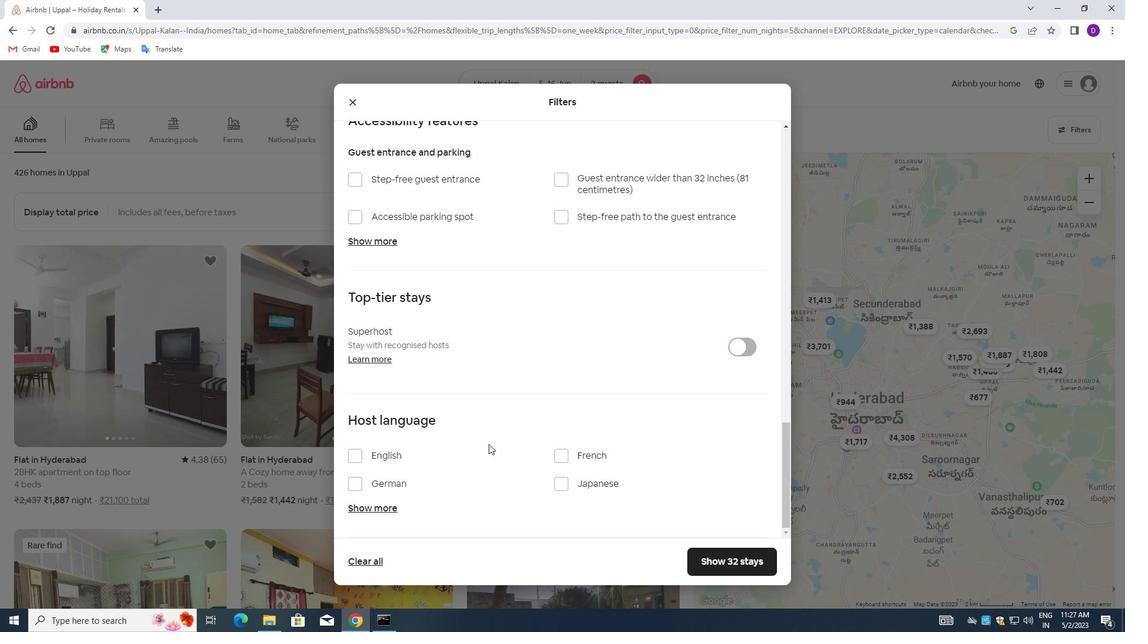 
Action: Mouse moved to (488, 450)
Screenshot: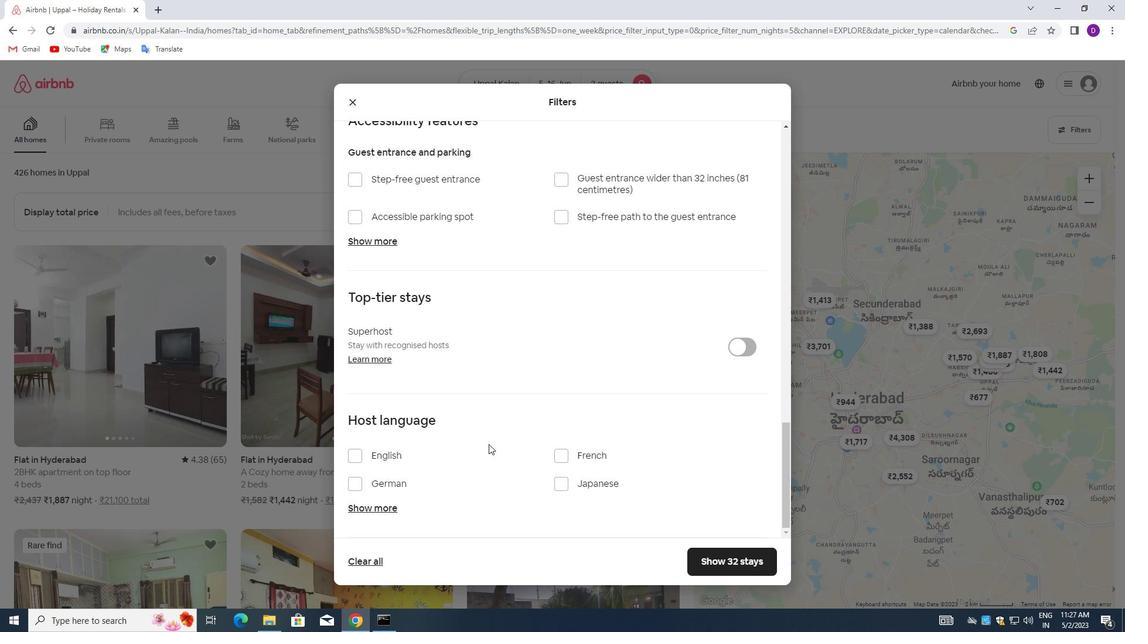 
Action: Mouse scrolled (488, 450) with delta (0, 0)
Screenshot: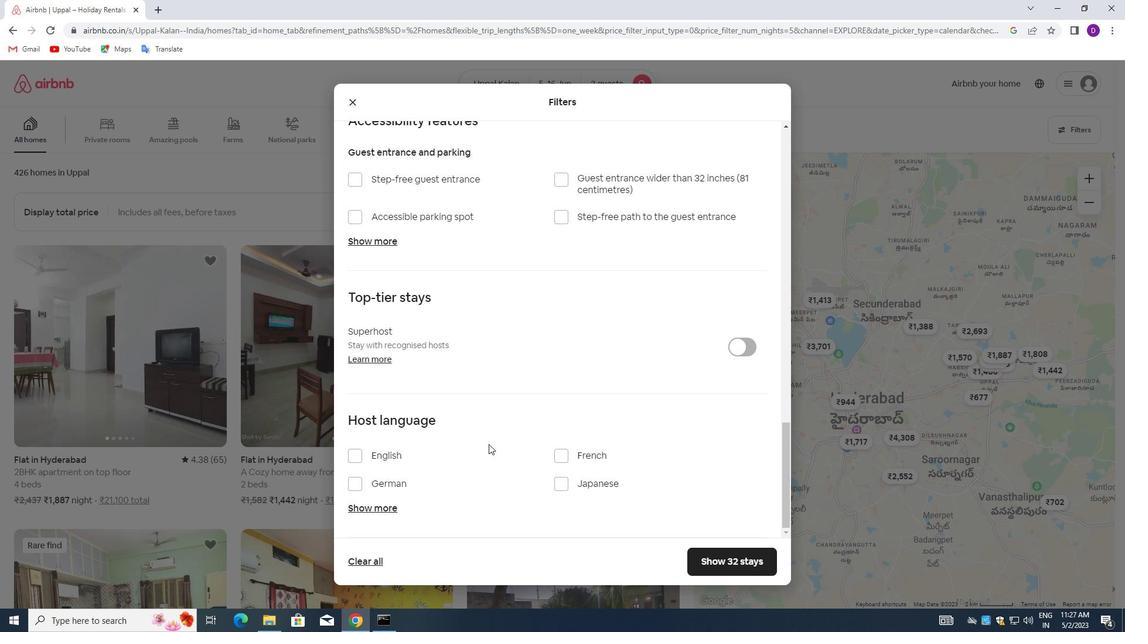 
Action: Mouse moved to (482, 456)
Screenshot: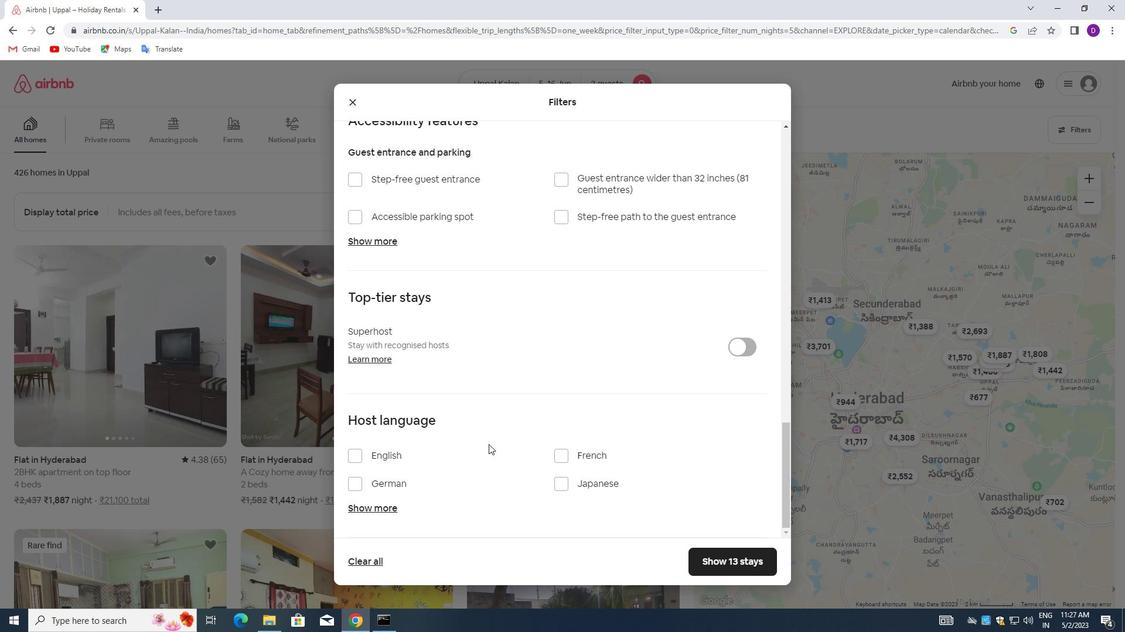
Action: Mouse scrolled (482, 455) with delta (0, 0)
Screenshot: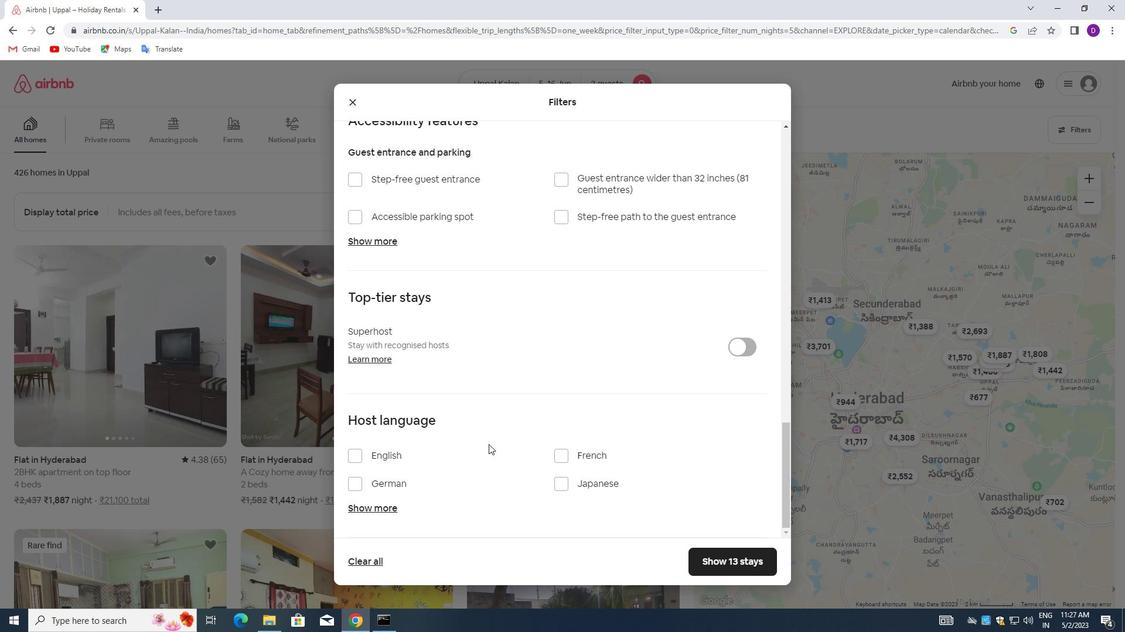 
Action: Mouse moved to (352, 461)
Screenshot: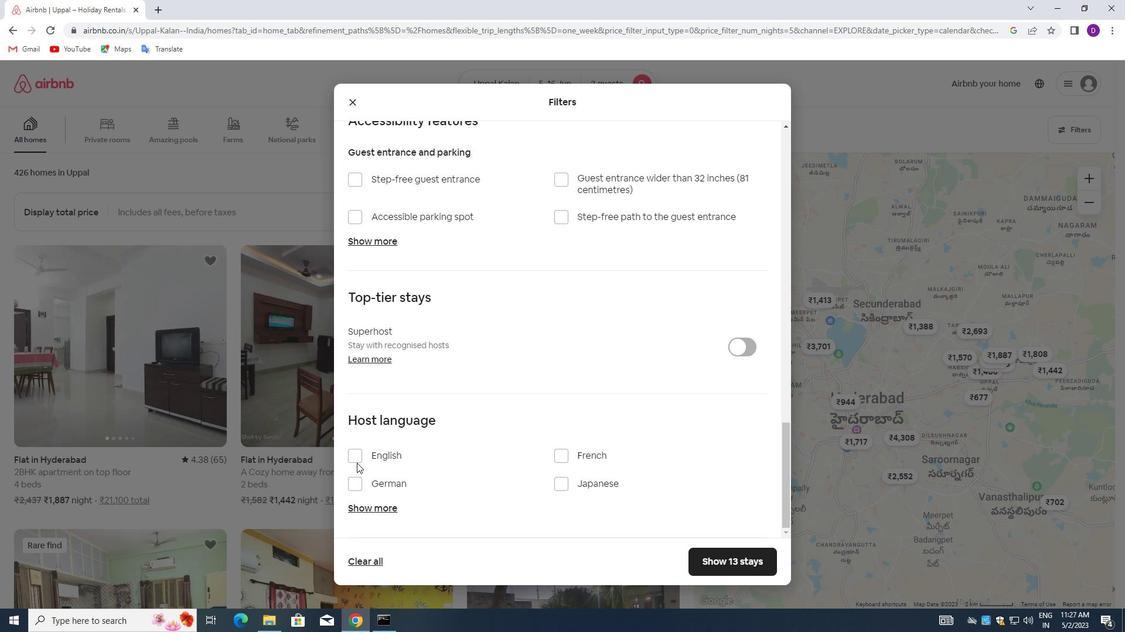 
Action: Mouse pressed left at (352, 461)
Screenshot: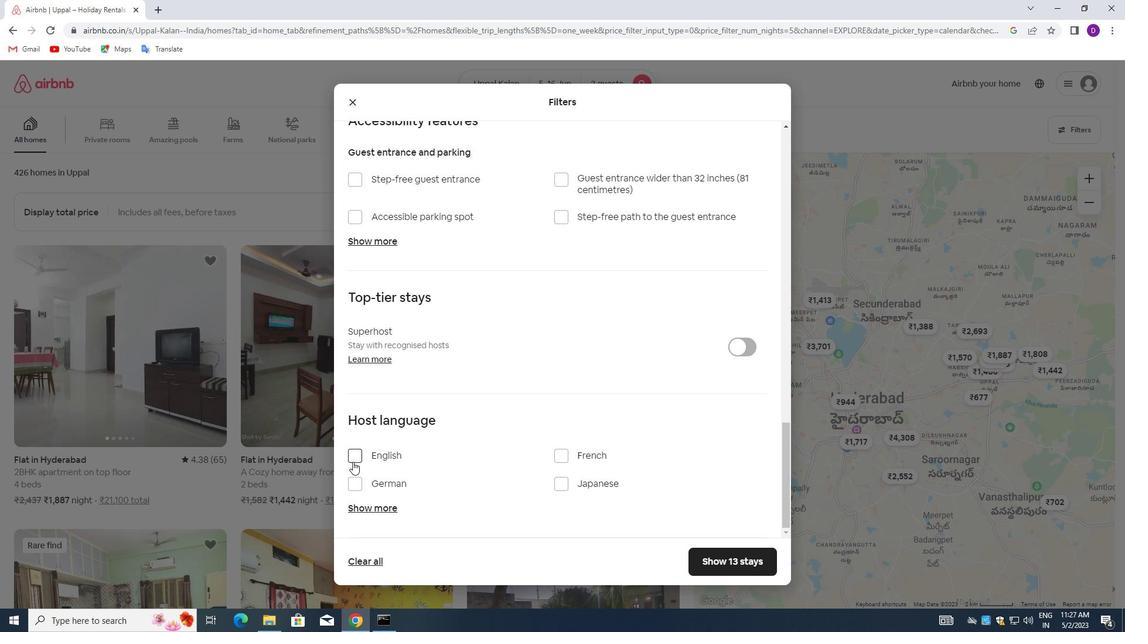 
Action: Mouse moved to (701, 563)
Screenshot: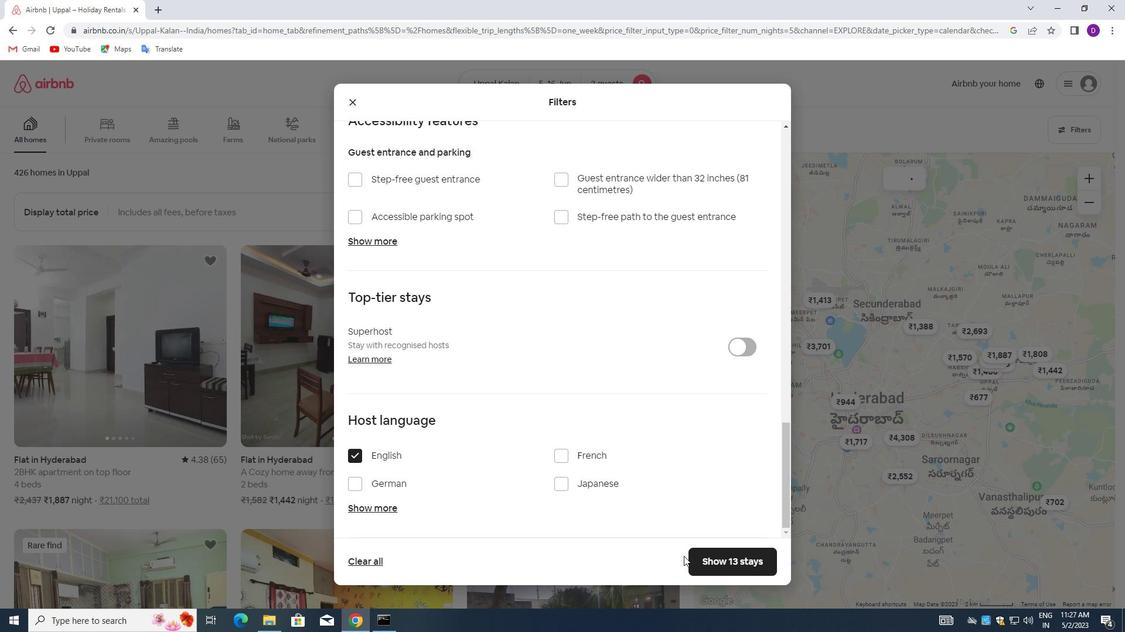 
Action: Mouse pressed left at (701, 563)
Screenshot: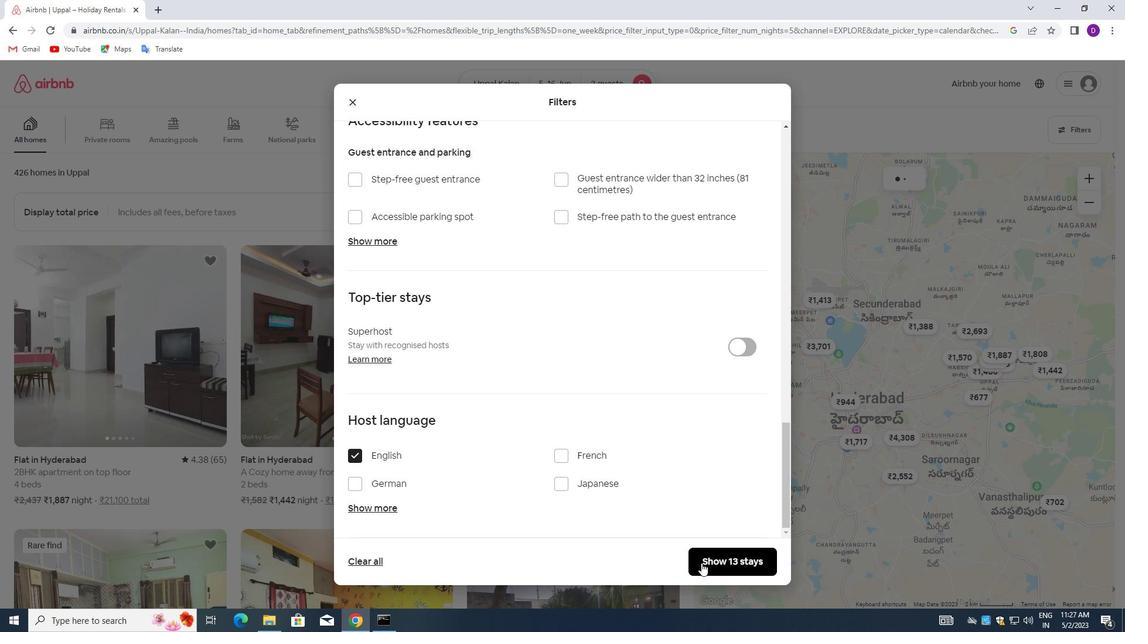 
Action: Mouse moved to (654, 546)
Screenshot: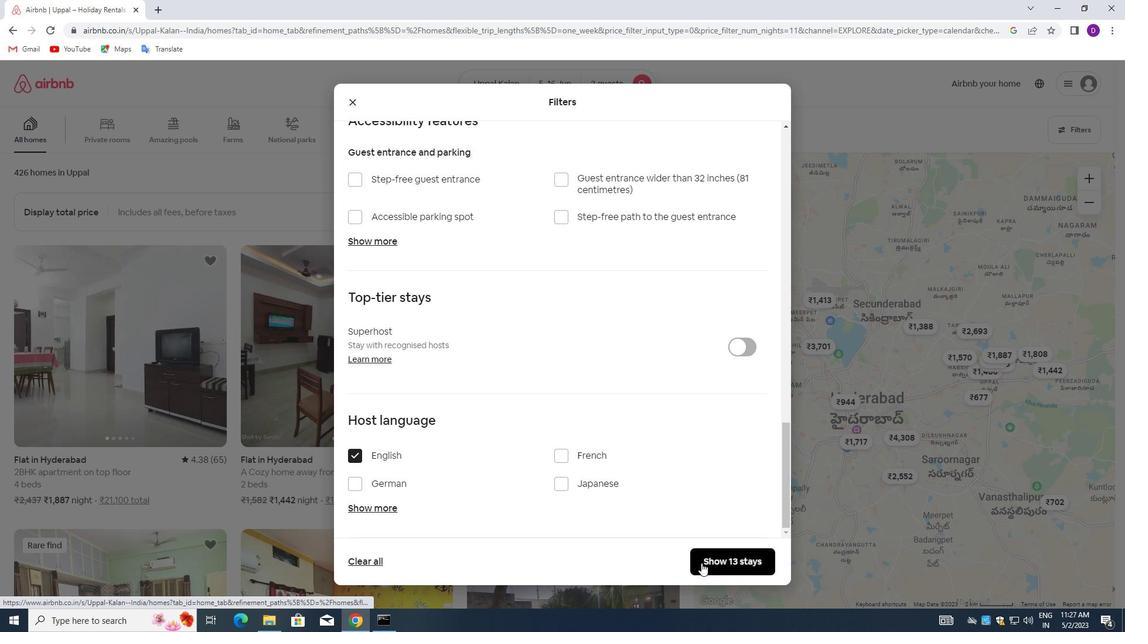 
